 Task: Find connections with filter location Madruga with filter topic #digitalmarketingwith filter profile language German with filter current company Henkel with filter school R.M.K Engineering College with filter industry Printing Services with filter service category Virtual Assistance with filter keywords title Supervisor
Action: Mouse moved to (703, 96)
Screenshot: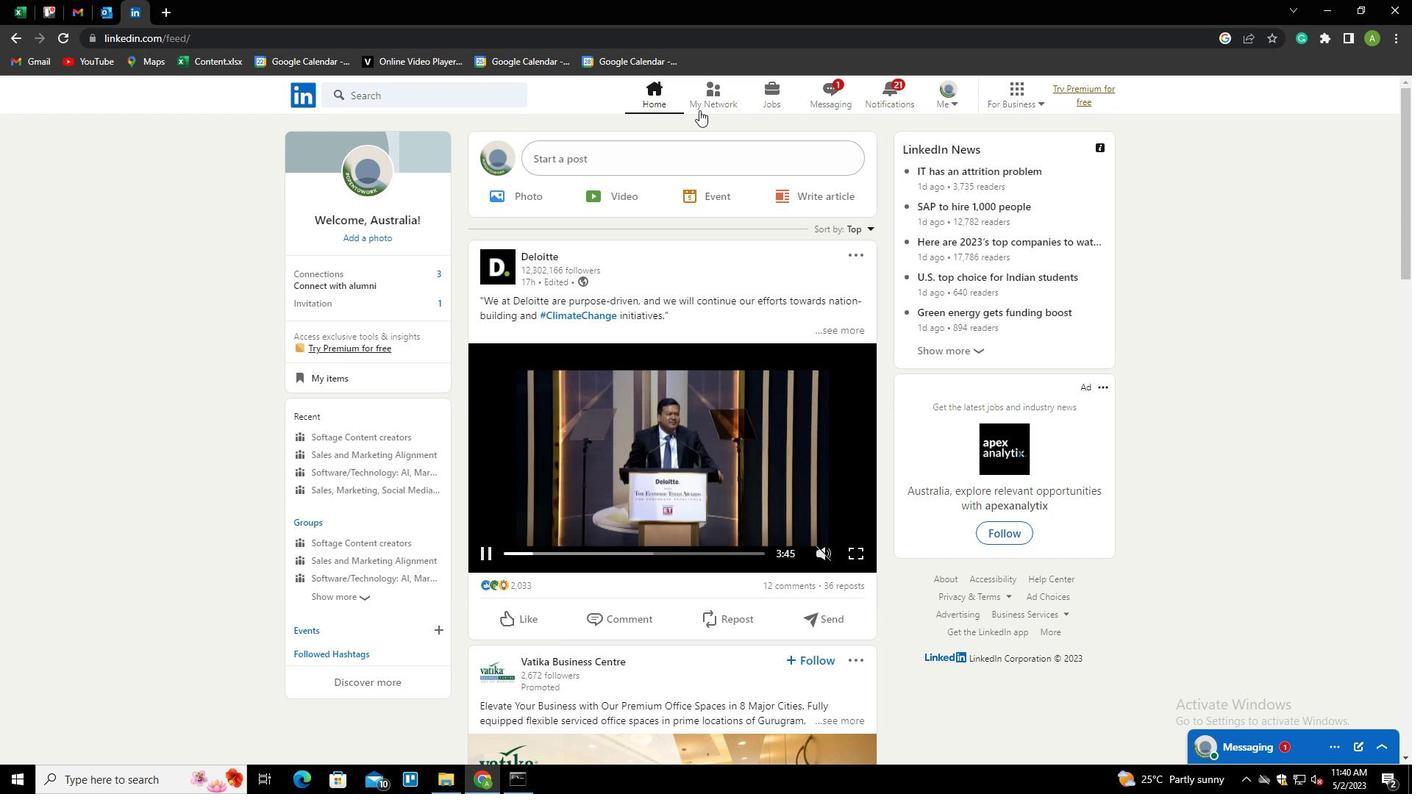 
Action: Mouse pressed left at (703, 96)
Screenshot: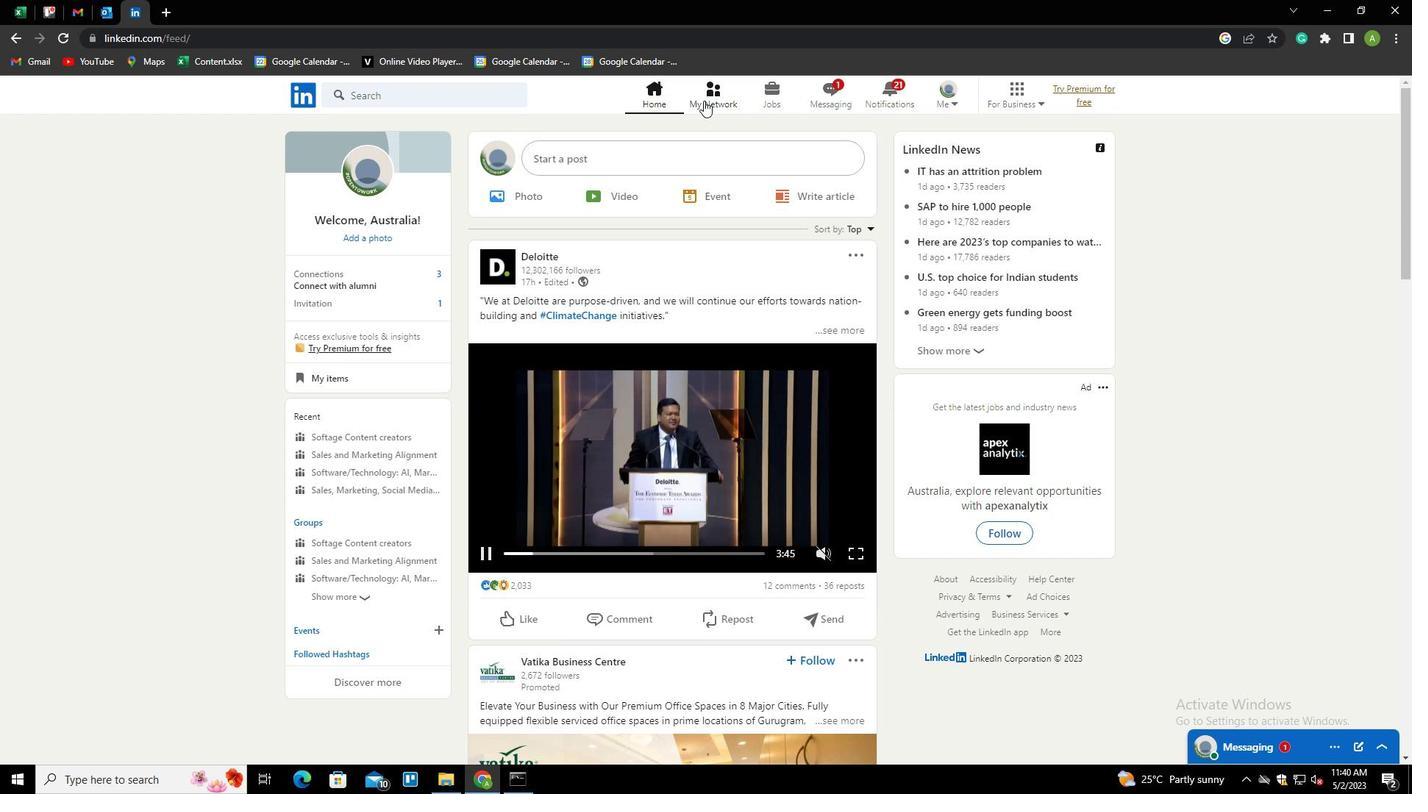 
Action: Mouse moved to (376, 175)
Screenshot: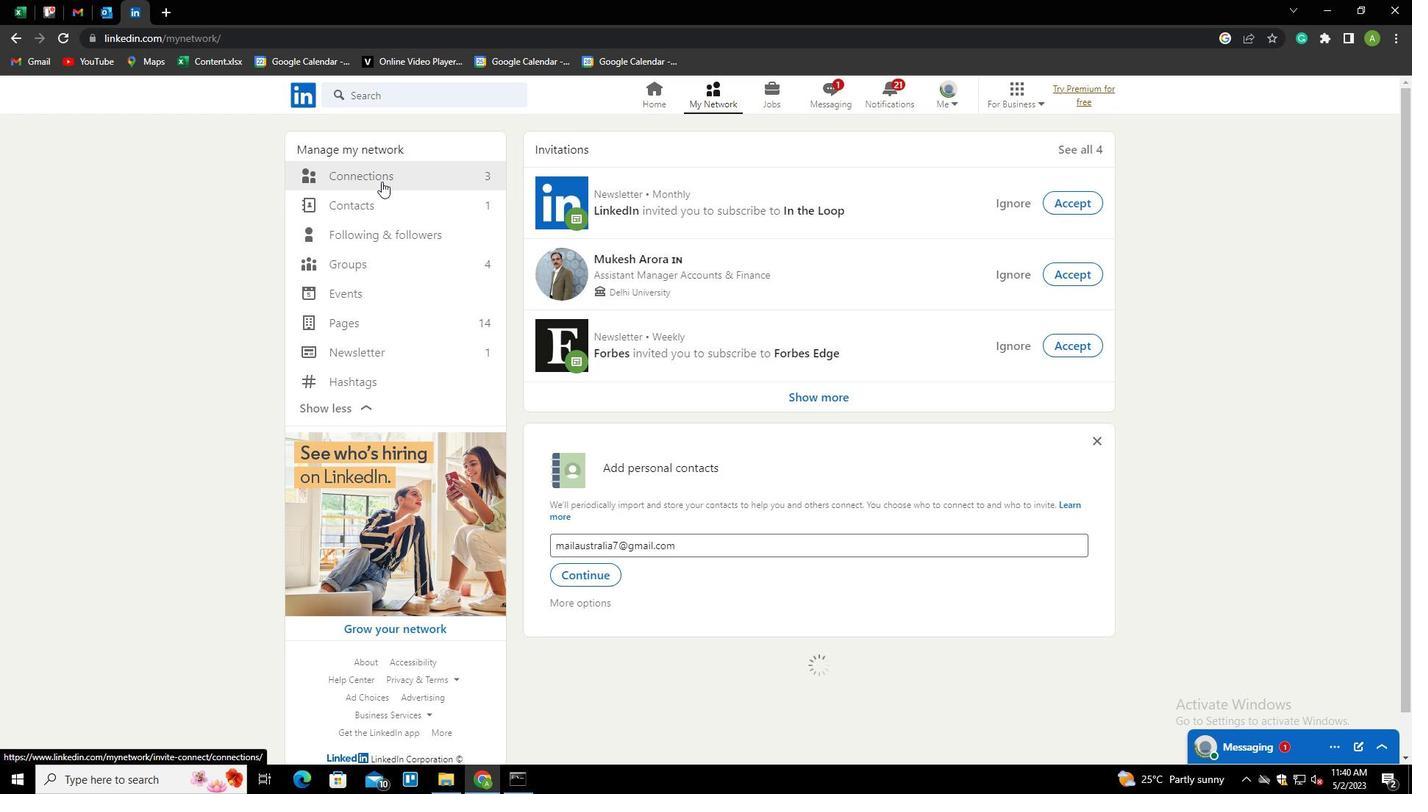 
Action: Mouse pressed left at (376, 175)
Screenshot: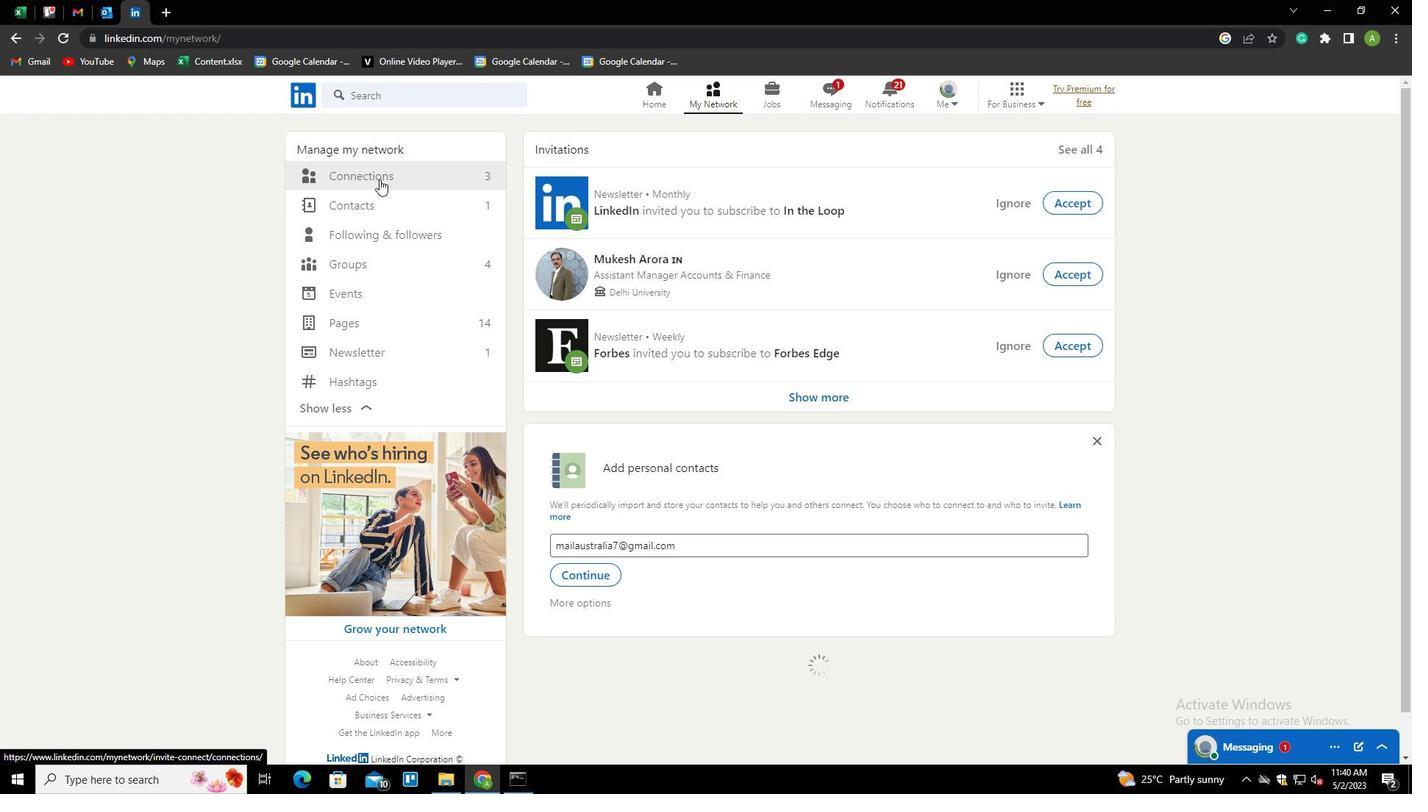 
Action: Mouse moved to (832, 179)
Screenshot: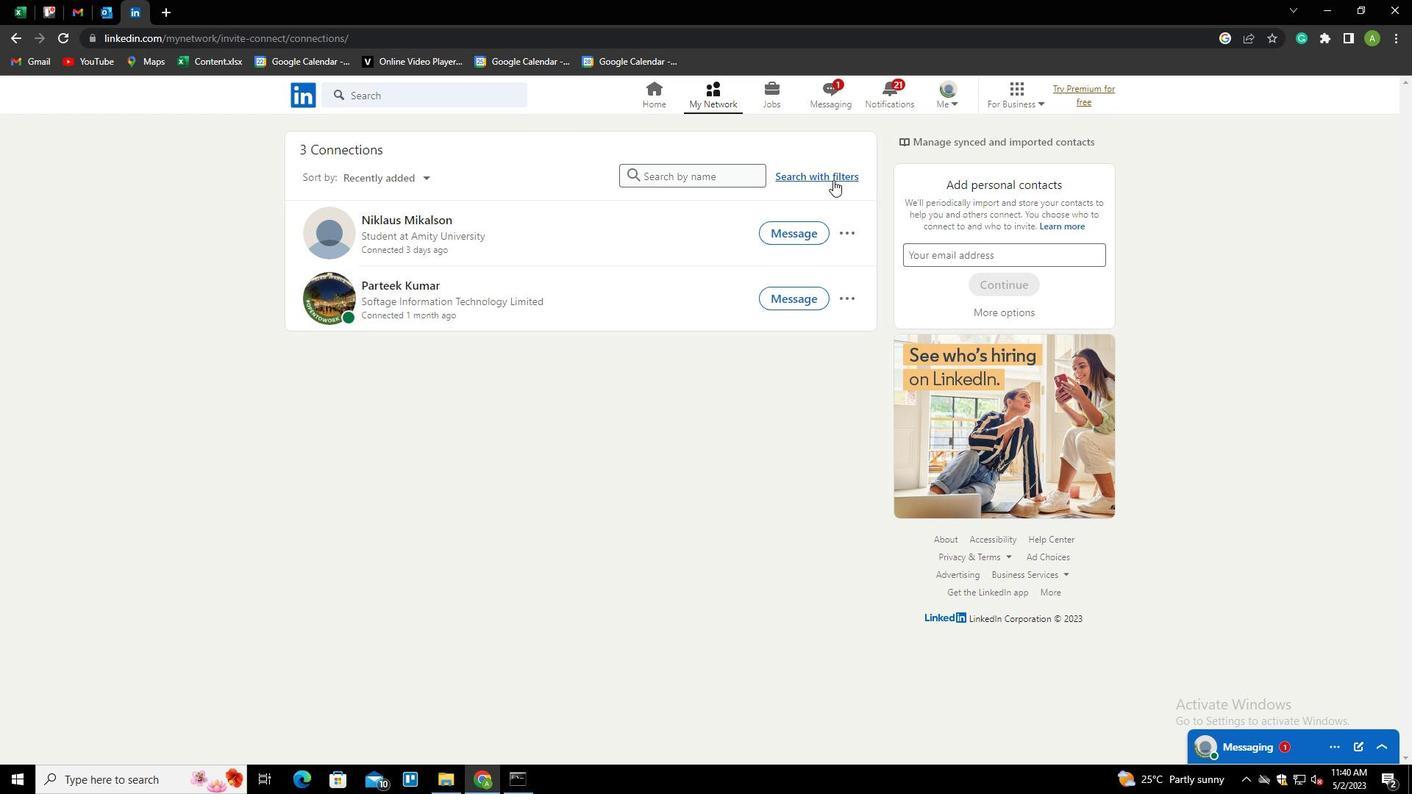 
Action: Mouse pressed left at (832, 179)
Screenshot: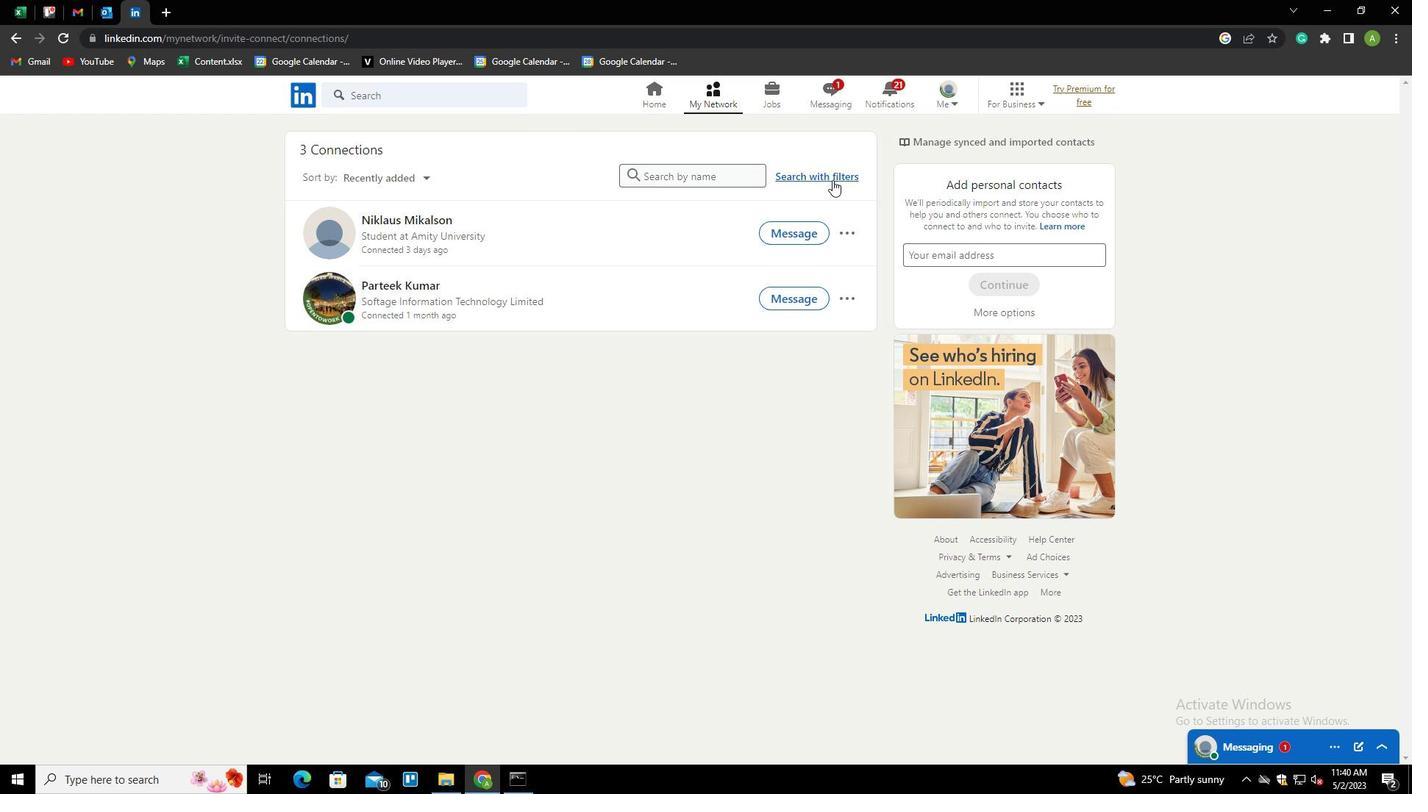 
Action: Mouse moved to (754, 137)
Screenshot: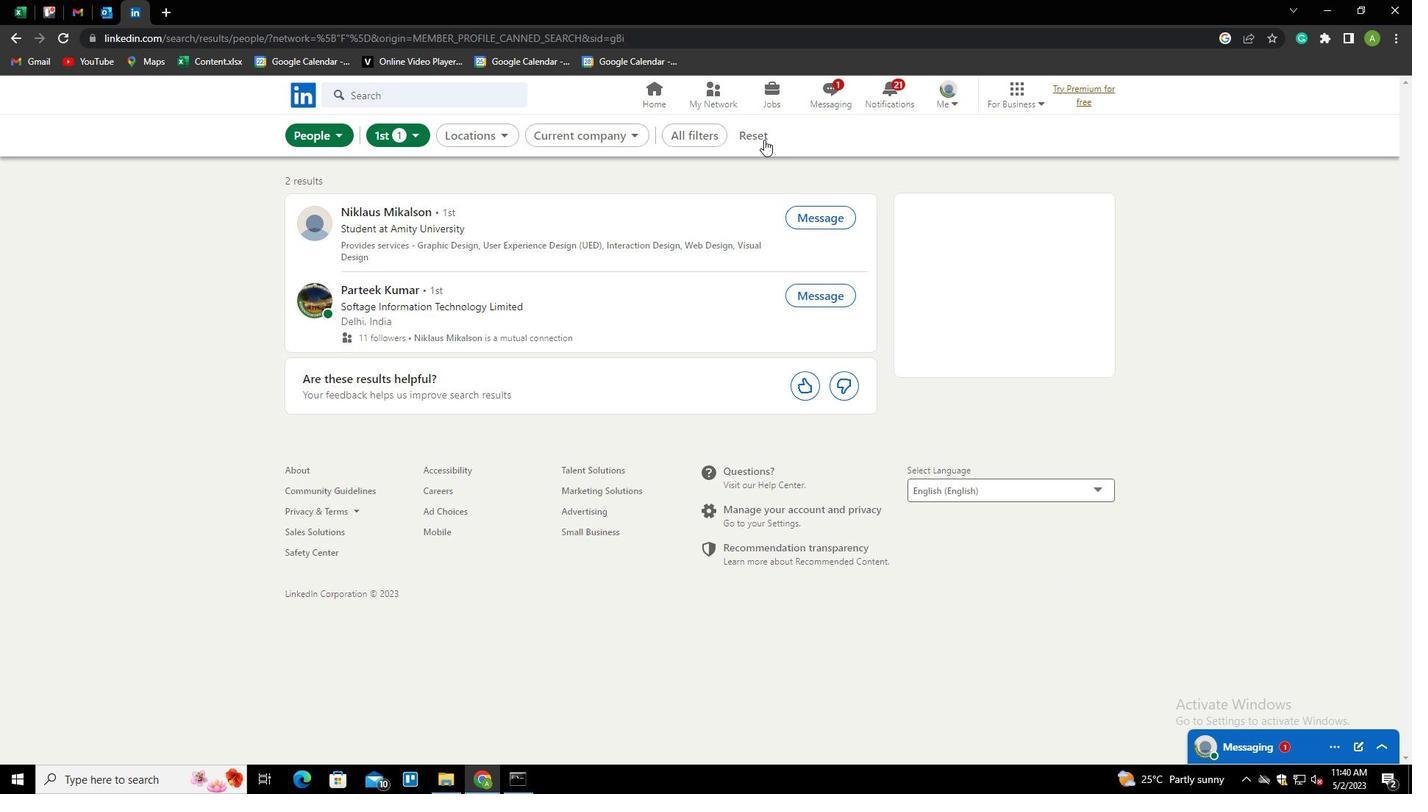 
Action: Mouse pressed left at (754, 137)
Screenshot: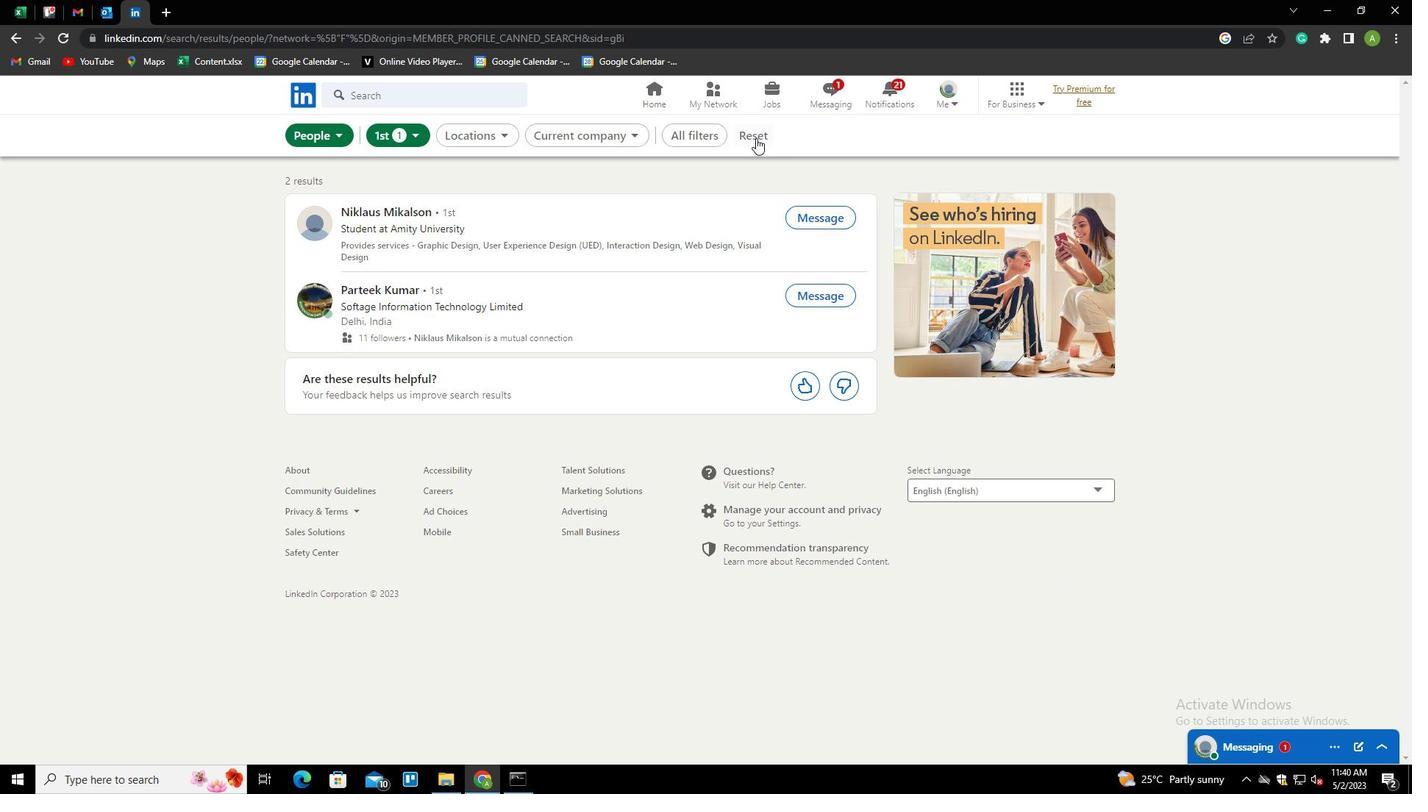 
Action: Mouse moved to (737, 136)
Screenshot: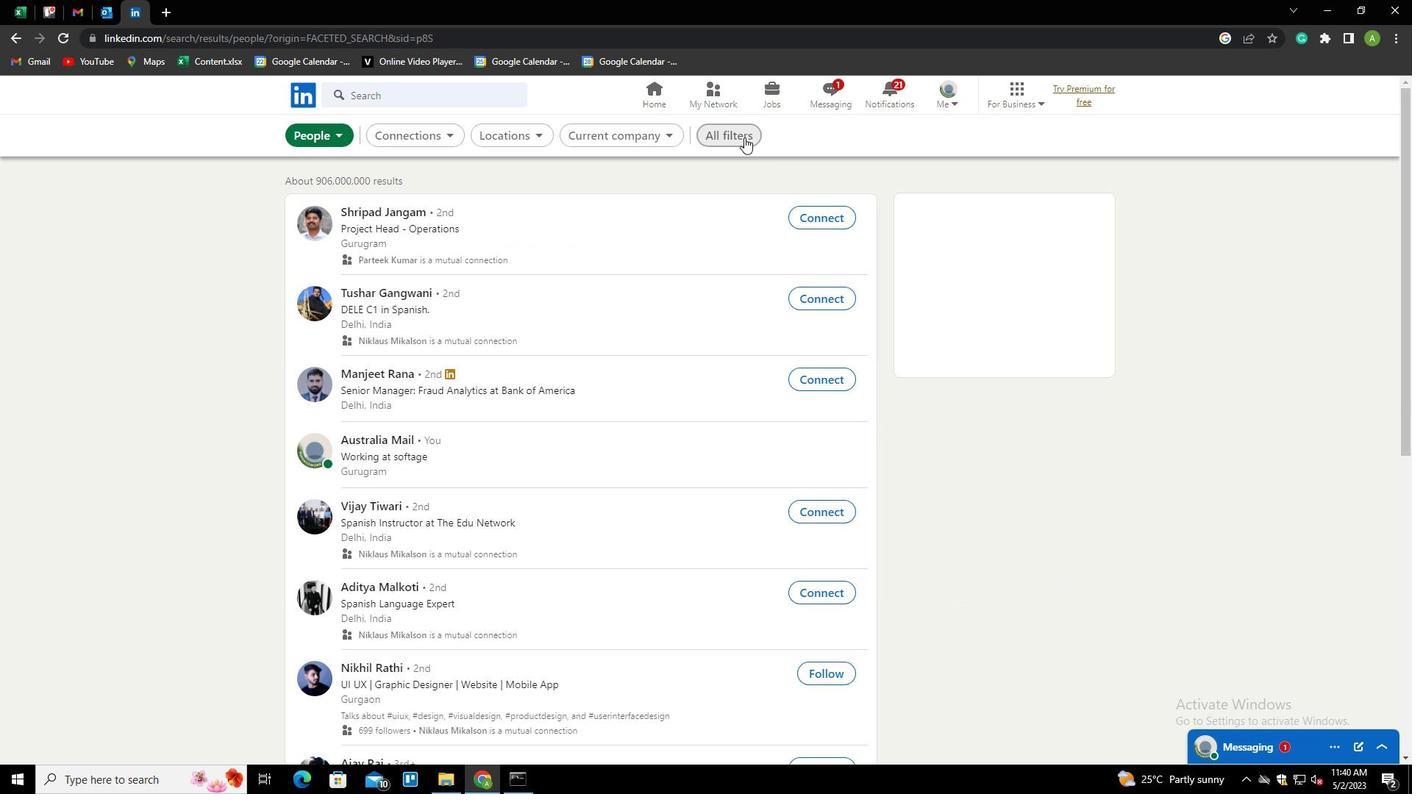 
Action: Mouse pressed left at (737, 136)
Screenshot: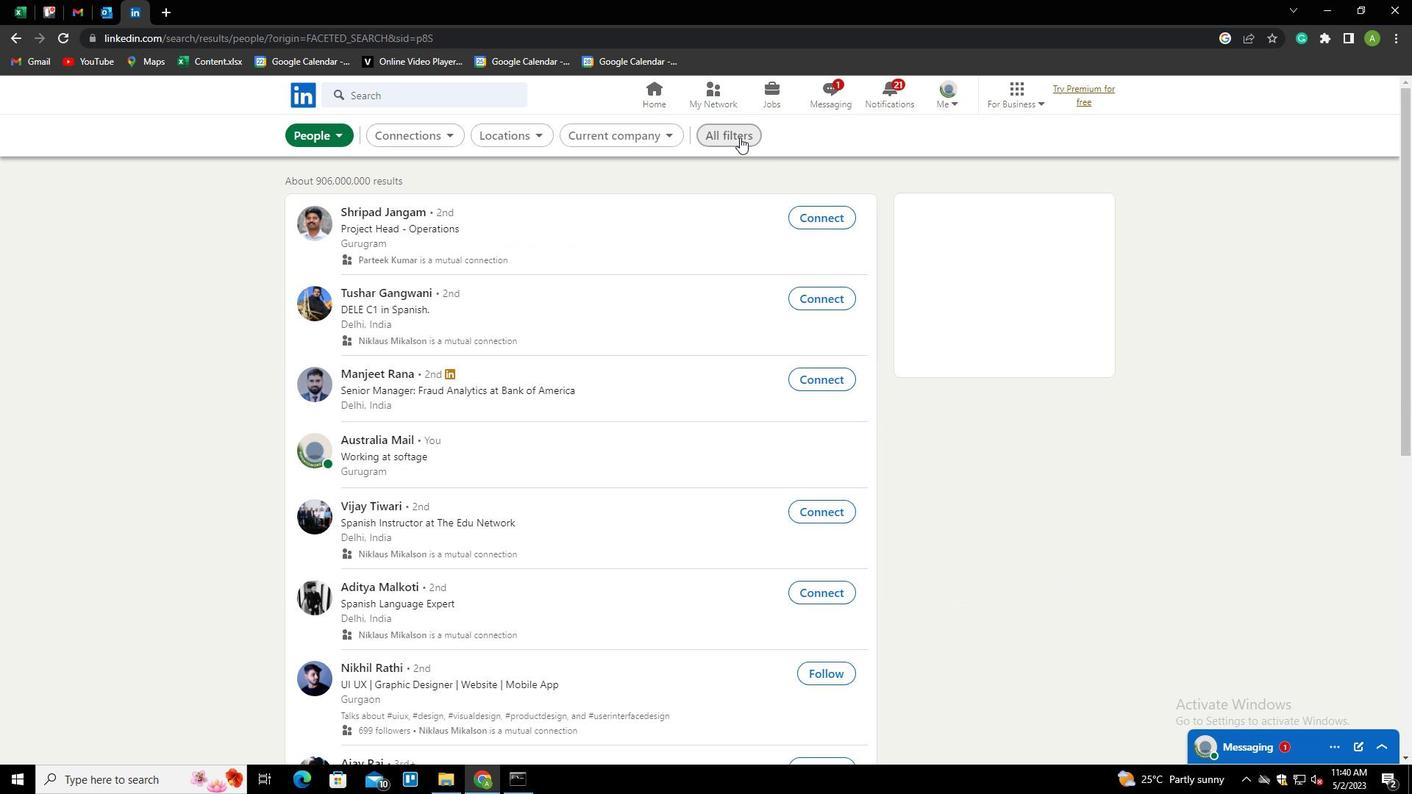
Action: Mouse moved to (1257, 429)
Screenshot: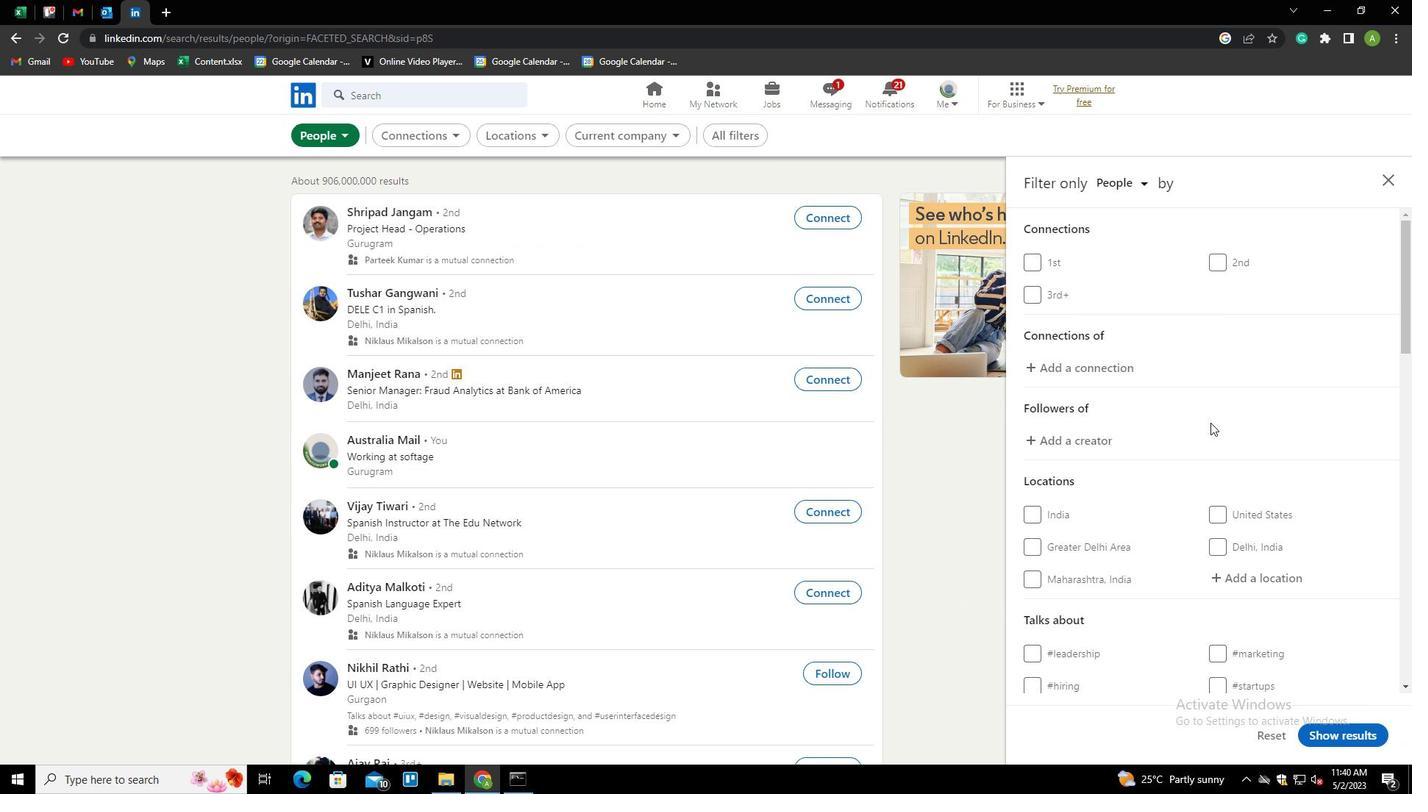 
Action: Mouse scrolled (1257, 428) with delta (0, 0)
Screenshot: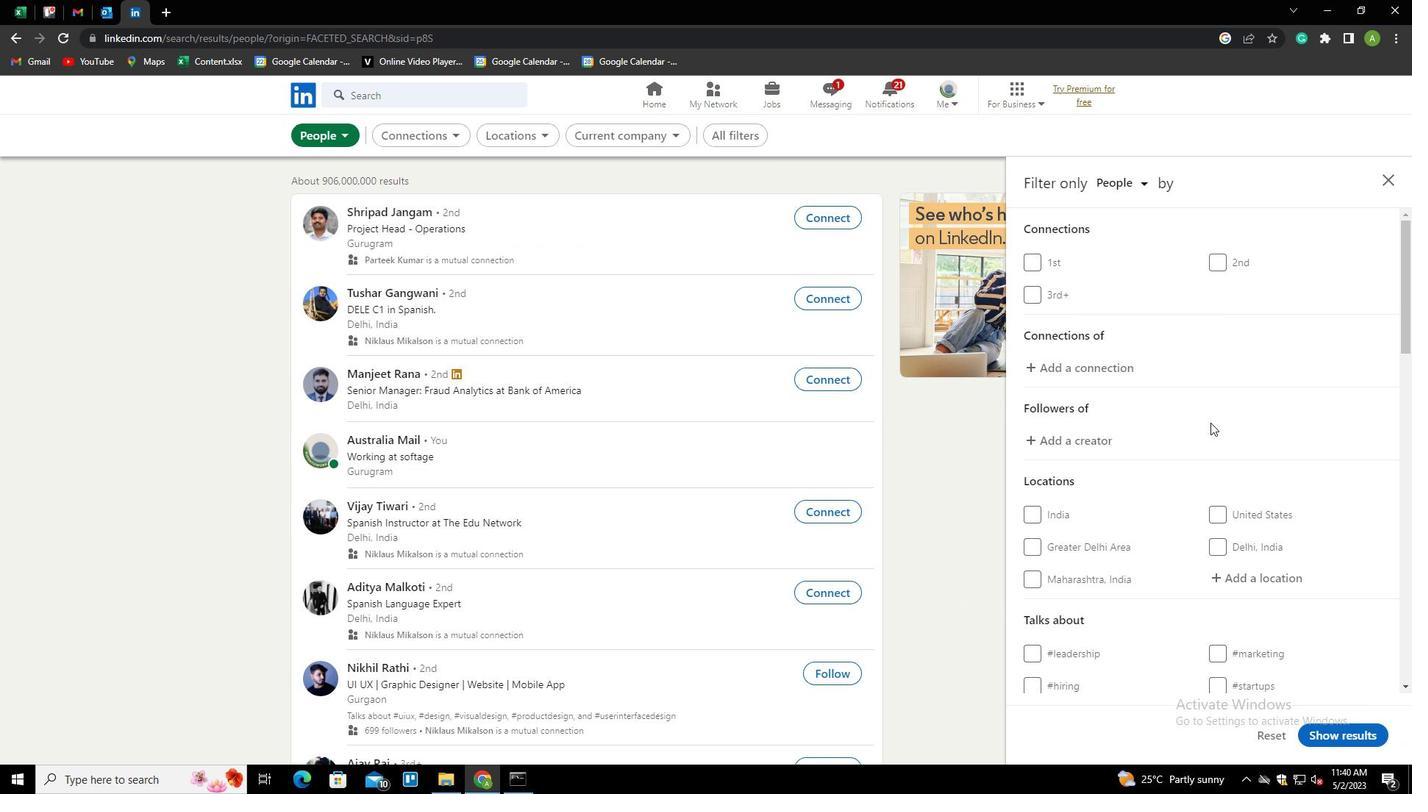 
Action: Mouse scrolled (1257, 428) with delta (0, 0)
Screenshot: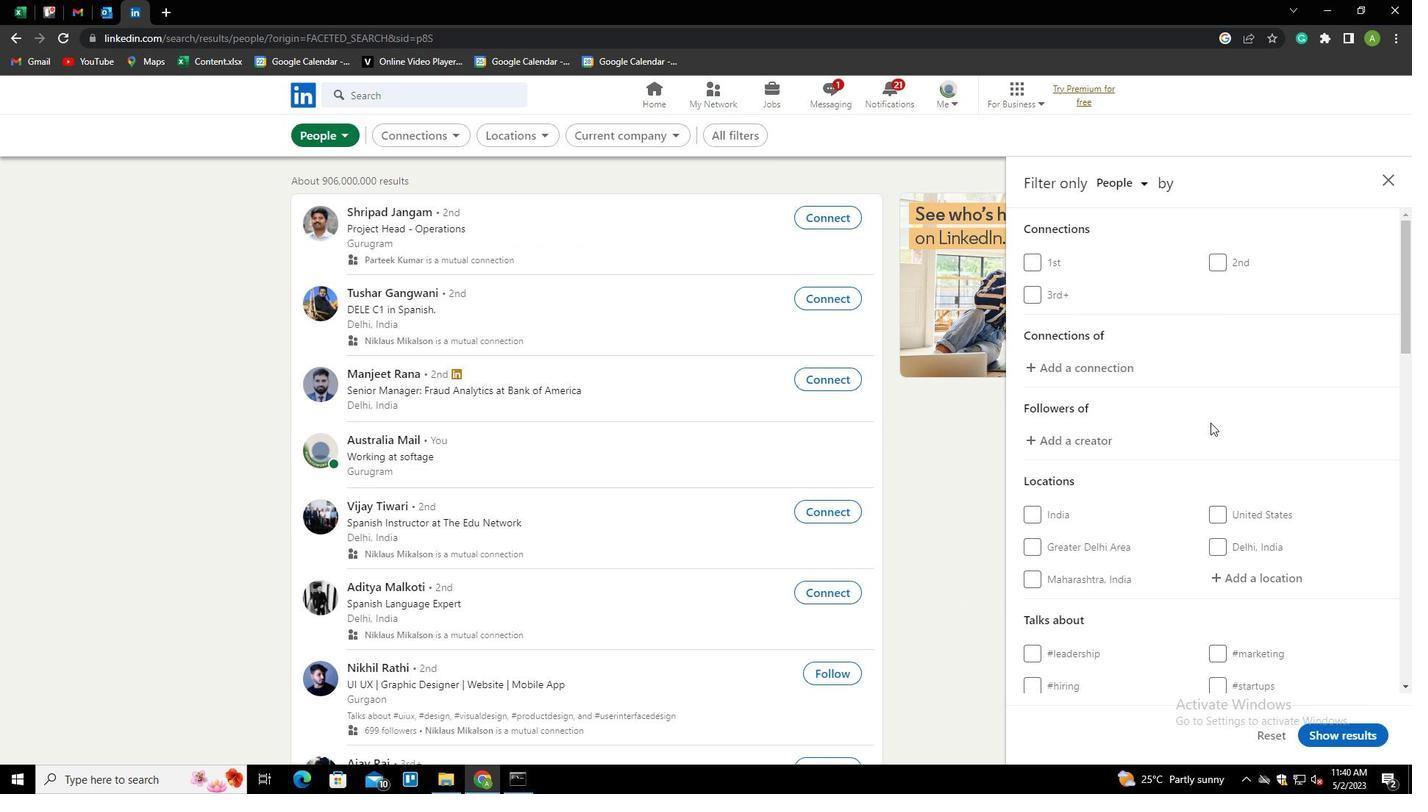 
Action: Mouse moved to (1250, 439)
Screenshot: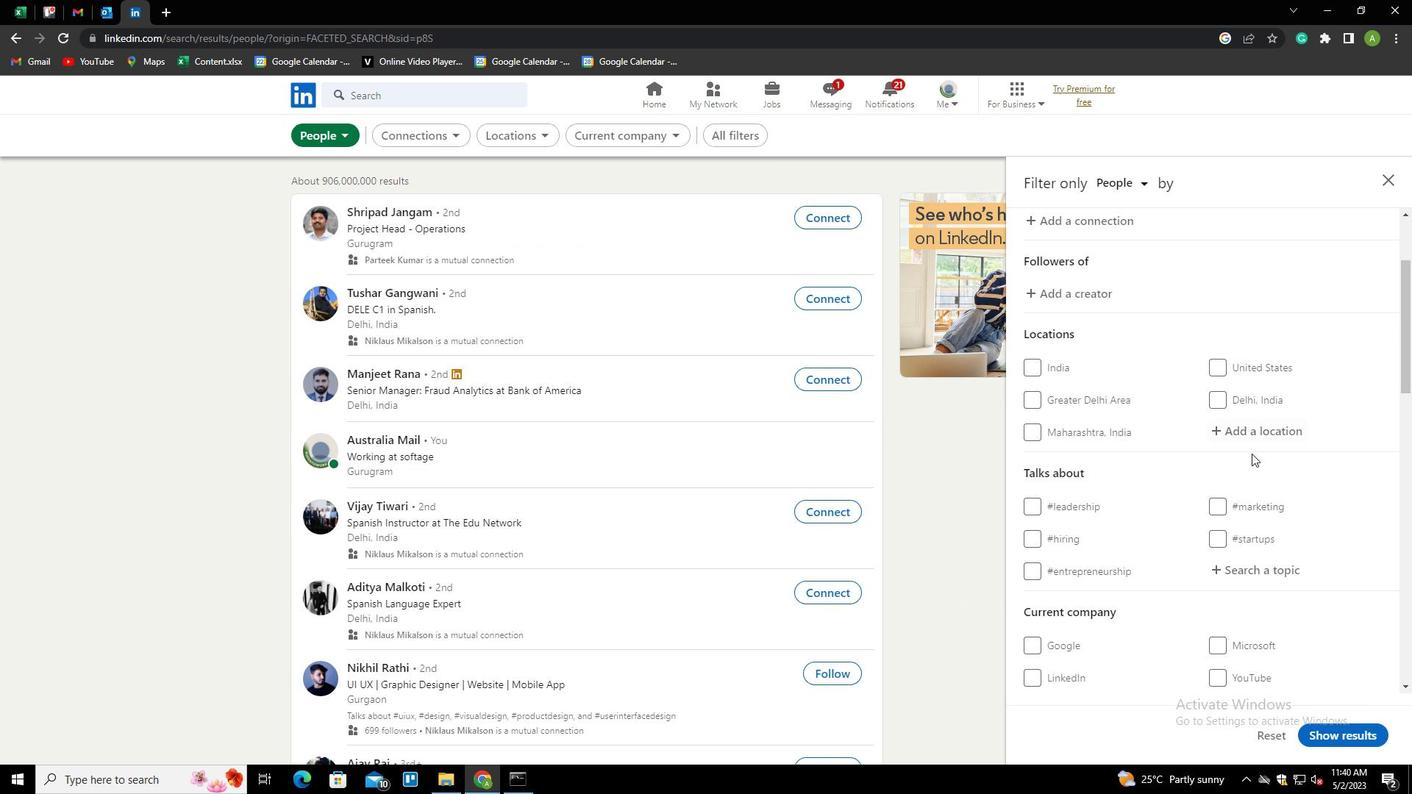 
Action: Mouse pressed left at (1250, 439)
Screenshot: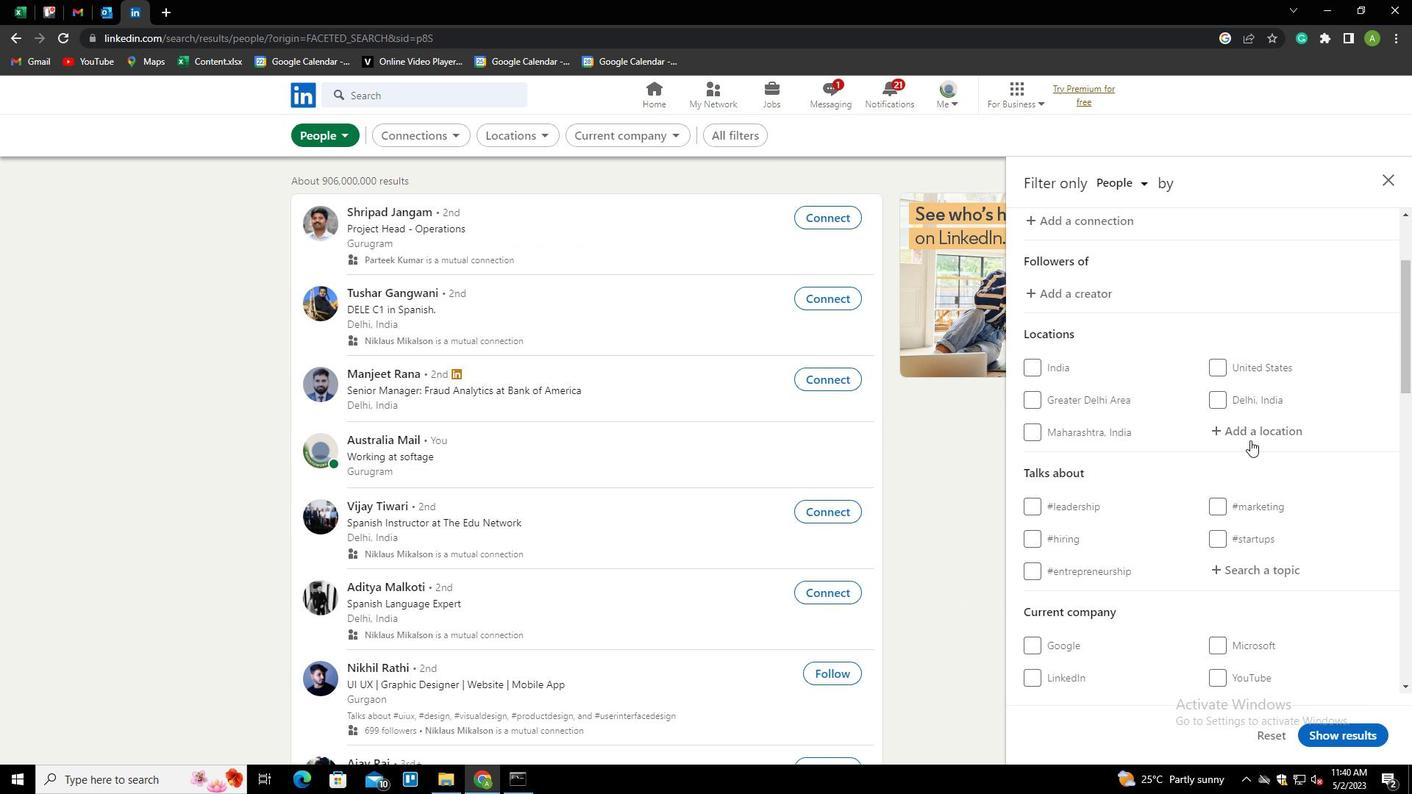 
Action: Key pressed <Key.shift>MAG<Key.backspace>DRUGA<Key.down><Key.enter>
Screenshot: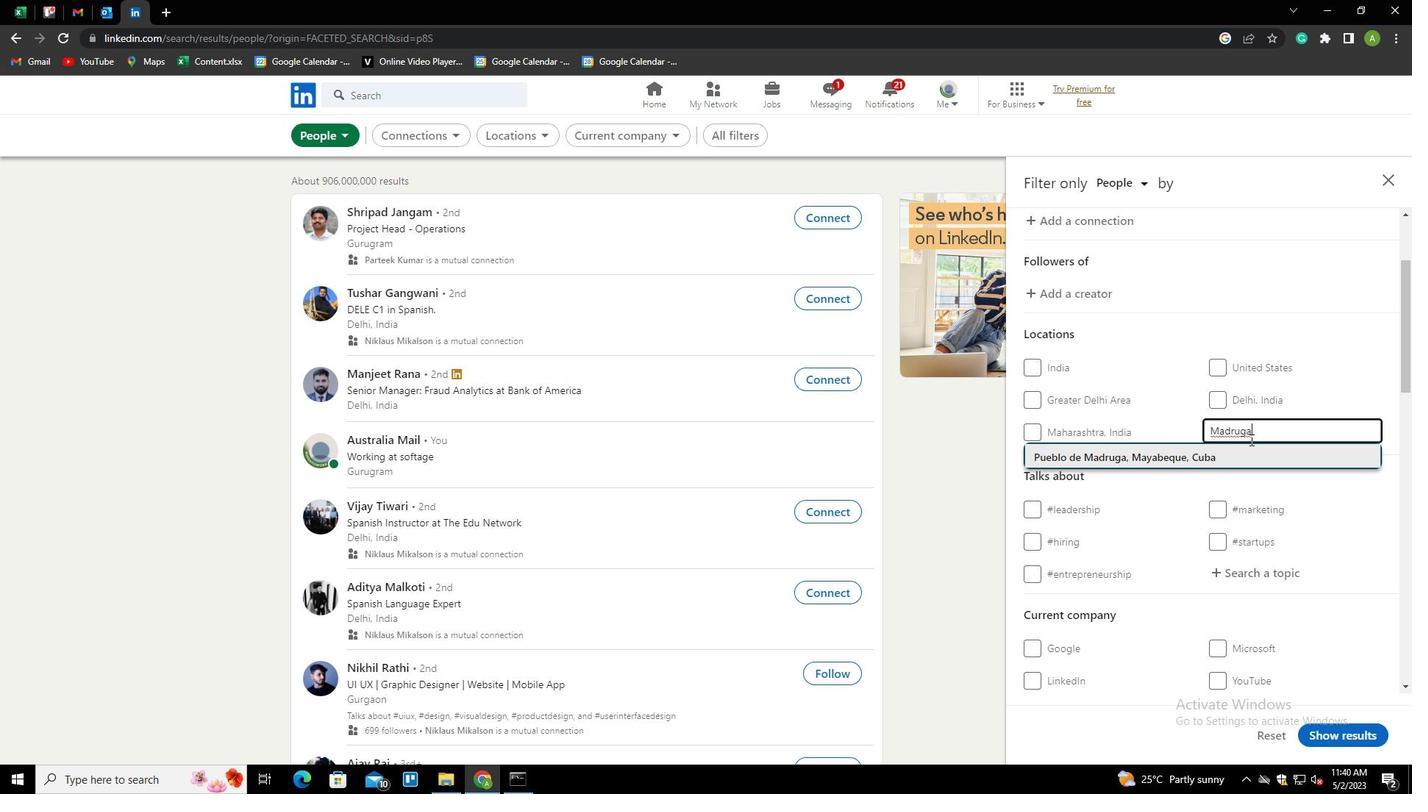 
Action: Mouse scrolled (1250, 439) with delta (0, 0)
Screenshot: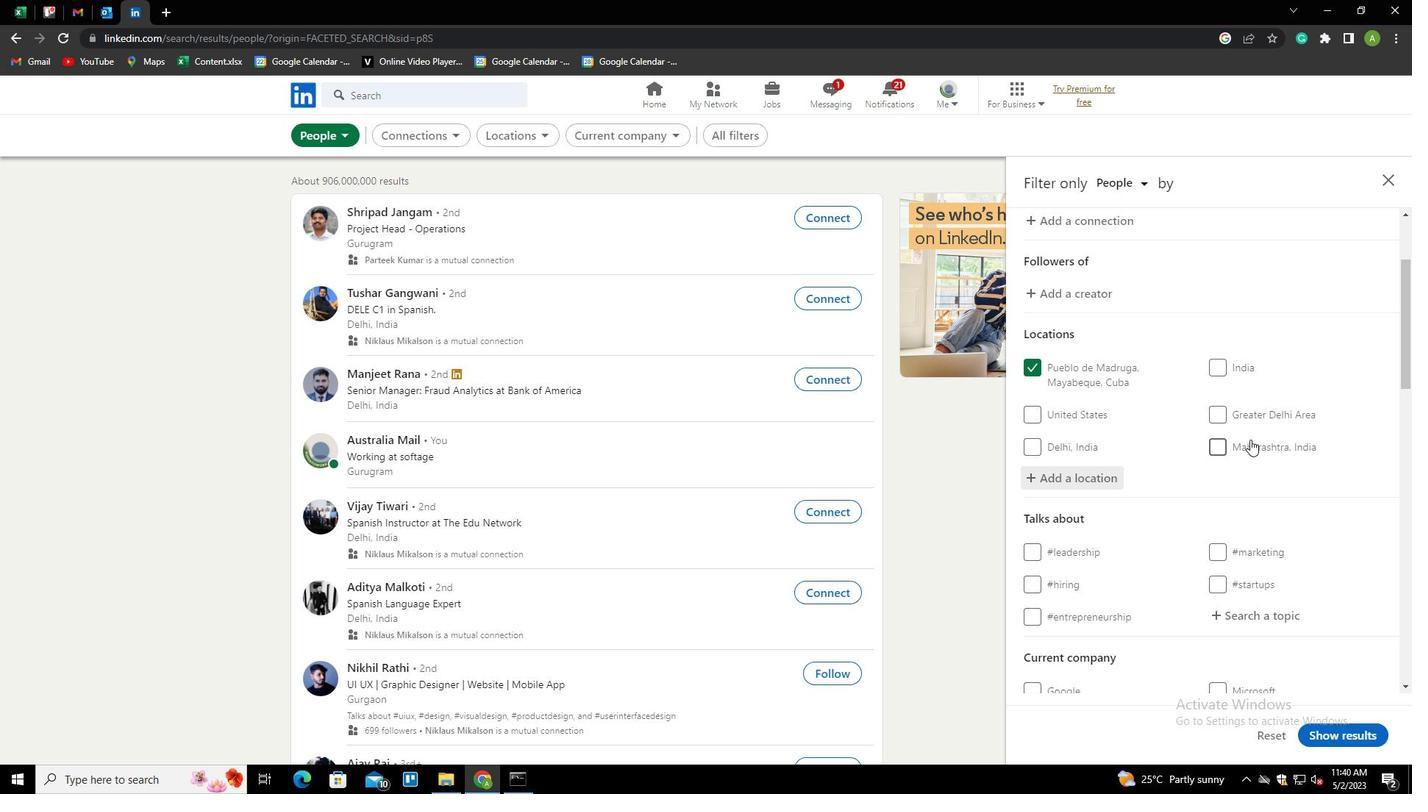 
Action: Mouse scrolled (1250, 439) with delta (0, 0)
Screenshot: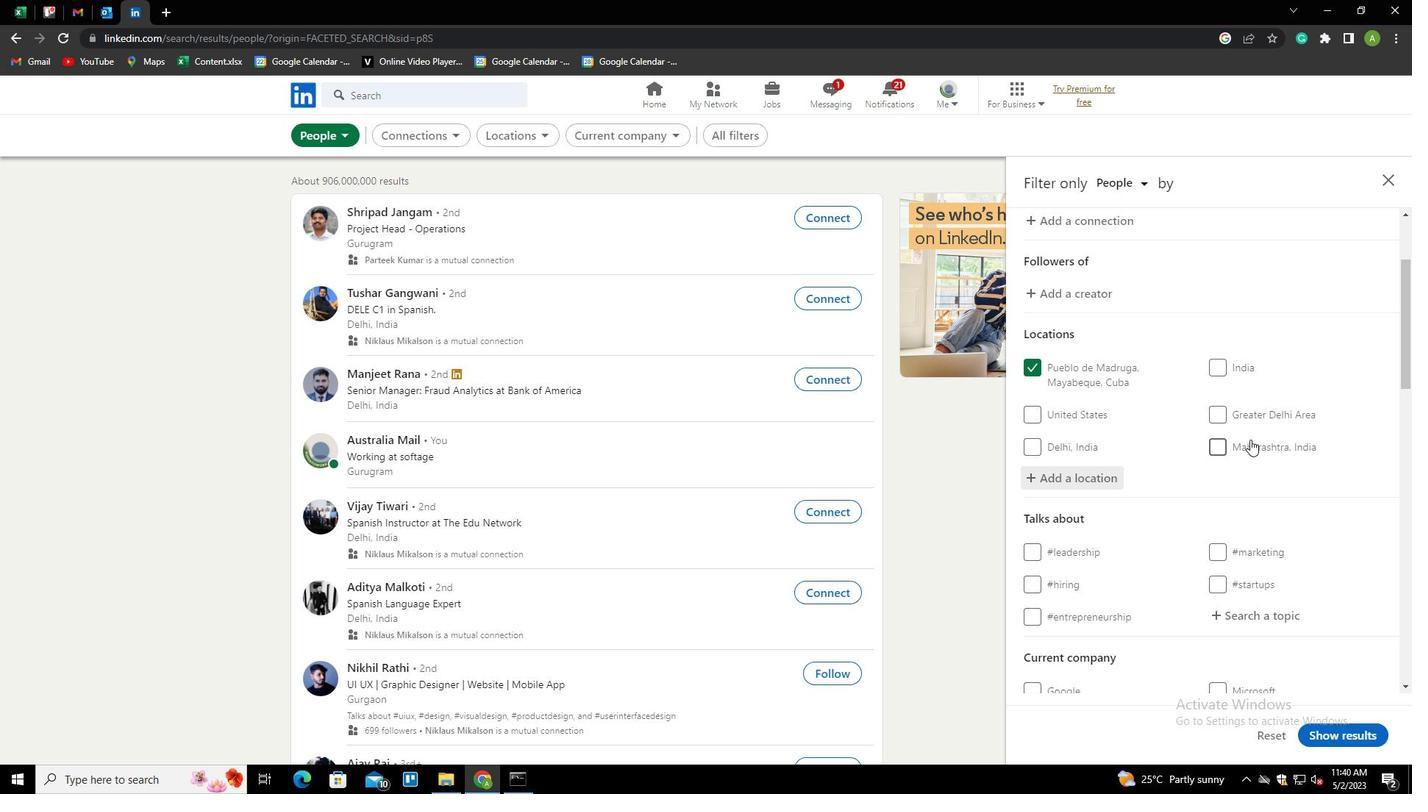 
Action: Mouse scrolled (1250, 439) with delta (0, 0)
Screenshot: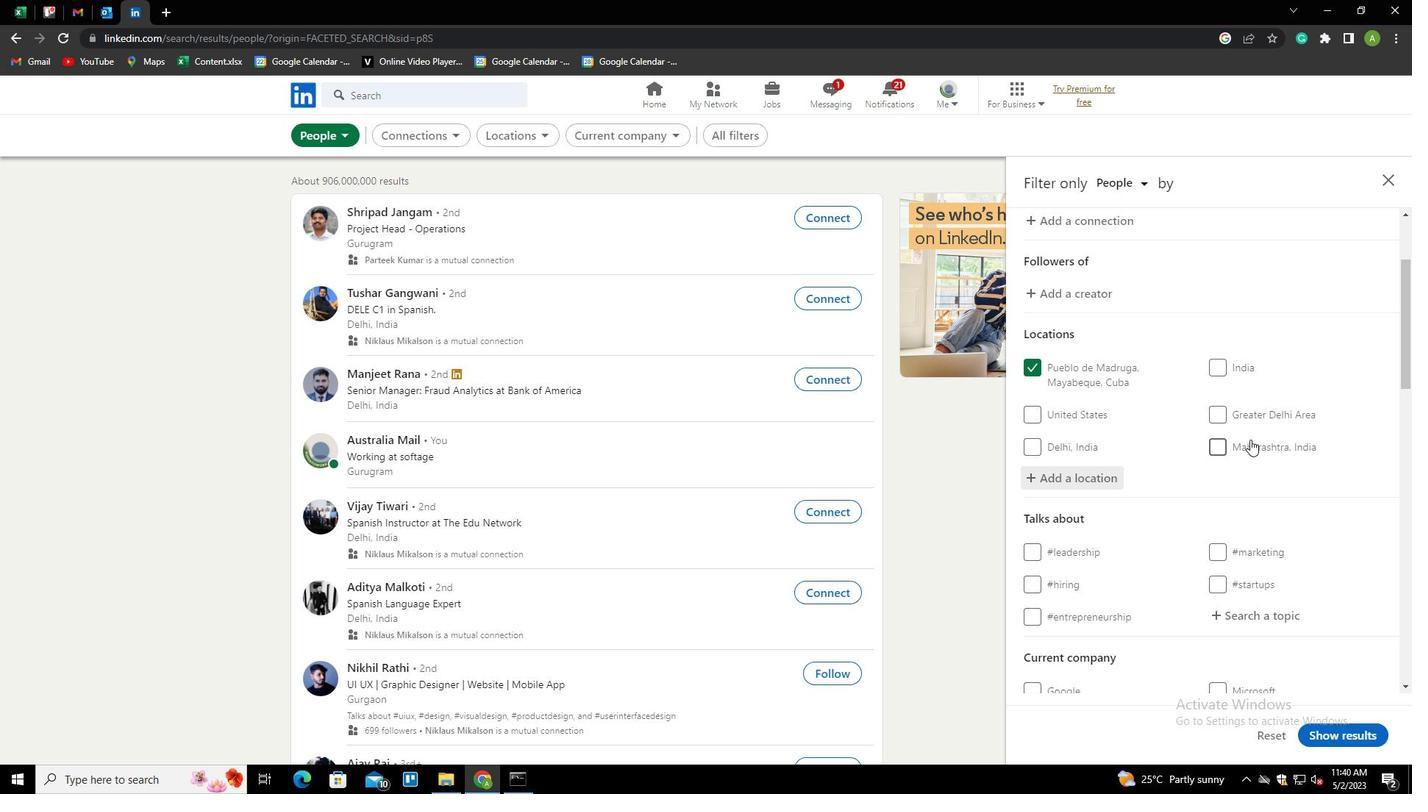 
Action: Mouse moved to (1242, 403)
Screenshot: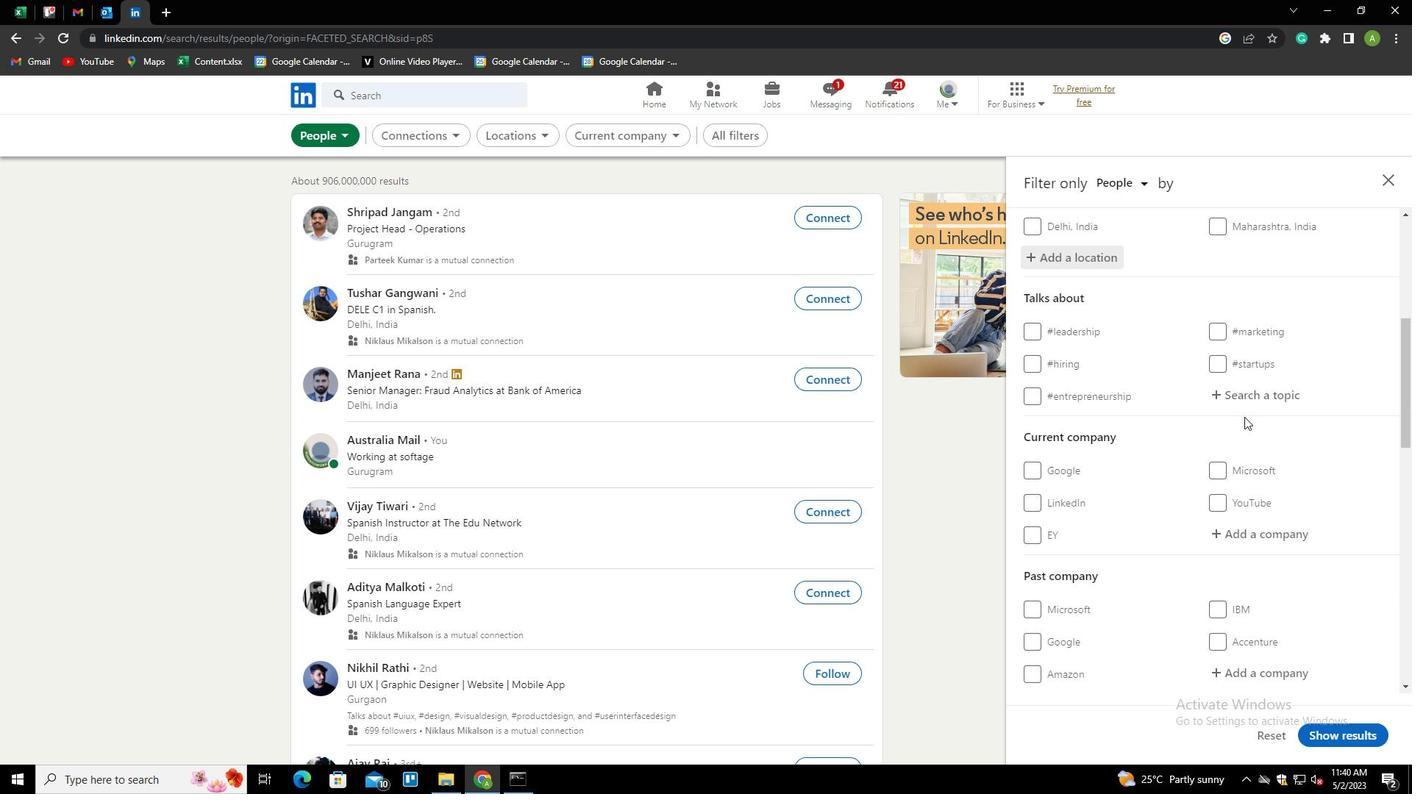 
Action: Mouse pressed left at (1242, 403)
Screenshot: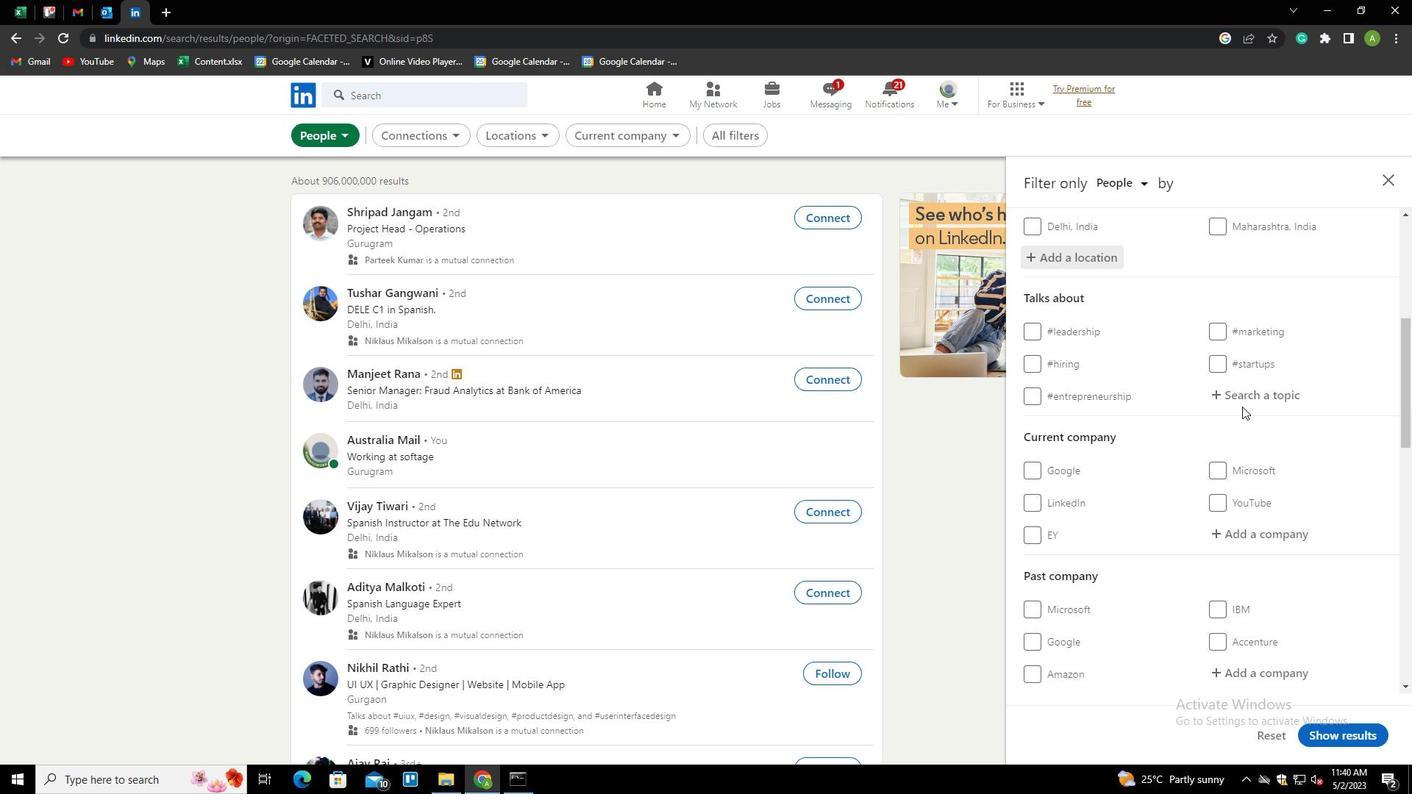 
Action: Key pressed DE<Key.backspace>IGITALMA<Key.down><Key.enter>
Screenshot: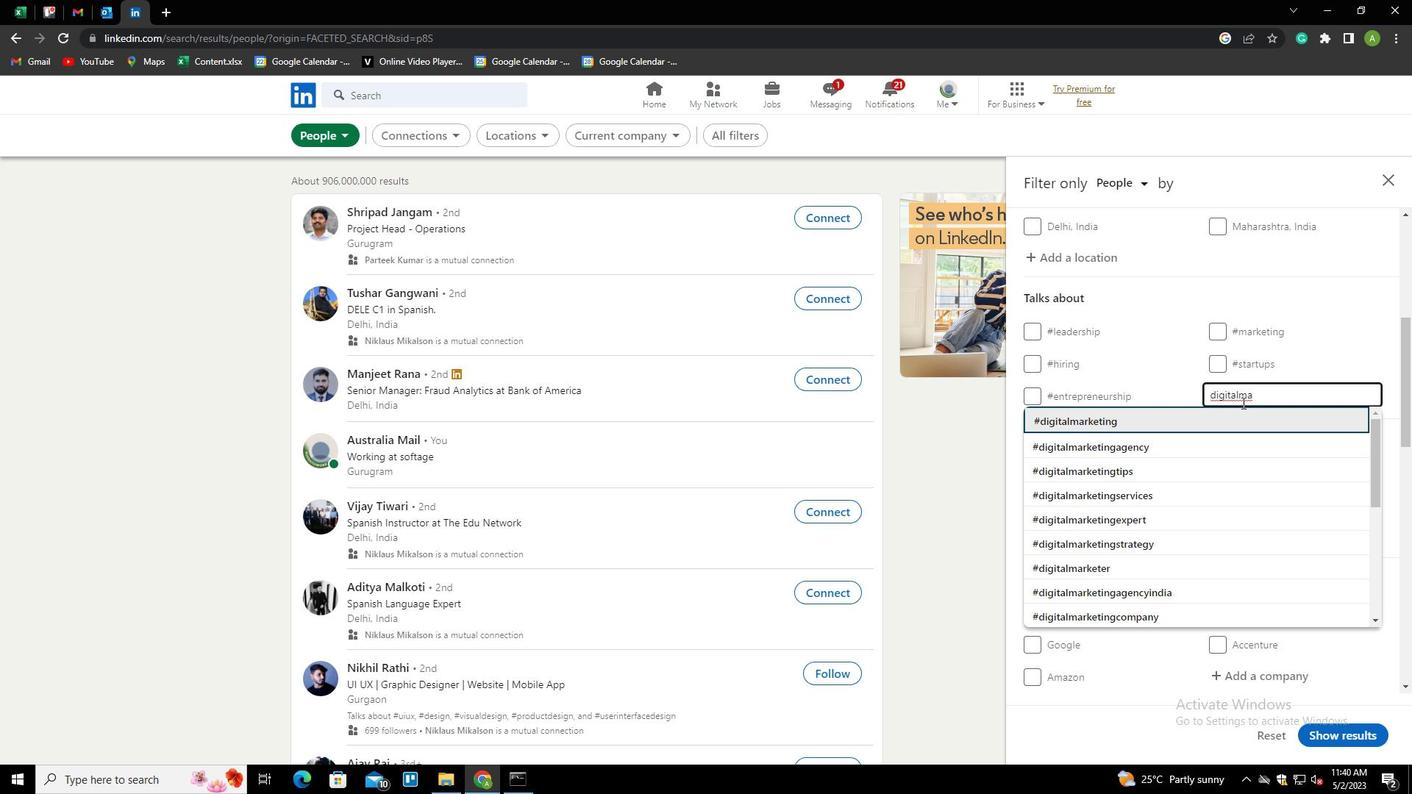 
Action: Mouse scrolled (1242, 402) with delta (0, 0)
Screenshot: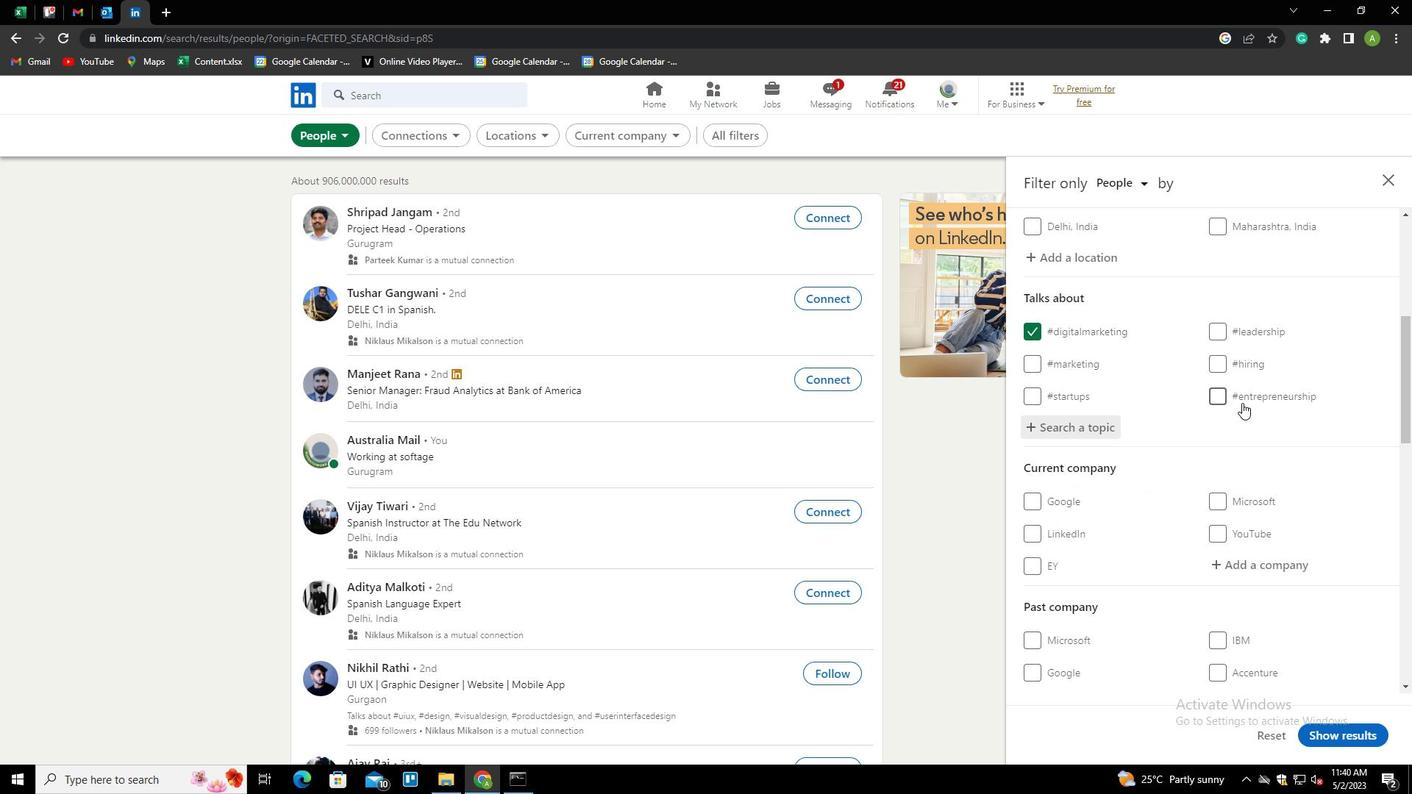 
Action: Mouse scrolled (1242, 402) with delta (0, 0)
Screenshot: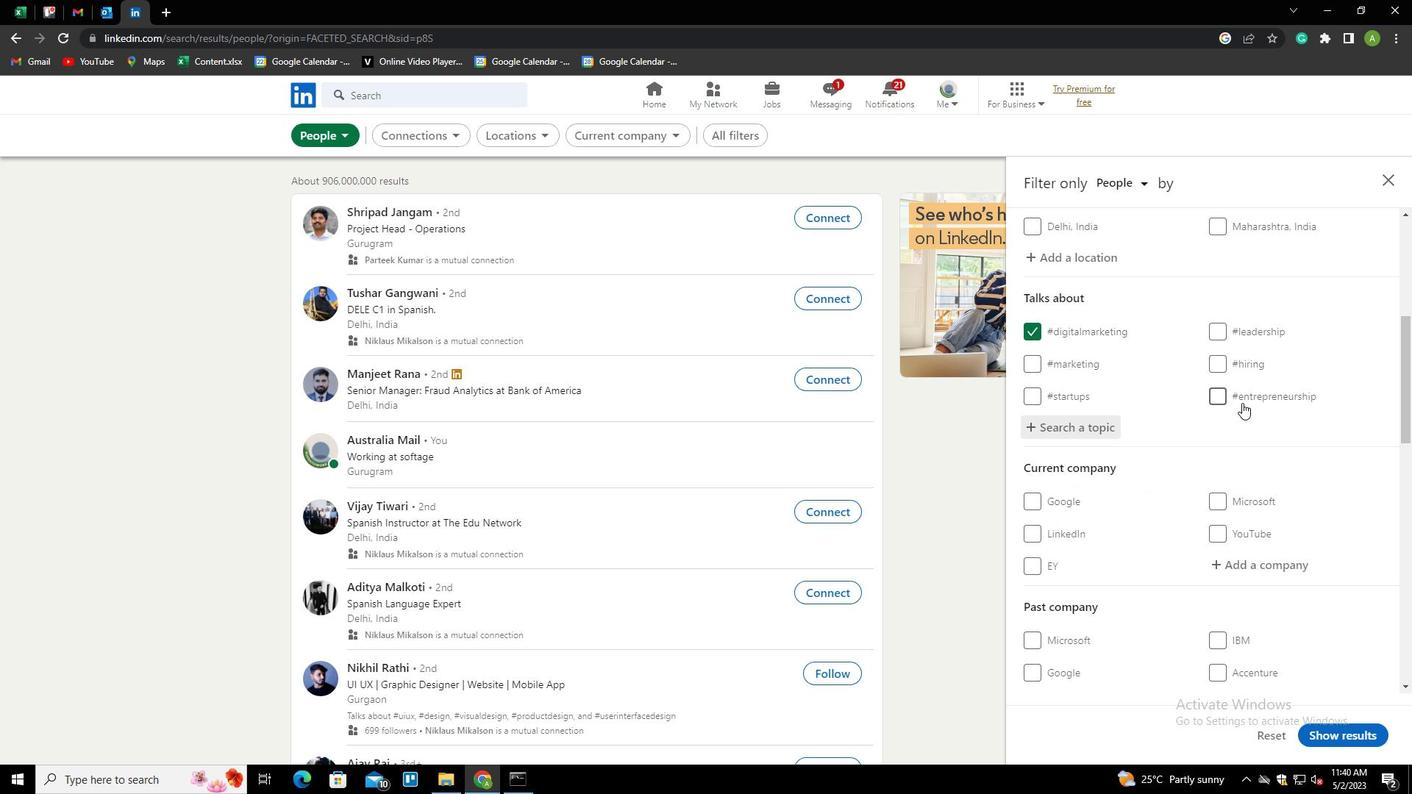 
Action: Mouse scrolled (1242, 402) with delta (0, 0)
Screenshot: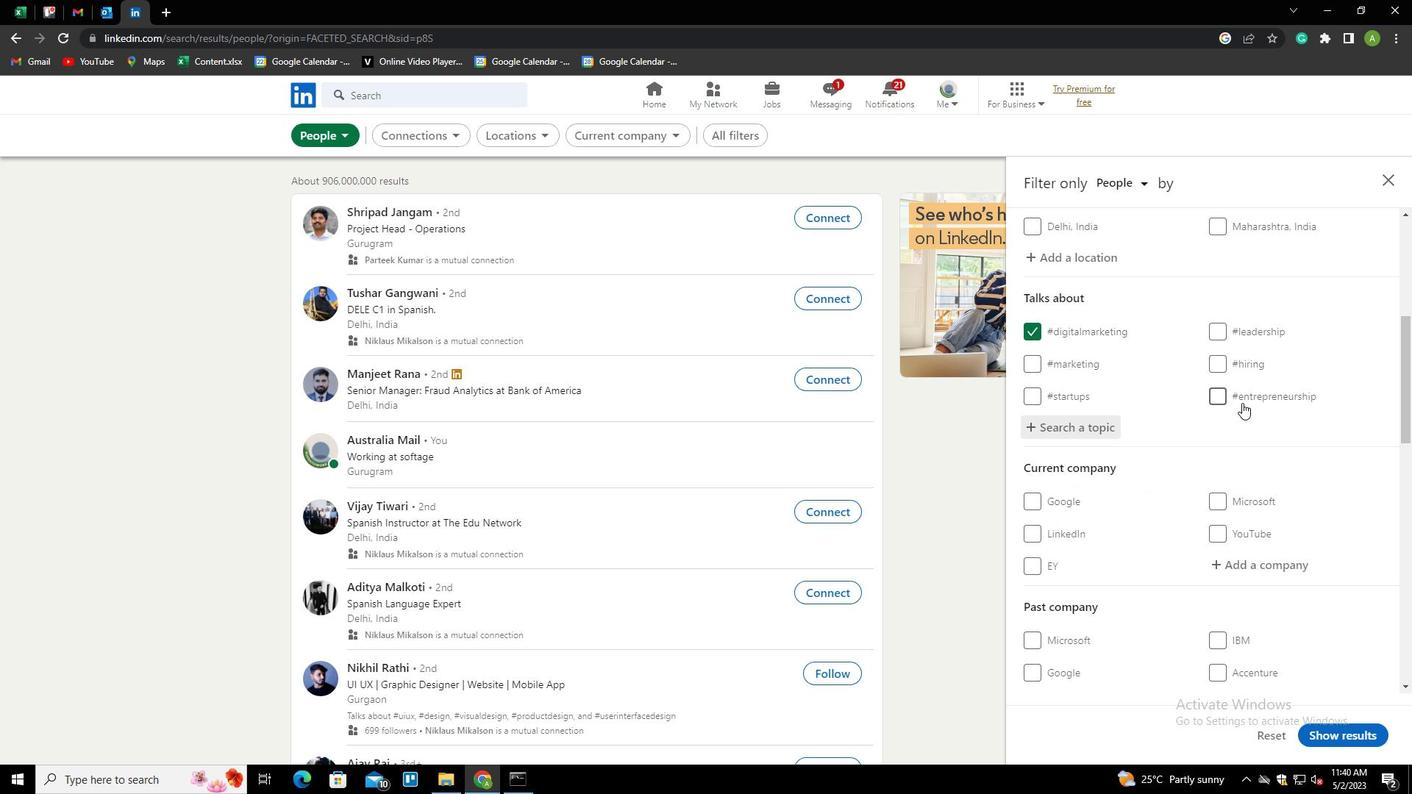 
Action: Mouse scrolled (1242, 402) with delta (0, 0)
Screenshot: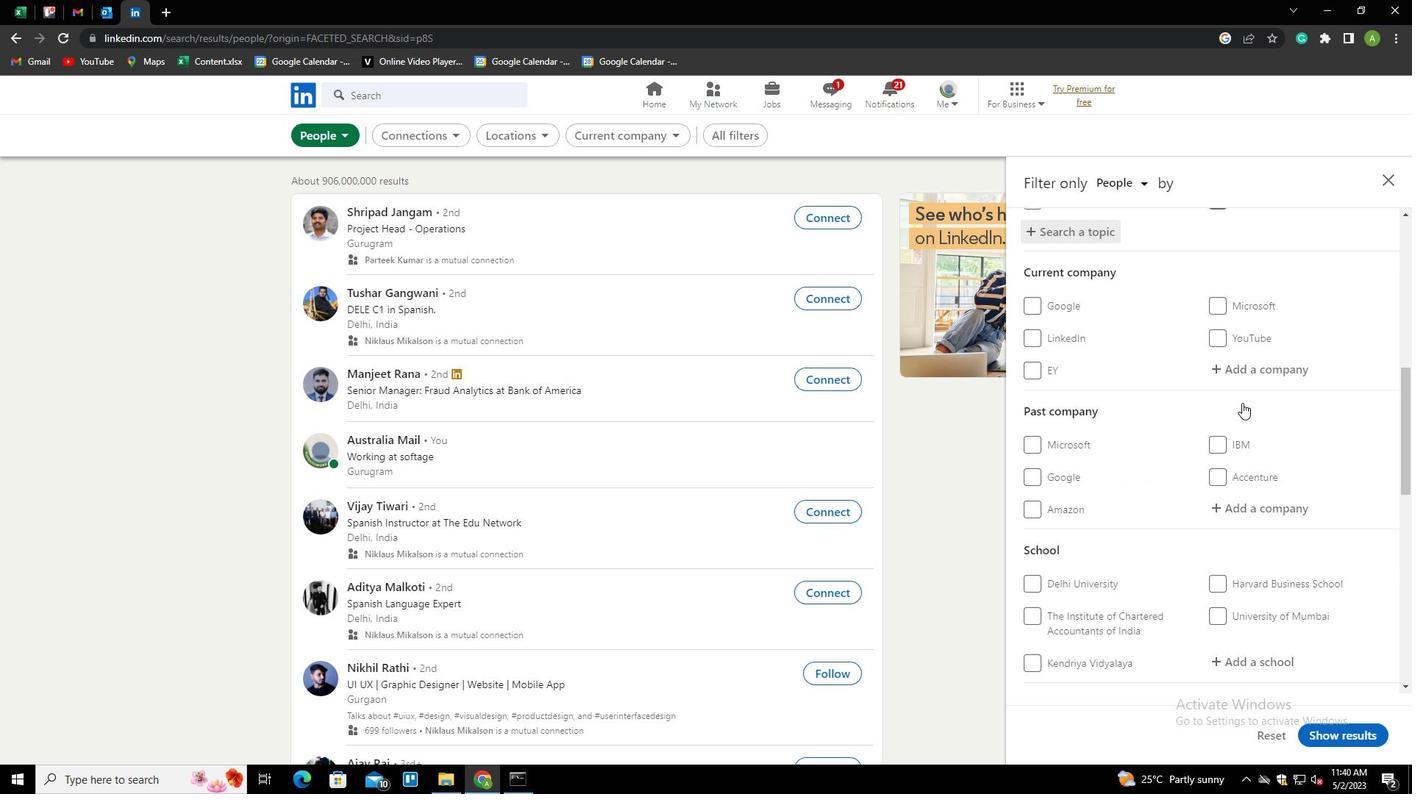 
Action: Mouse scrolled (1242, 402) with delta (0, 0)
Screenshot: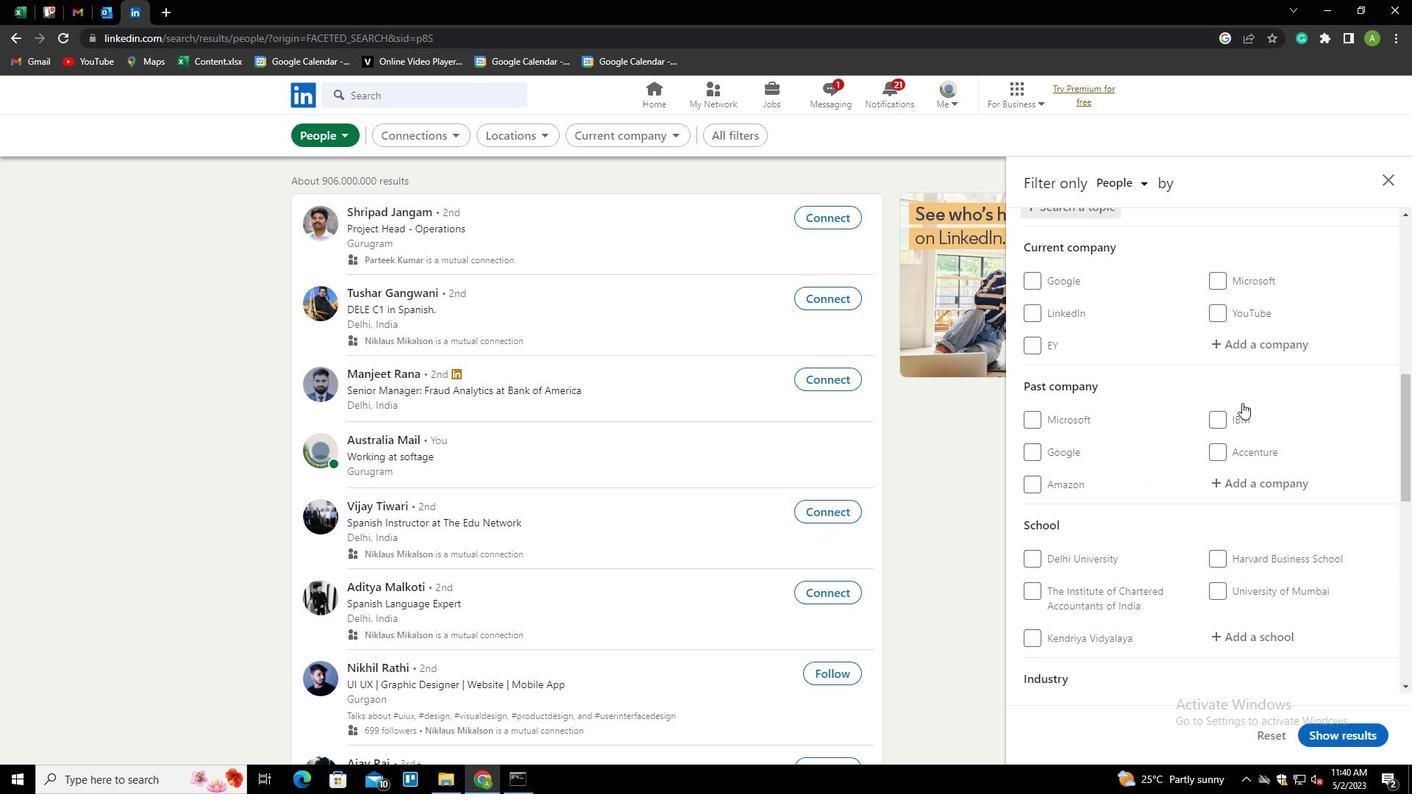 
Action: Mouse scrolled (1242, 402) with delta (0, 0)
Screenshot: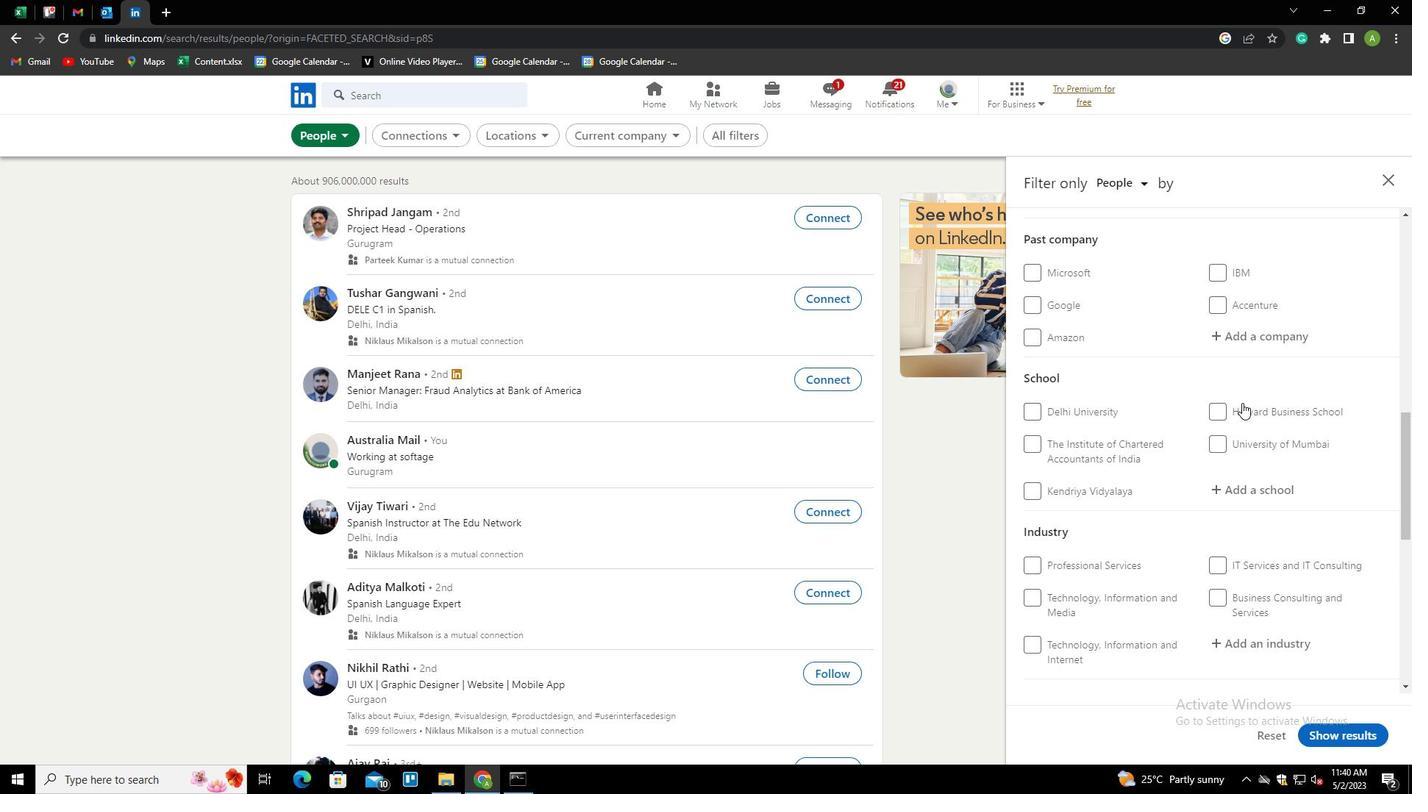 
Action: Mouse scrolled (1242, 402) with delta (0, 0)
Screenshot: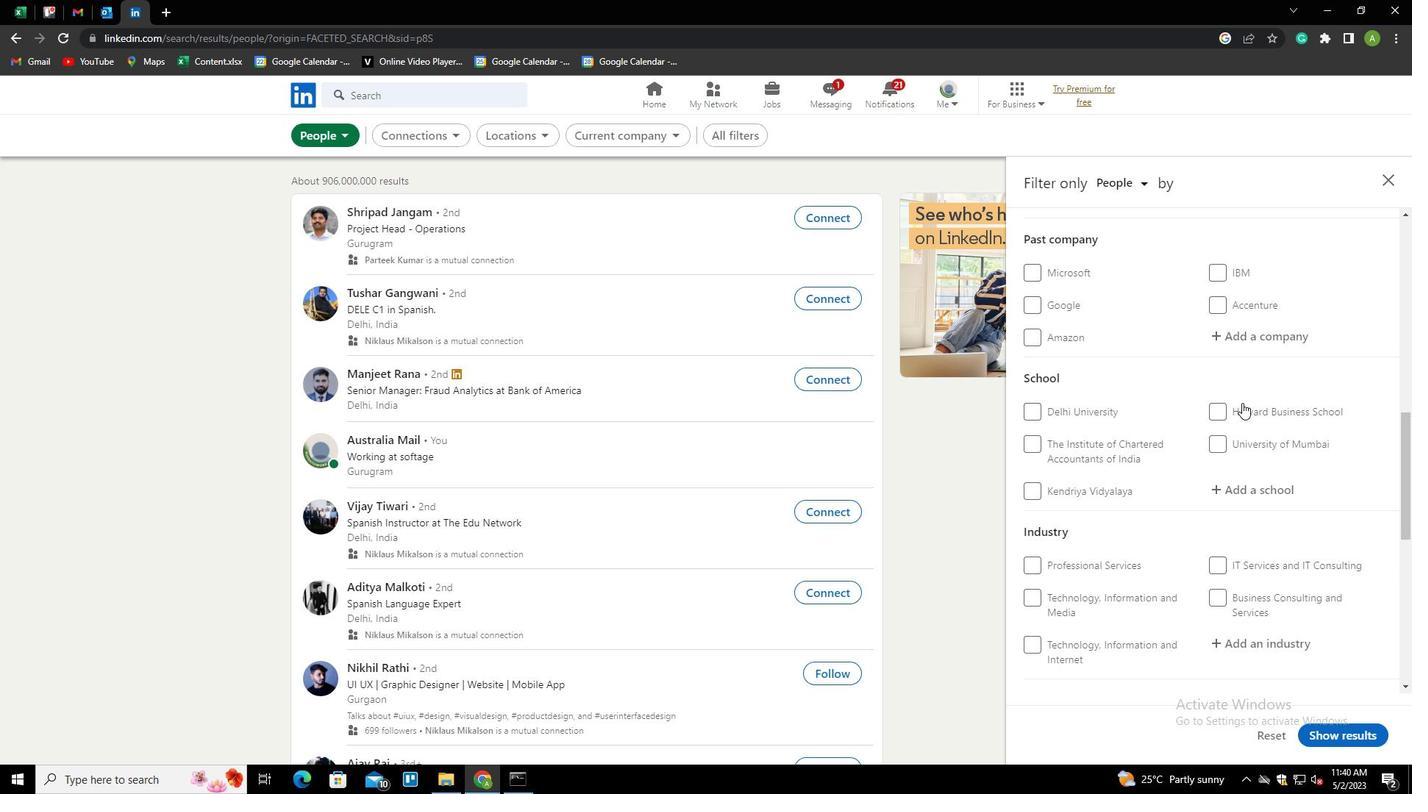 
Action: Mouse scrolled (1242, 402) with delta (0, 0)
Screenshot: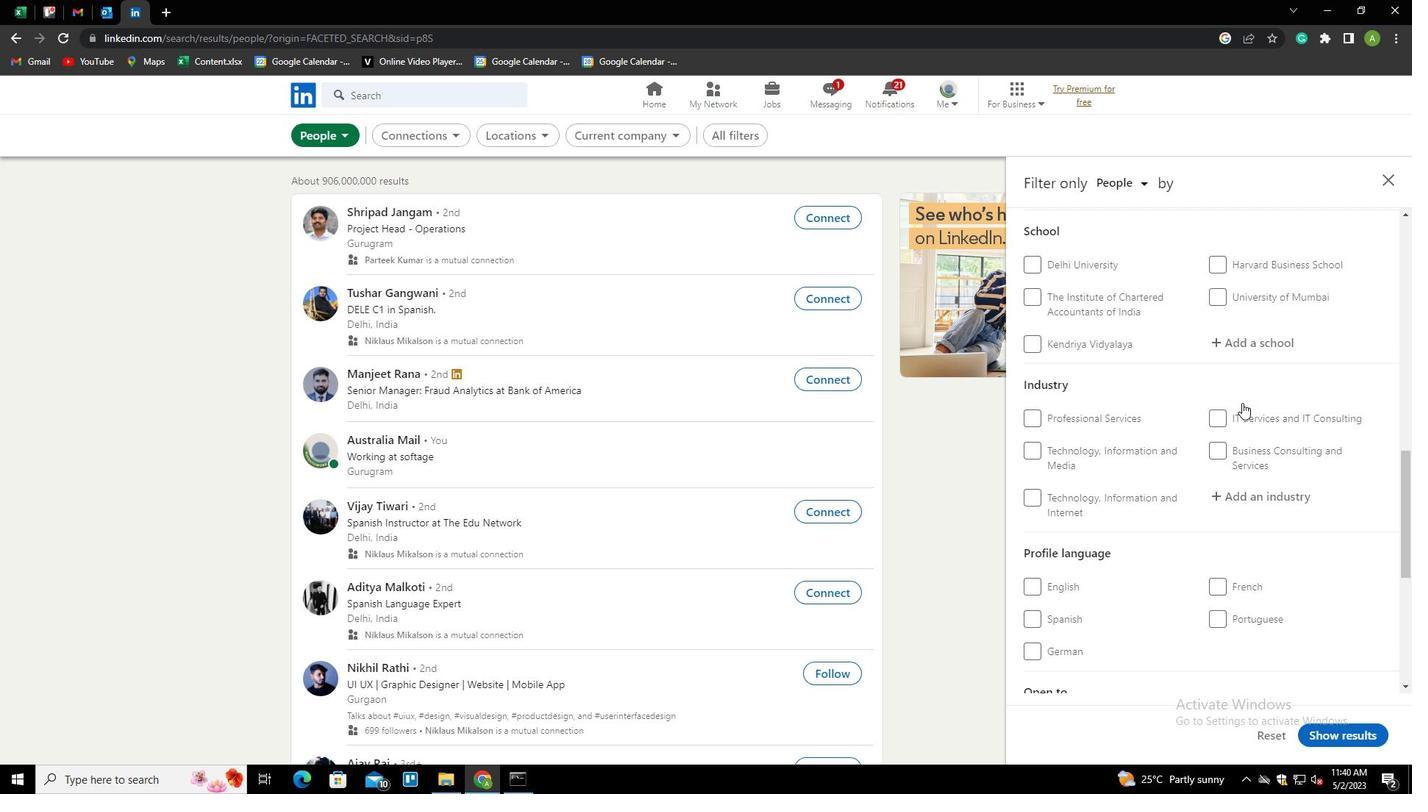 
Action: Mouse scrolled (1242, 402) with delta (0, 0)
Screenshot: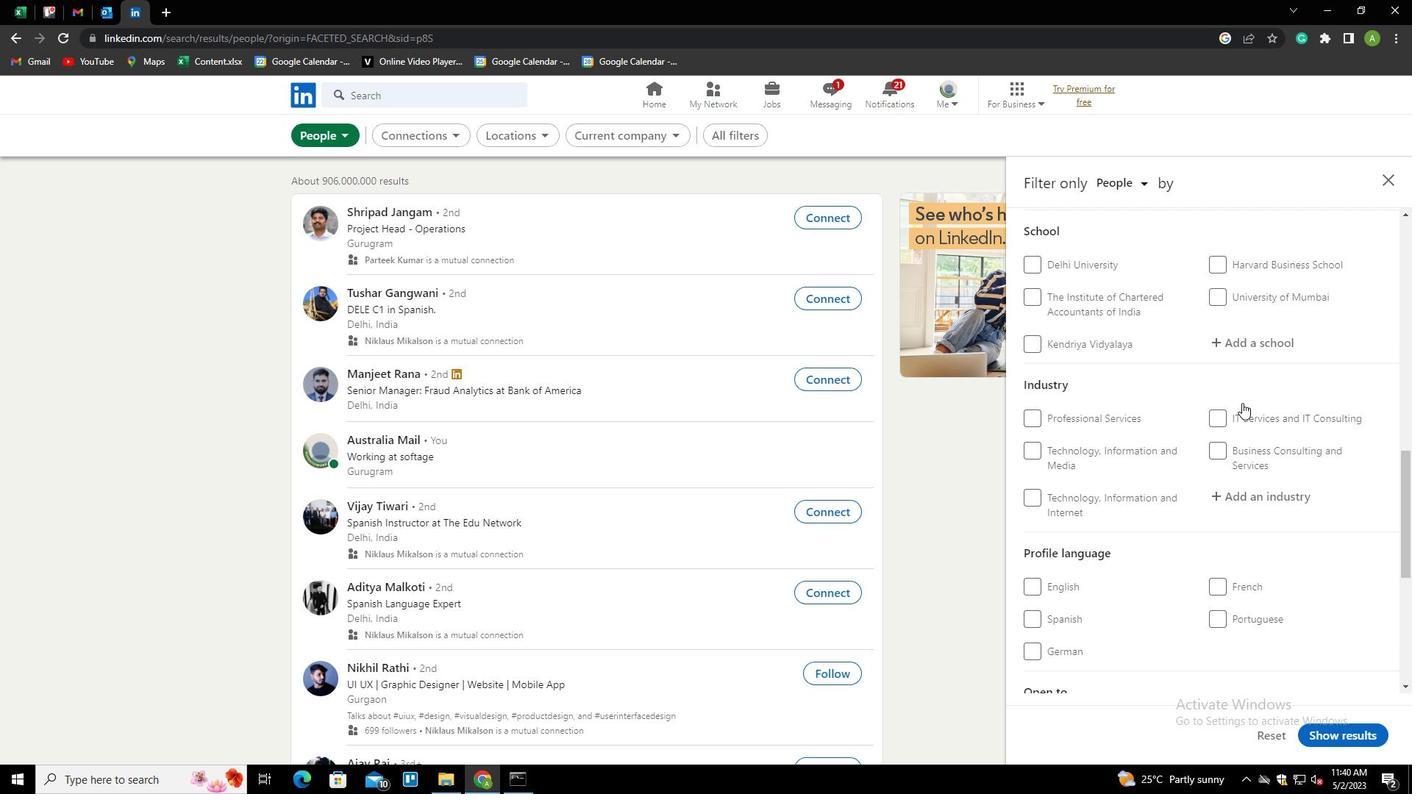 
Action: Mouse moved to (1062, 505)
Screenshot: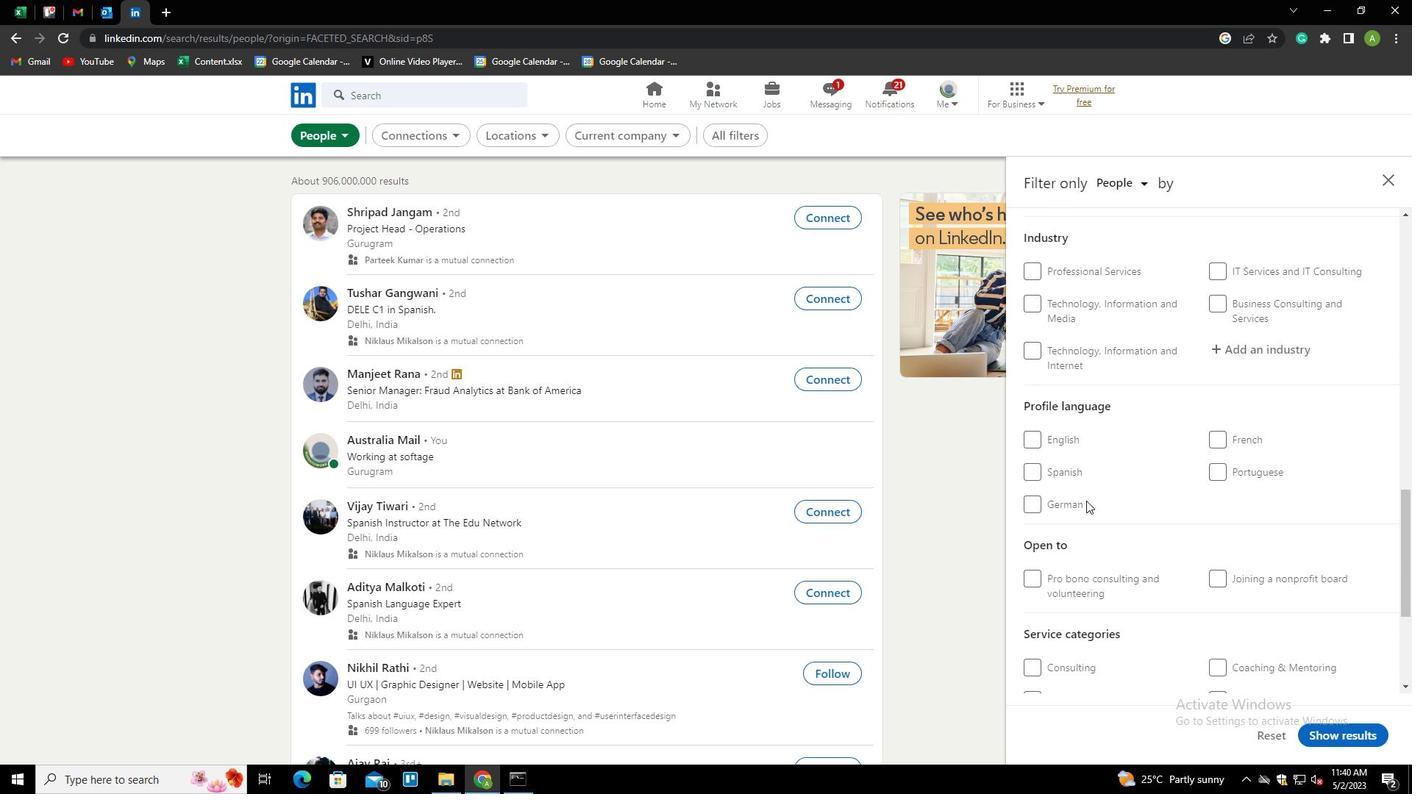 
Action: Mouse pressed left at (1062, 505)
Screenshot: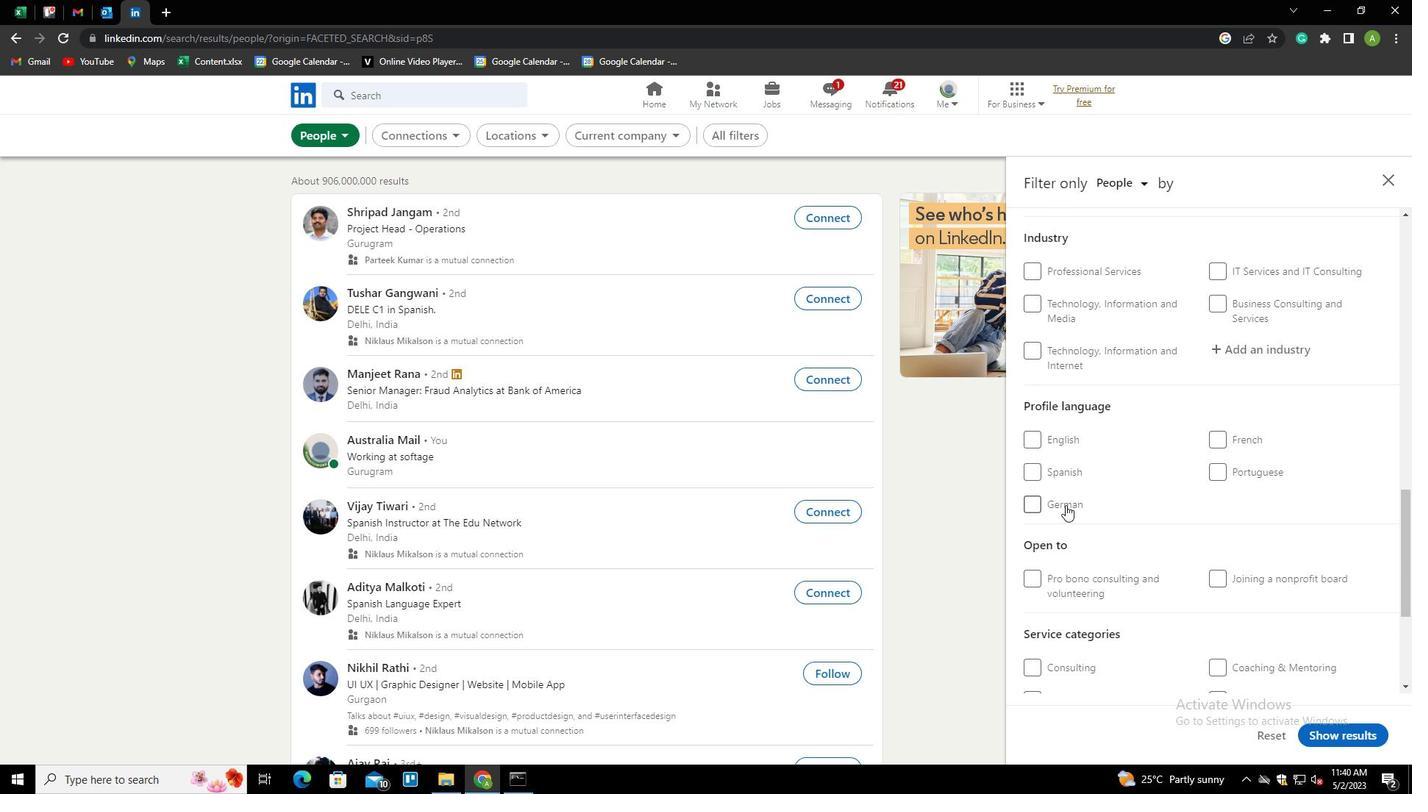 
Action: Mouse moved to (1237, 476)
Screenshot: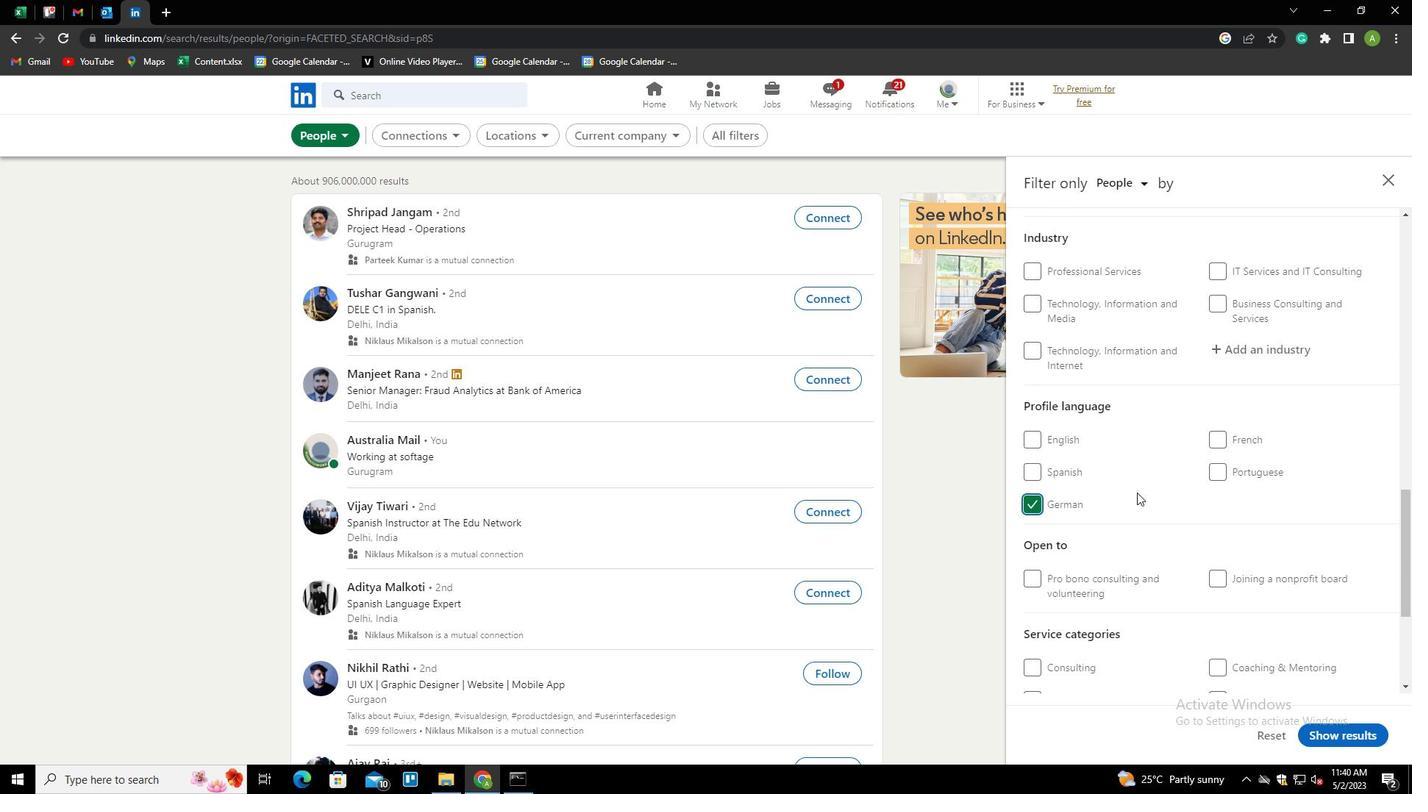 
Action: Mouse scrolled (1237, 477) with delta (0, 0)
Screenshot: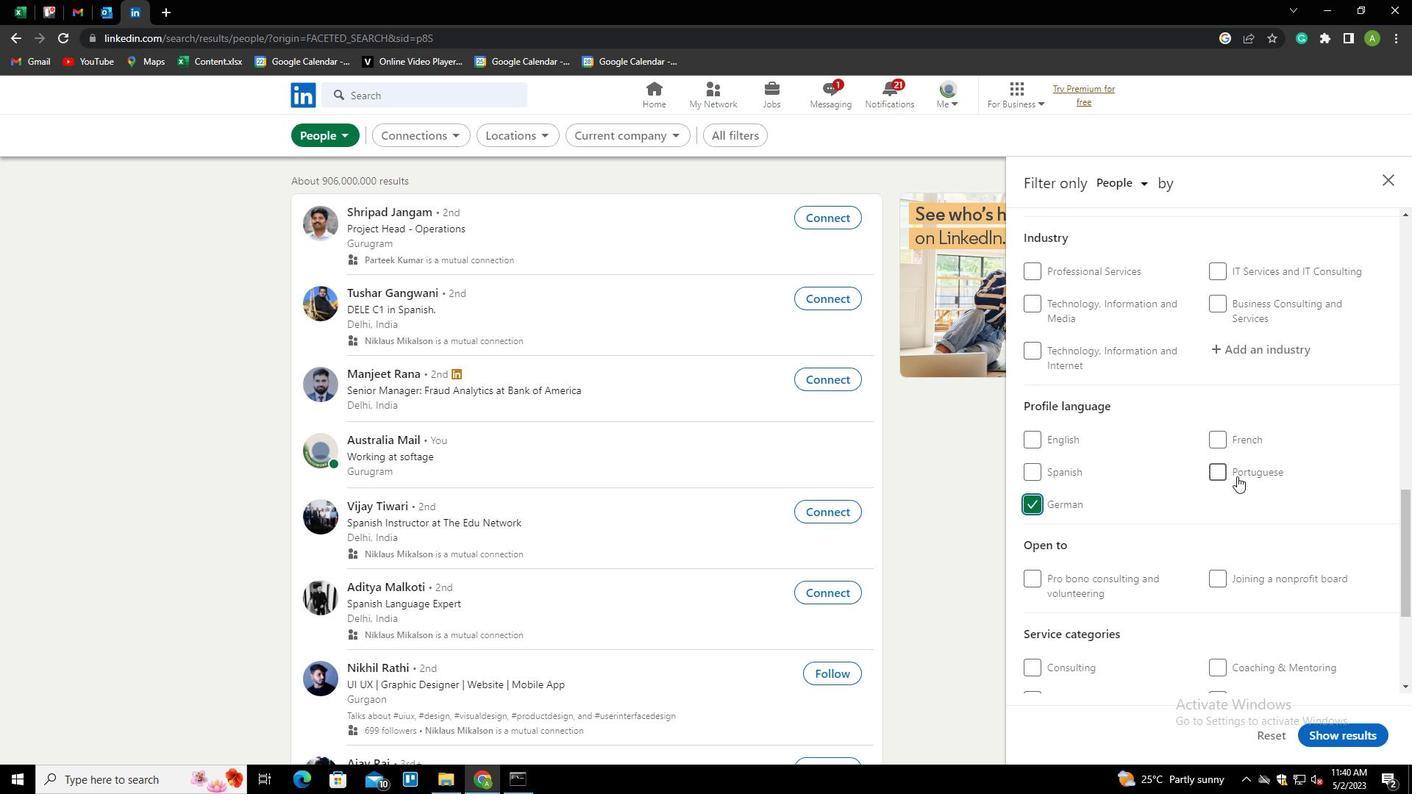 
Action: Mouse scrolled (1237, 477) with delta (0, 0)
Screenshot: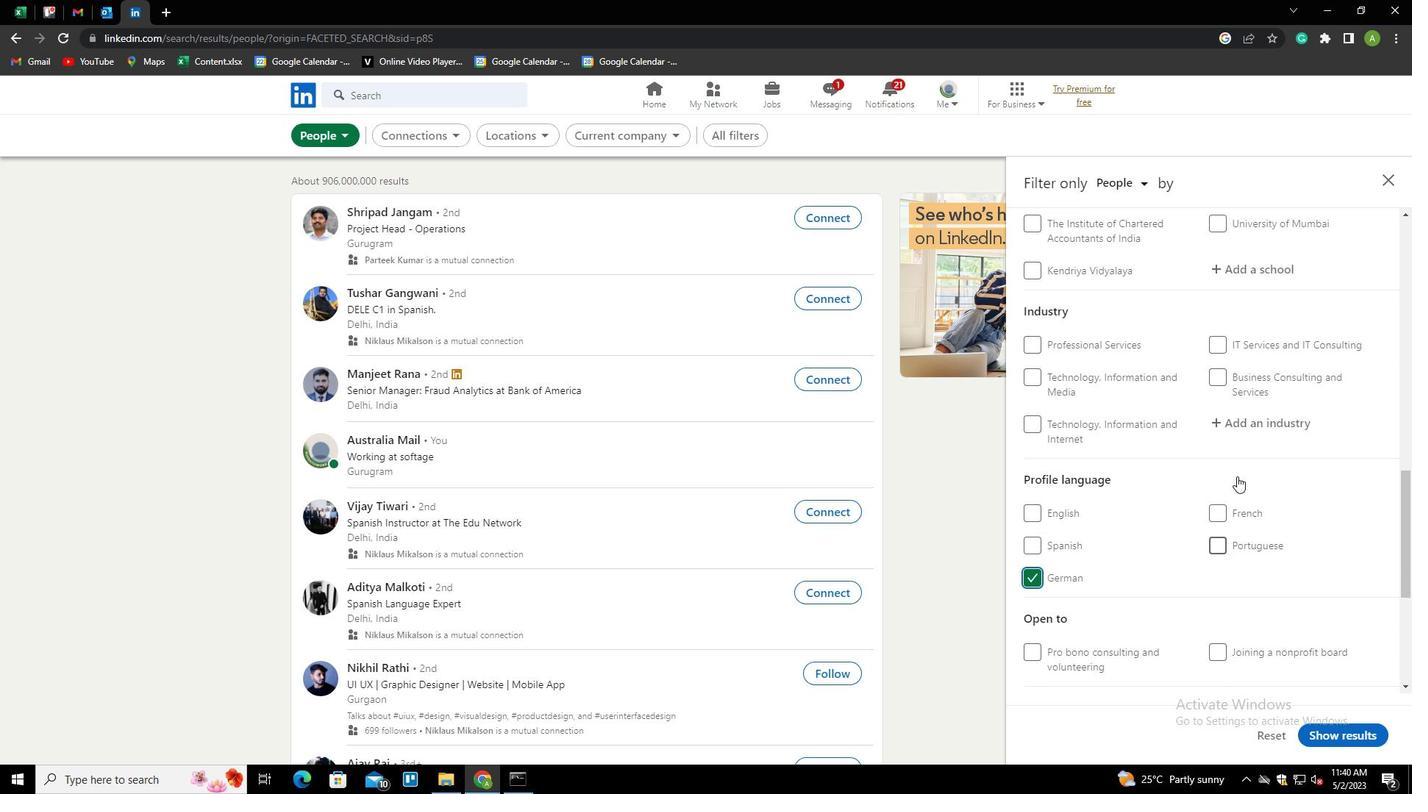 
Action: Mouse scrolled (1237, 477) with delta (0, 0)
Screenshot: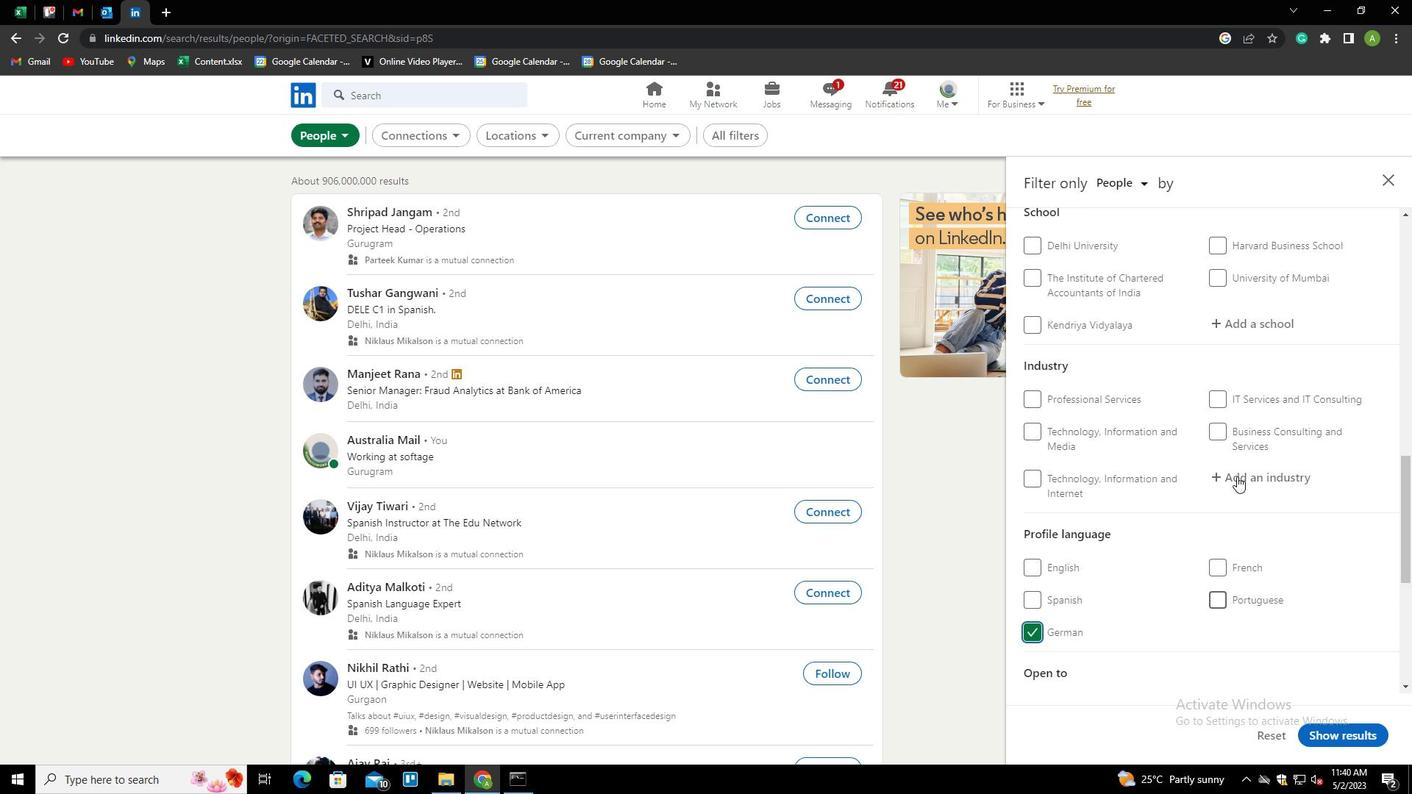 
Action: Mouse scrolled (1237, 477) with delta (0, 0)
Screenshot: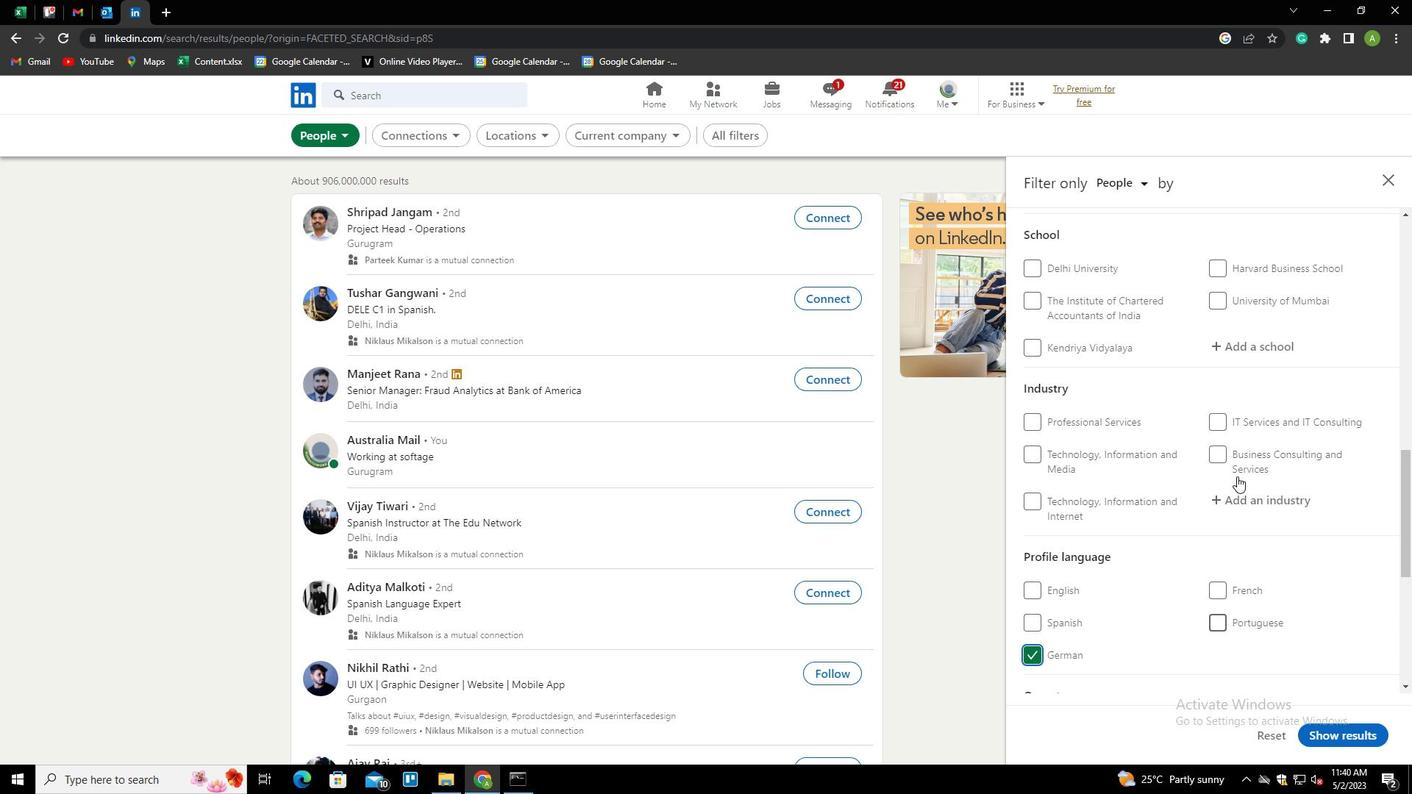 
Action: Mouse scrolled (1237, 477) with delta (0, 0)
Screenshot: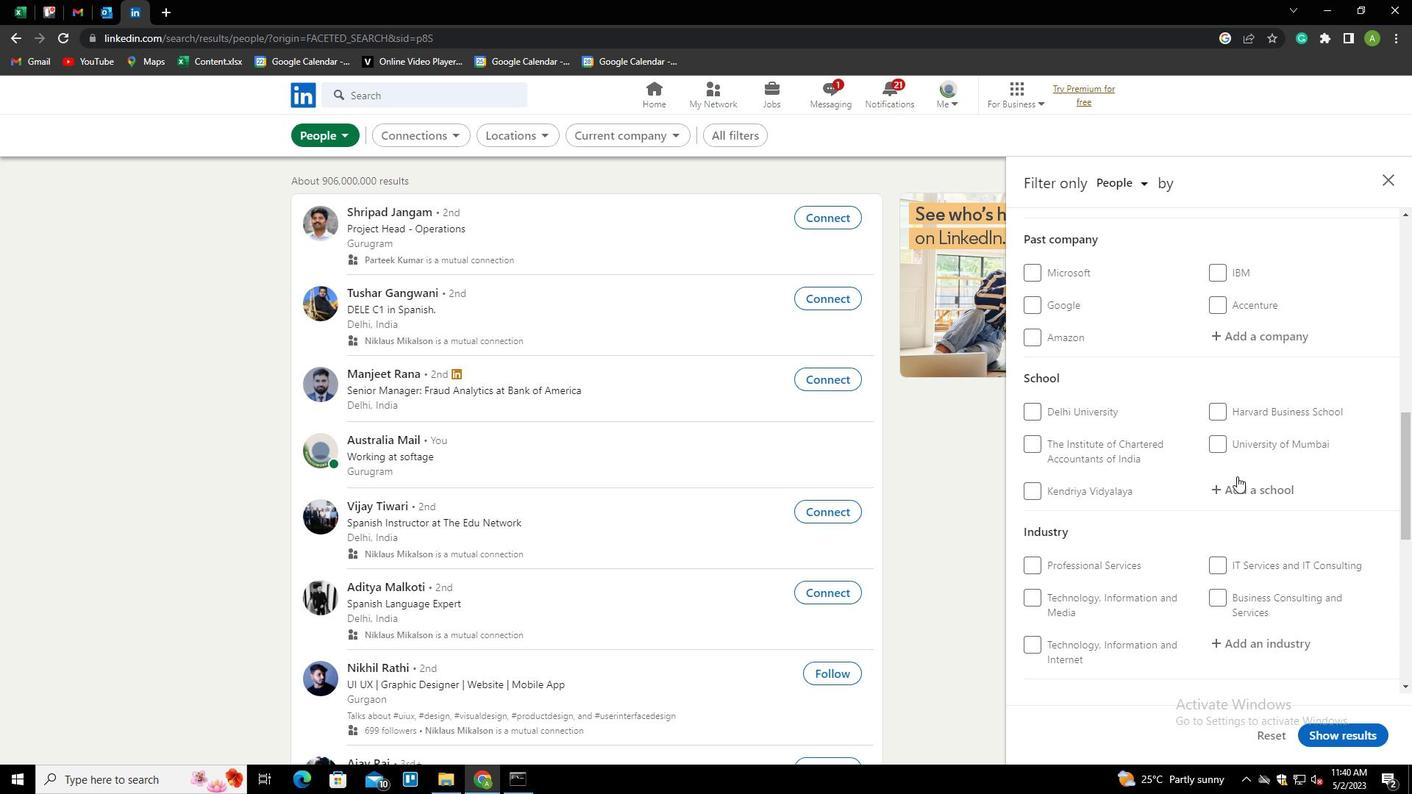 
Action: Mouse scrolled (1237, 477) with delta (0, 0)
Screenshot: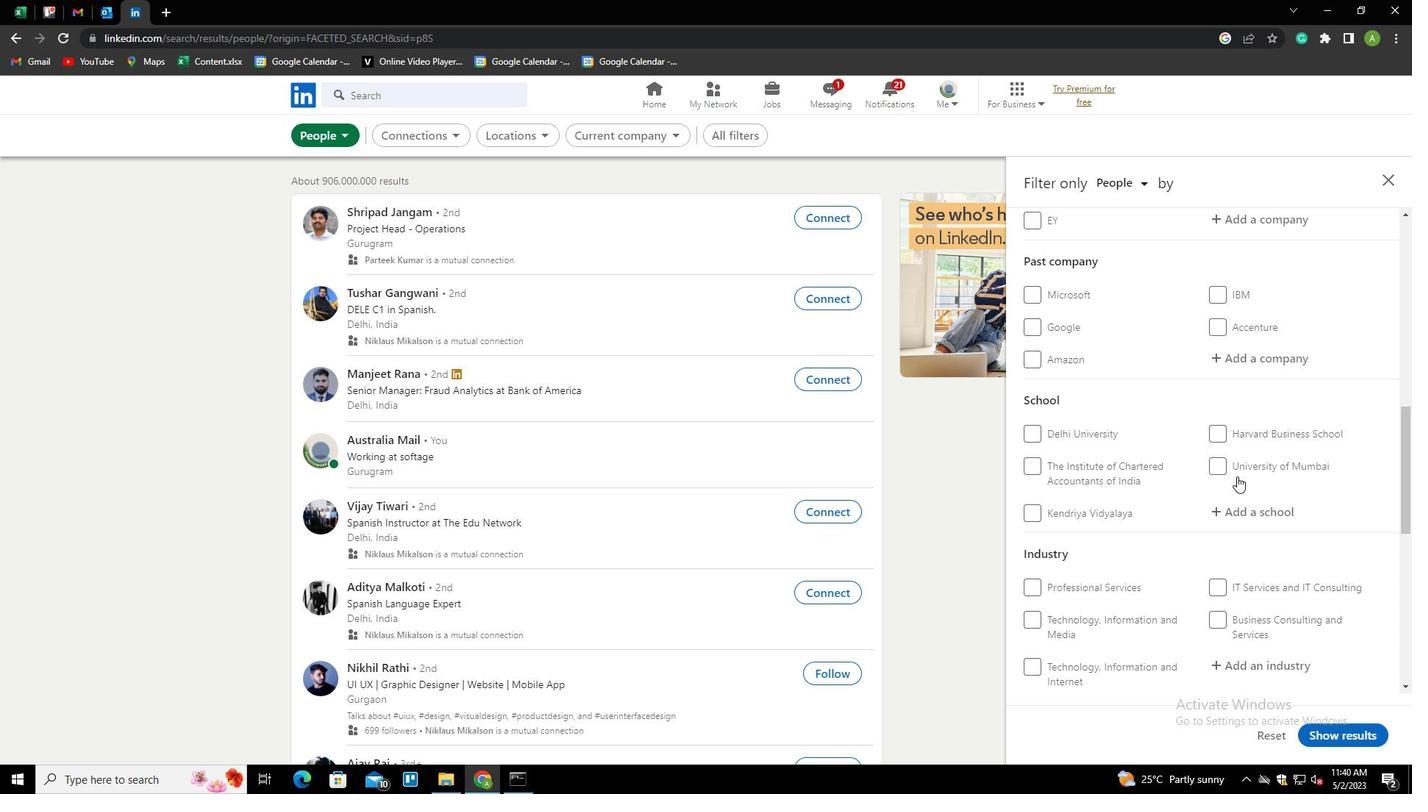 
Action: Mouse scrolled (1237, 477) with delta (0, 0)
Screenshot: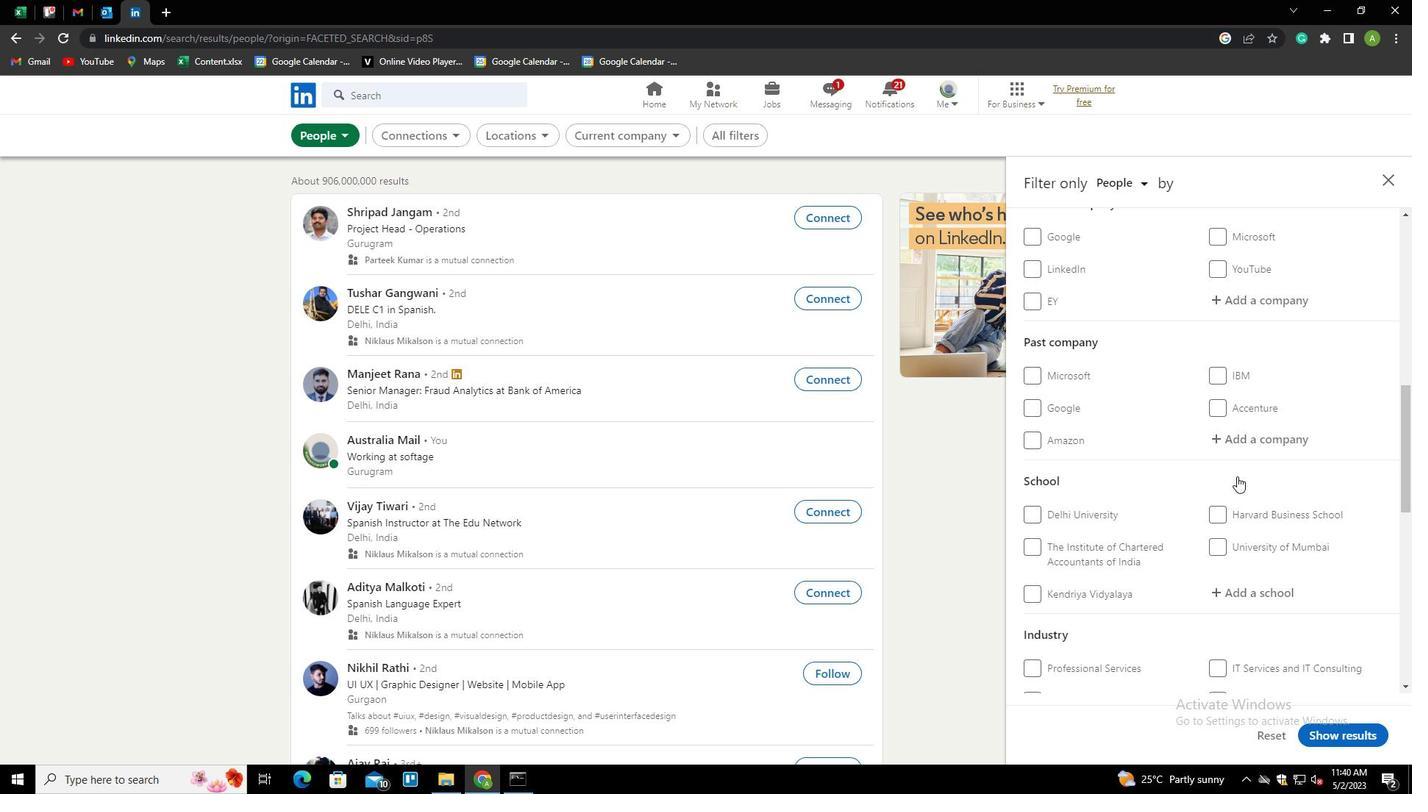 
Action: Mouse moved to (1245, 417)
Screenshot: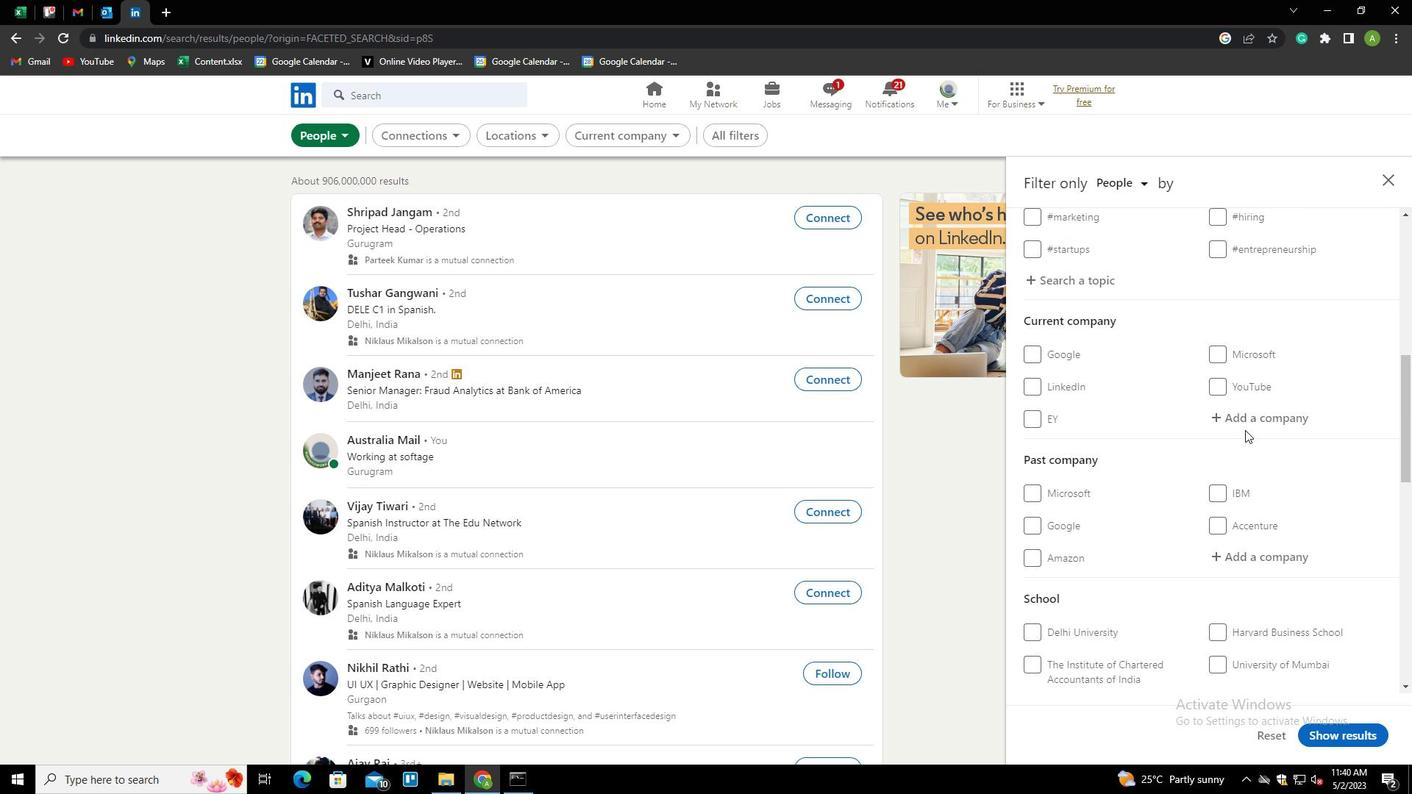 
Action: Mouse pressed left at (1245, 417)
Screenshot: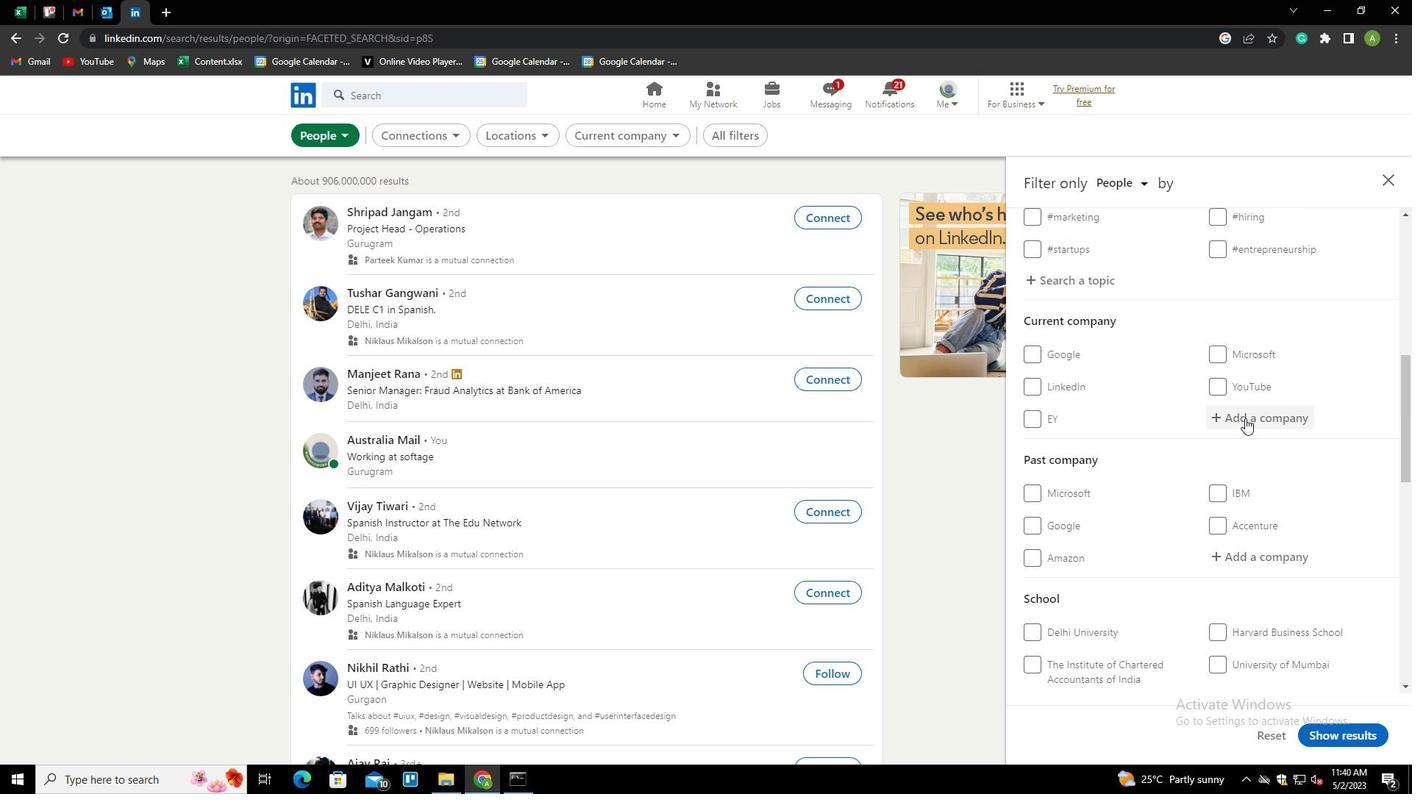 
Action: Key pressed <Key.shift><Key.shift><Key.shift><Key.shift><Key.shift><Key.shift><Key.shift>HENKEL<Key.down><Key.enter>
Screenshot: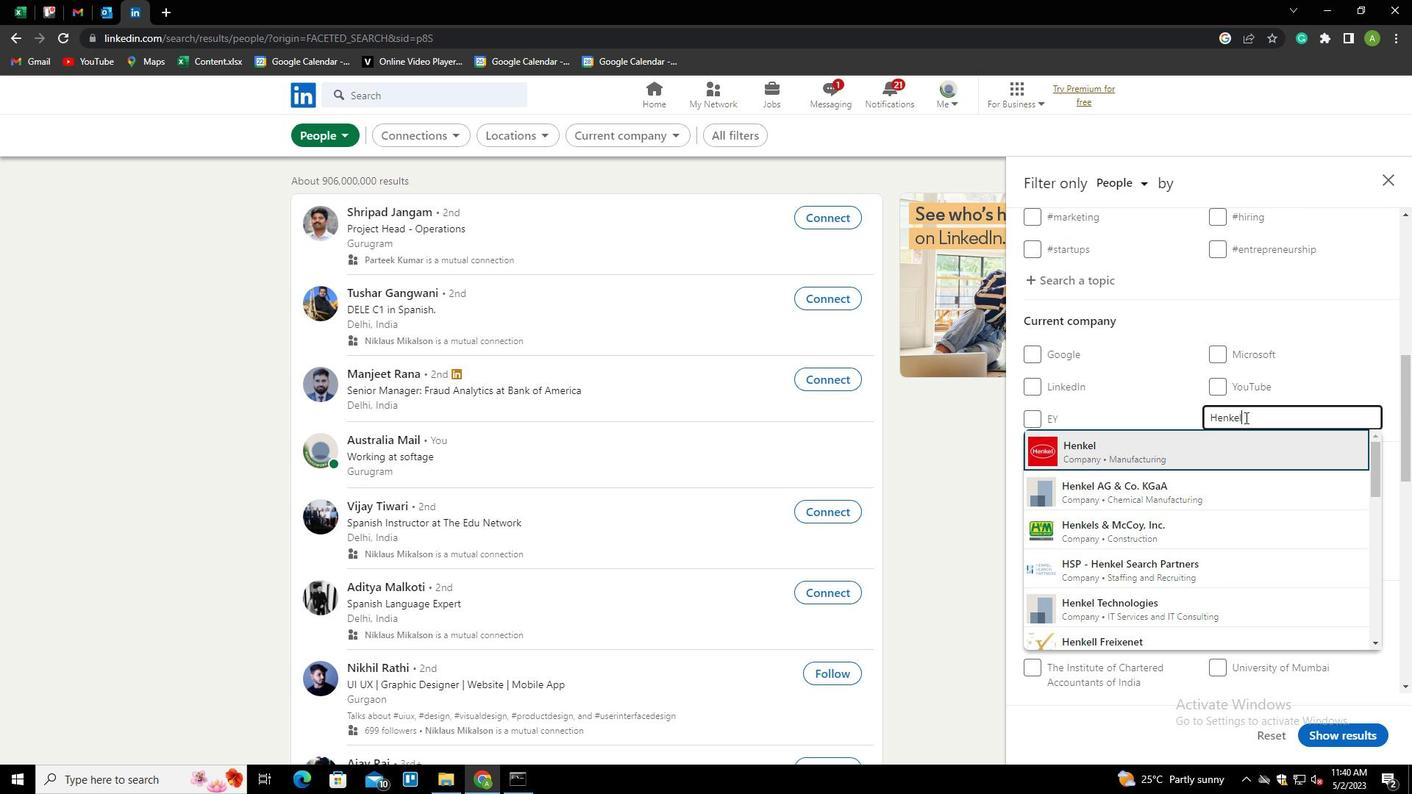 
Action: Mouse scrolled (1245, 417) with delta (0, 0)
Screenshot: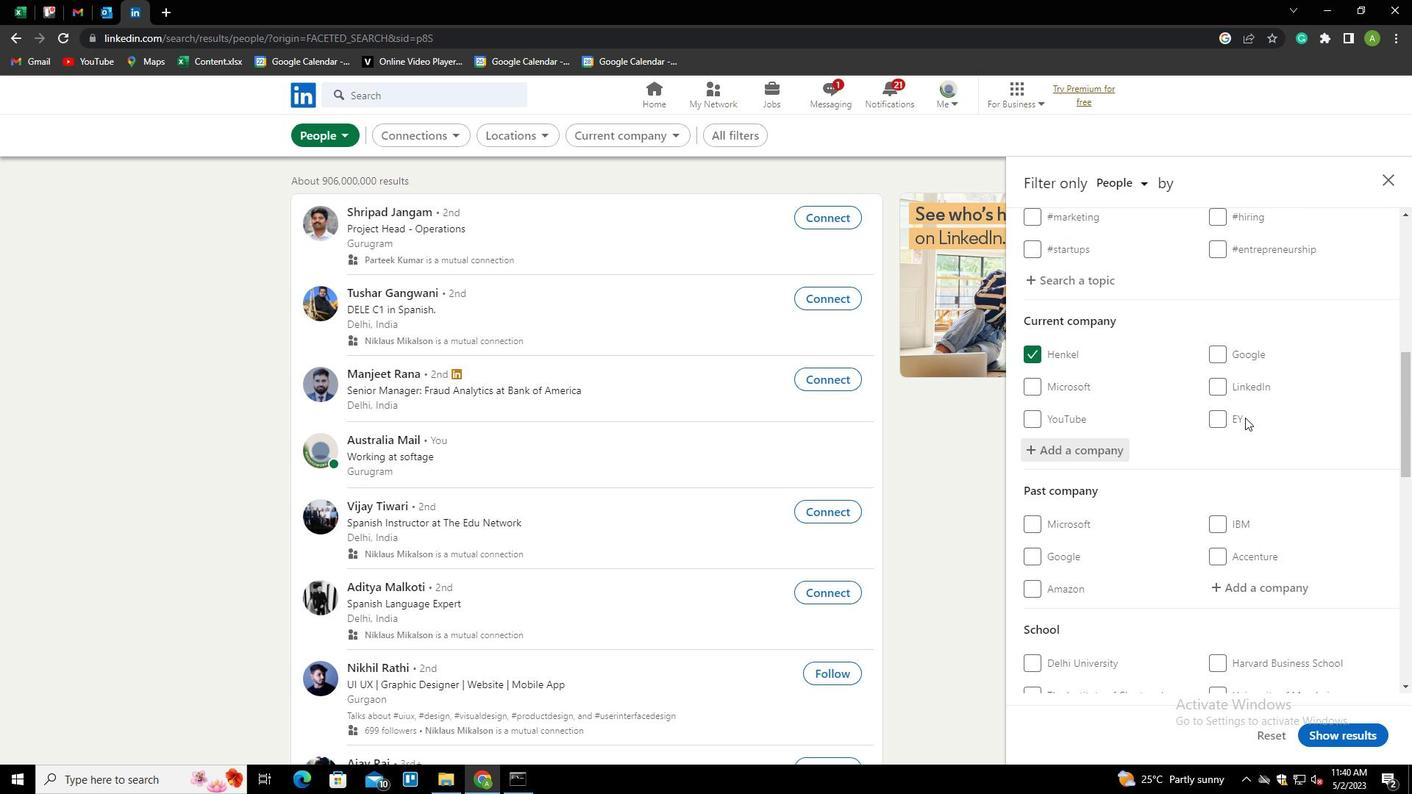
Action: Mouse scrolled (1245, 417) with delta (0, 0)
Screenshot: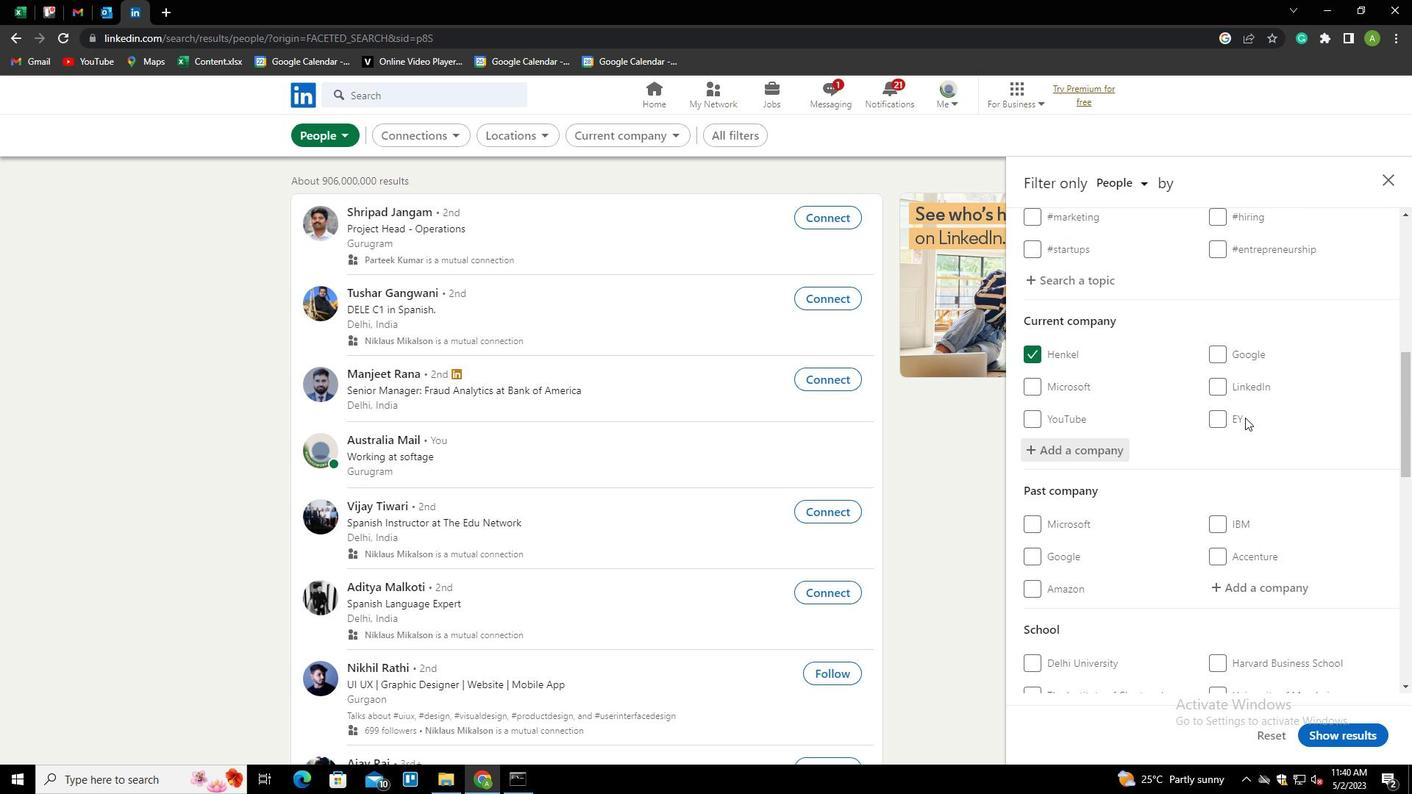 
Action: Mouse scrolled (1245, 417) with delta (0, 0)
Screenshot: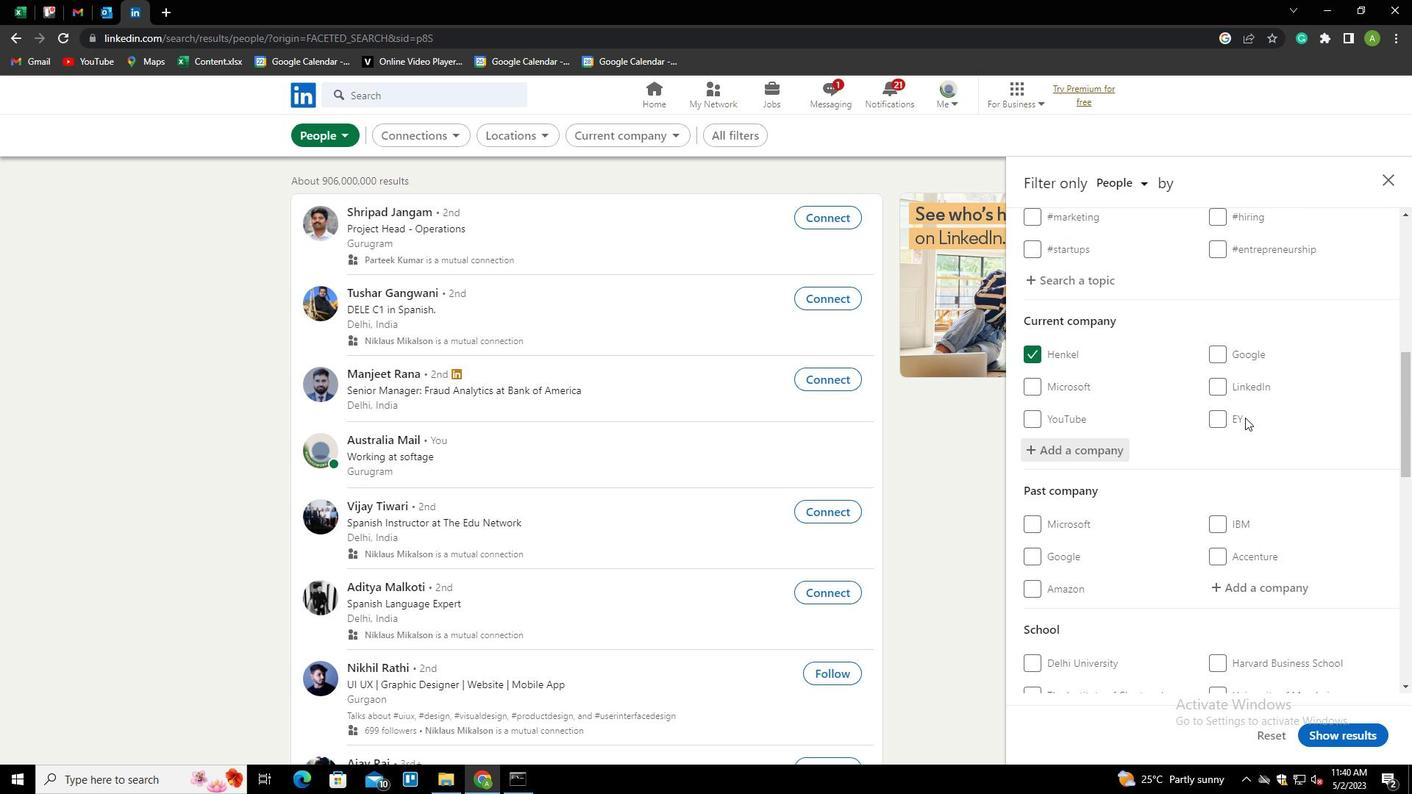 
Action: Mouse scrolled (1245, 417) with delta (0, 0)
Screenshot: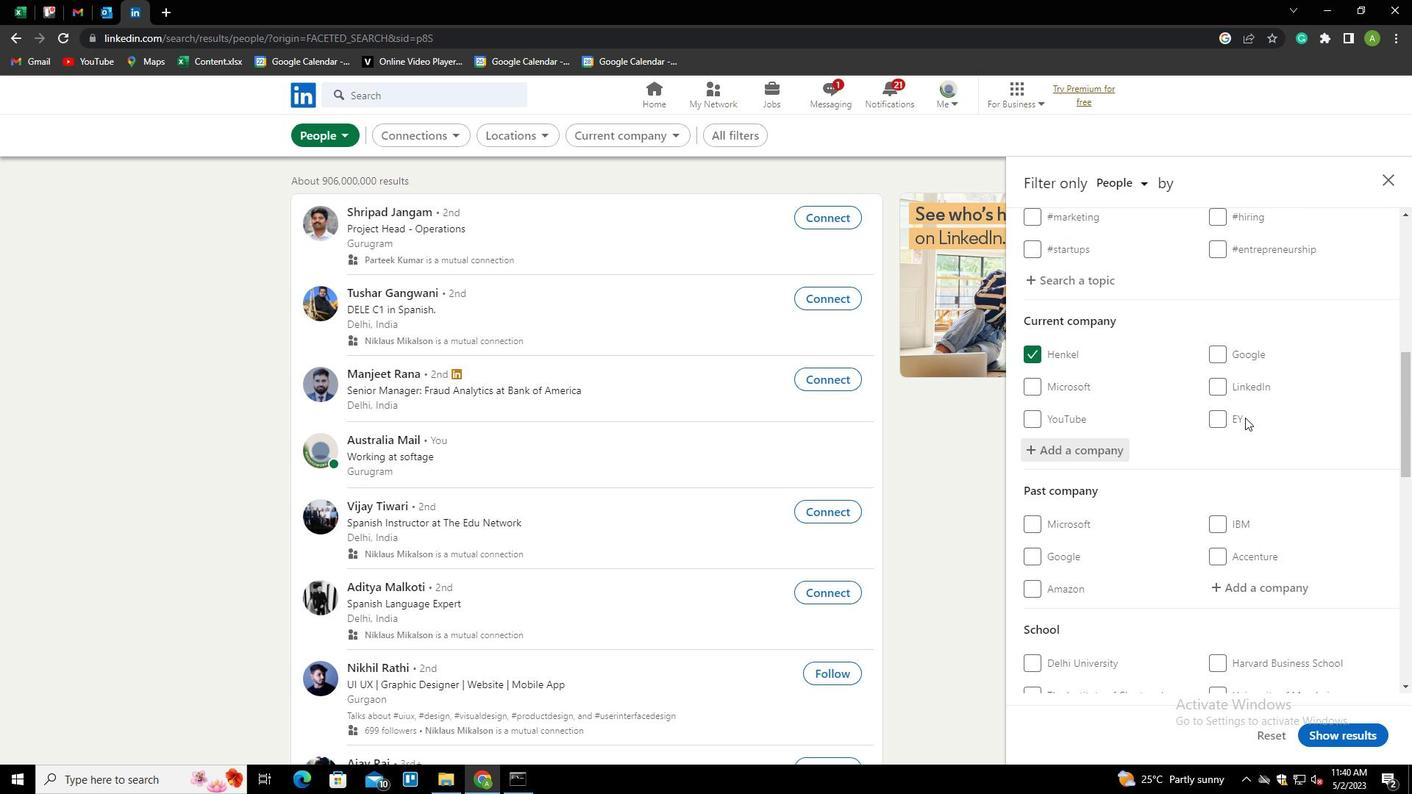 
Action: Mouse scrolled (1245, 417) with delta (0, 0)
Screenshot: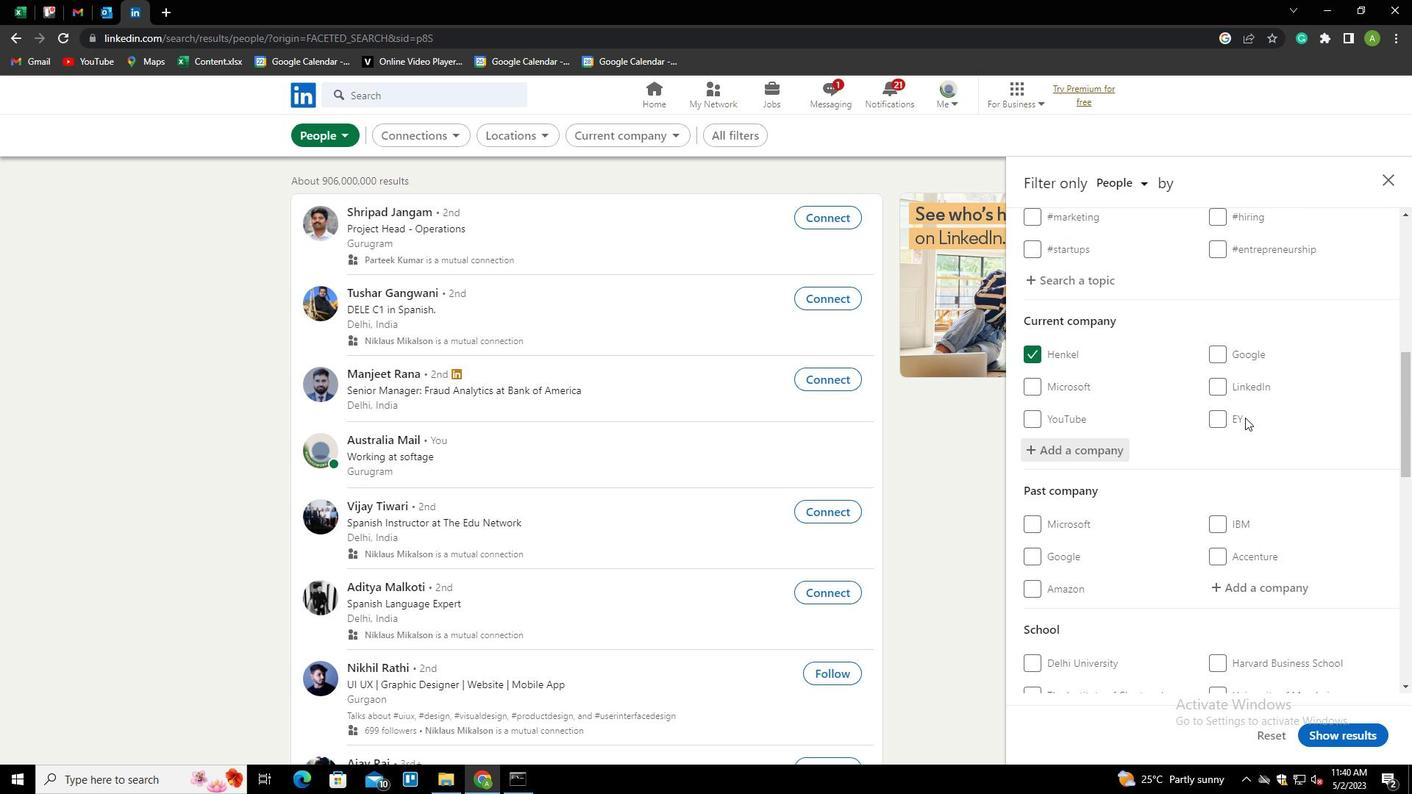 
Action: Mouse moved to (1237, 371)
Screenshot: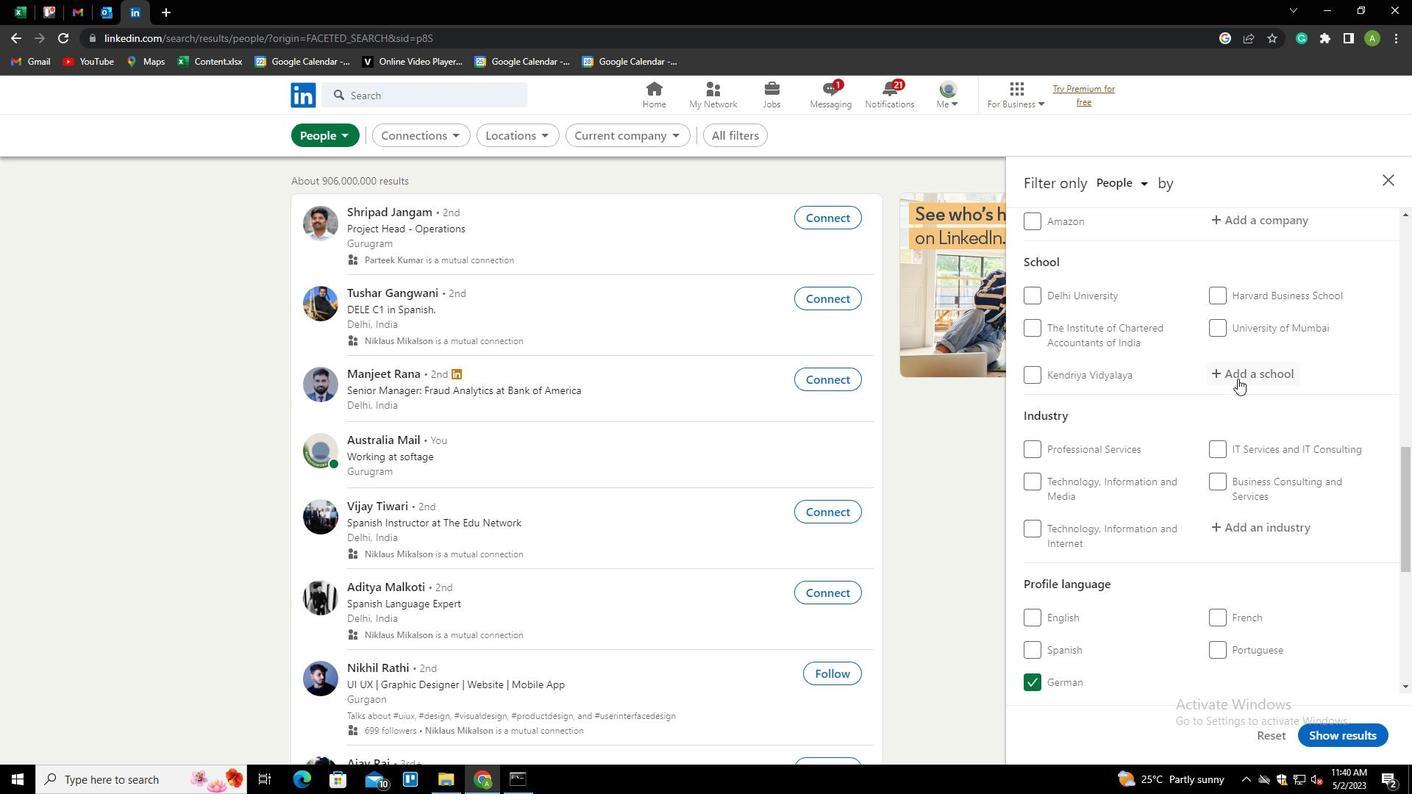 
Action: Mouse pressed left at (1237, 371)
Screenshot: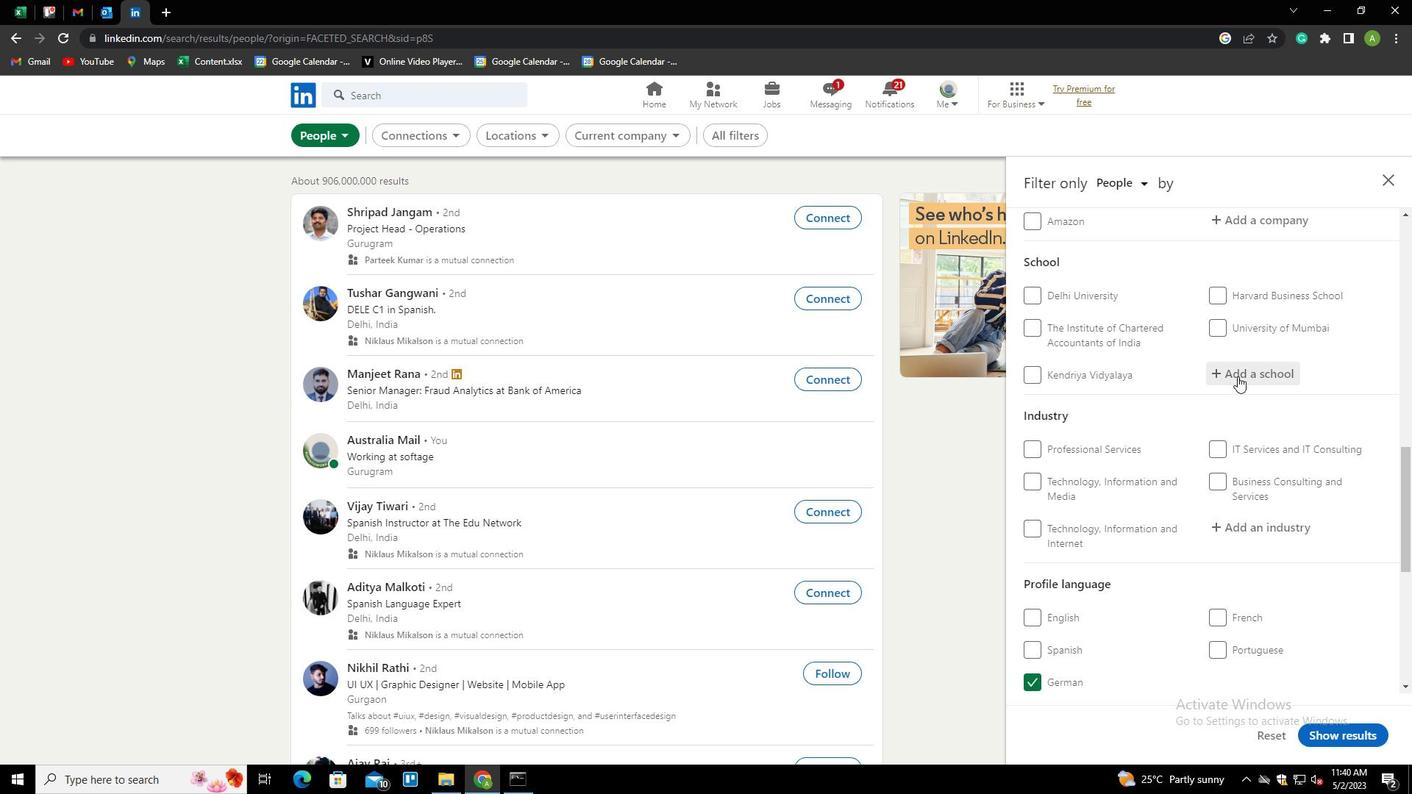 
Action: Key pressed <Key.shift>R.<Key.shift>J<Key.backspace>
Screenshot: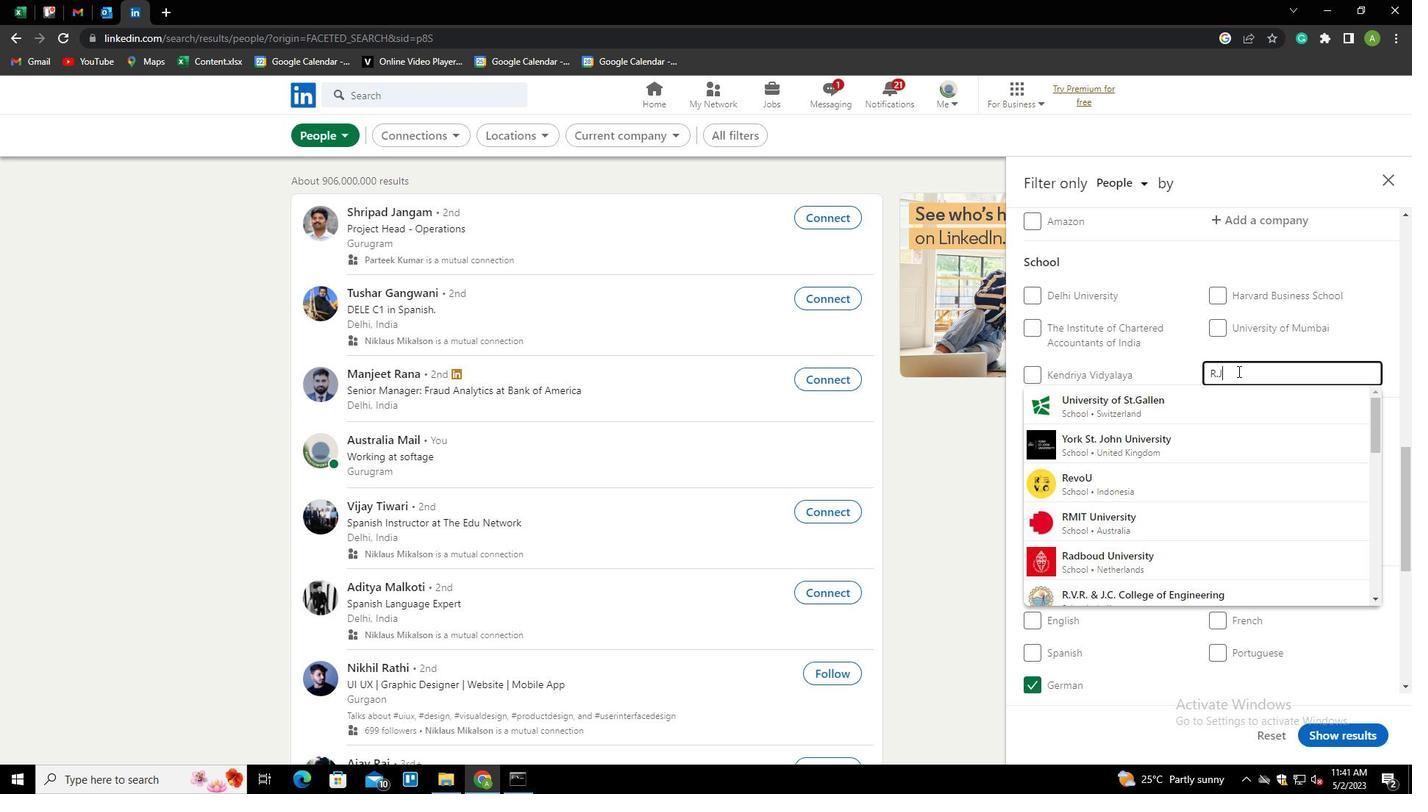 
Action: Mouse moved to (1237, 370)
Screenshot: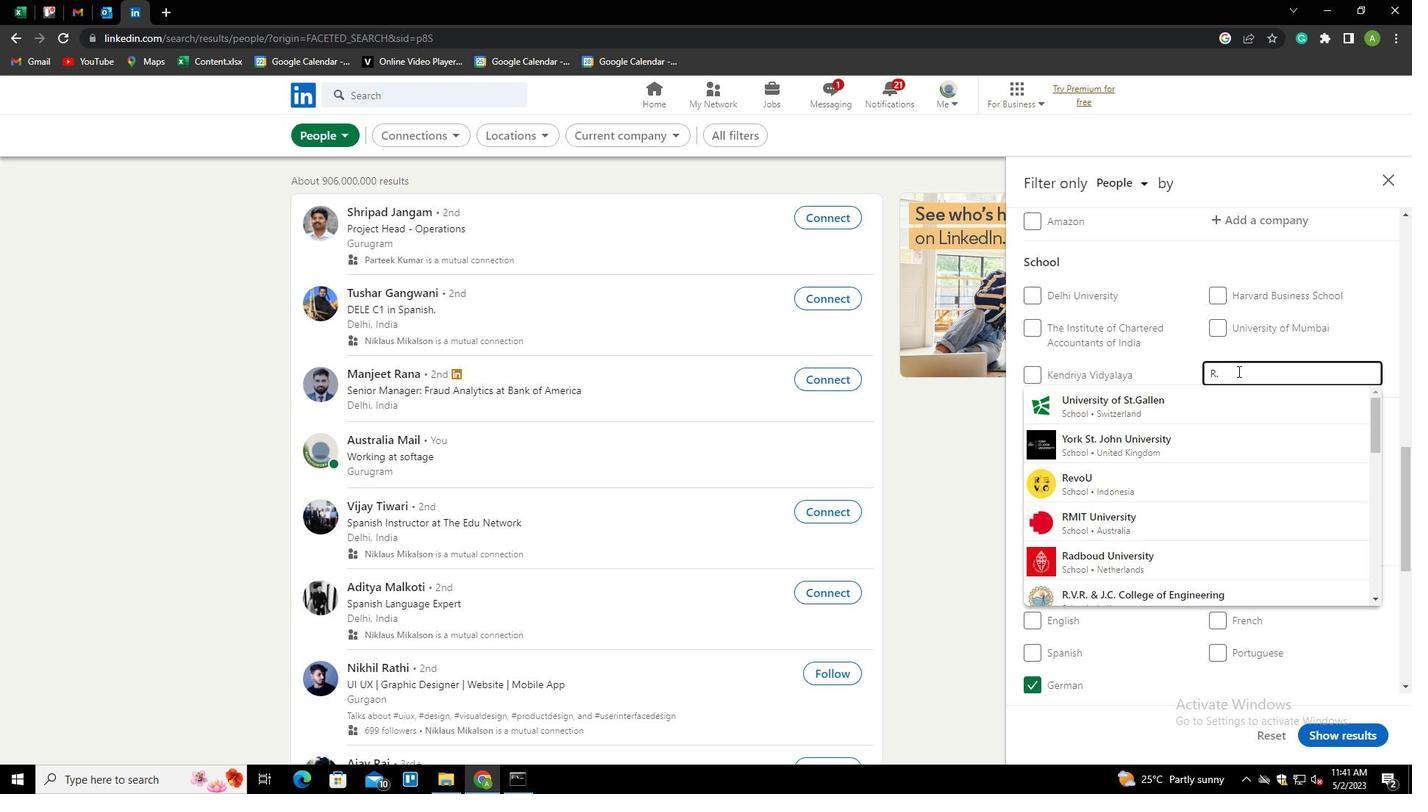 
Action: Key pressed <Key.shift><Key.shift><Key.shift><Key.shift><Key.shift><Key.shift><Key.shift><Key.shift>M.<Key.shift>K<Key.down><Key.enter>
Screenshot: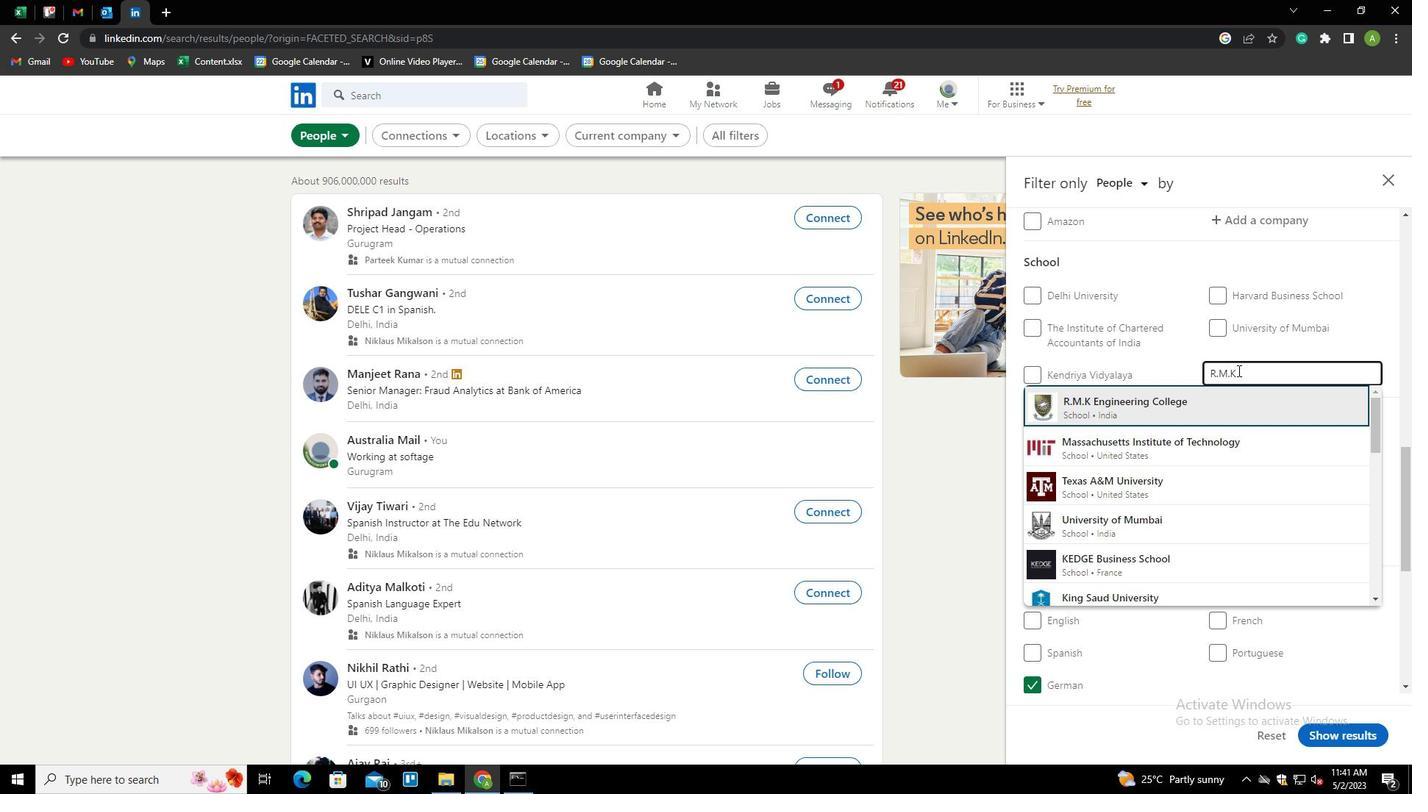 
Action: Mouse scrolled (1237, 369) with delta (0, 0)
Screenshot: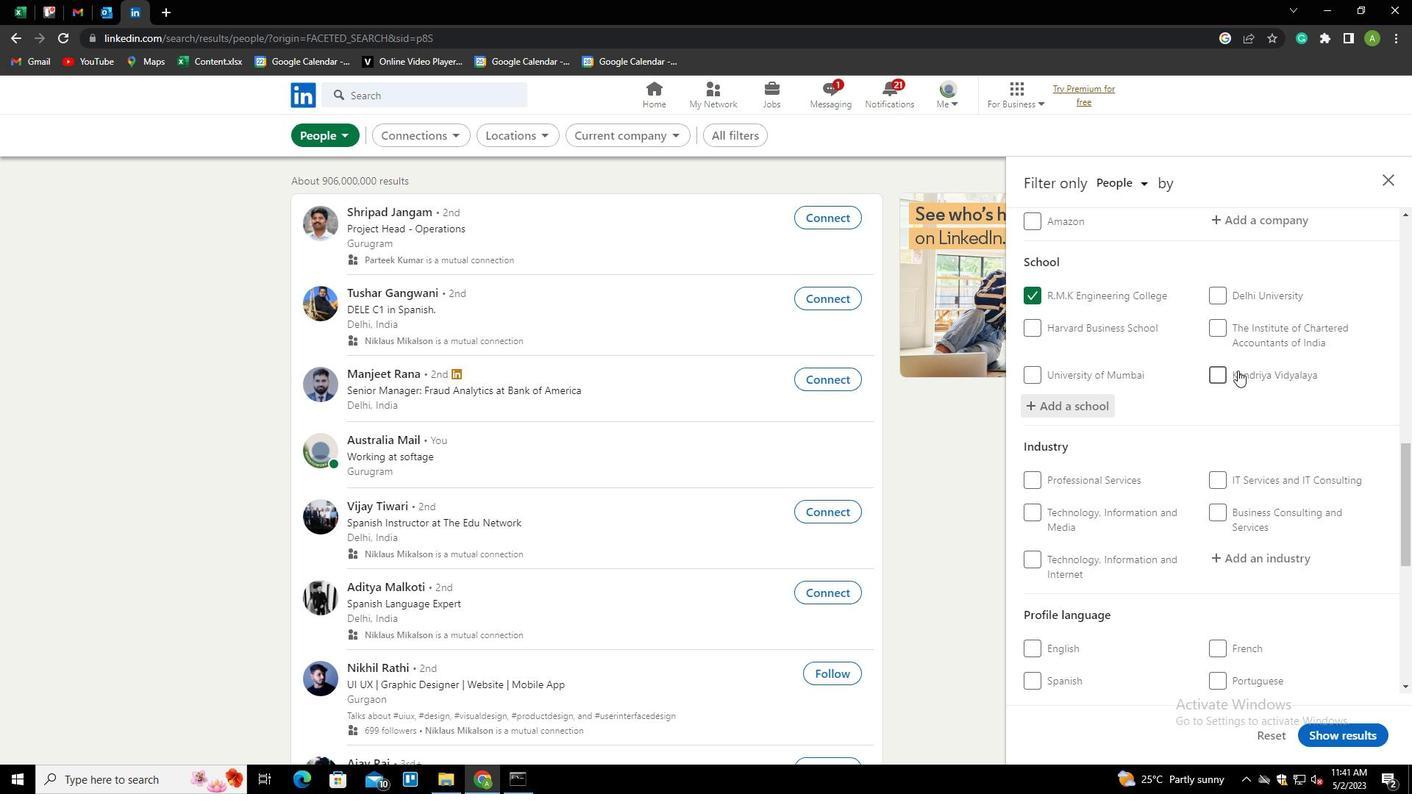 
Action: Mouse scrolled (1237, 369) with delta (0, 0)
Screenshot: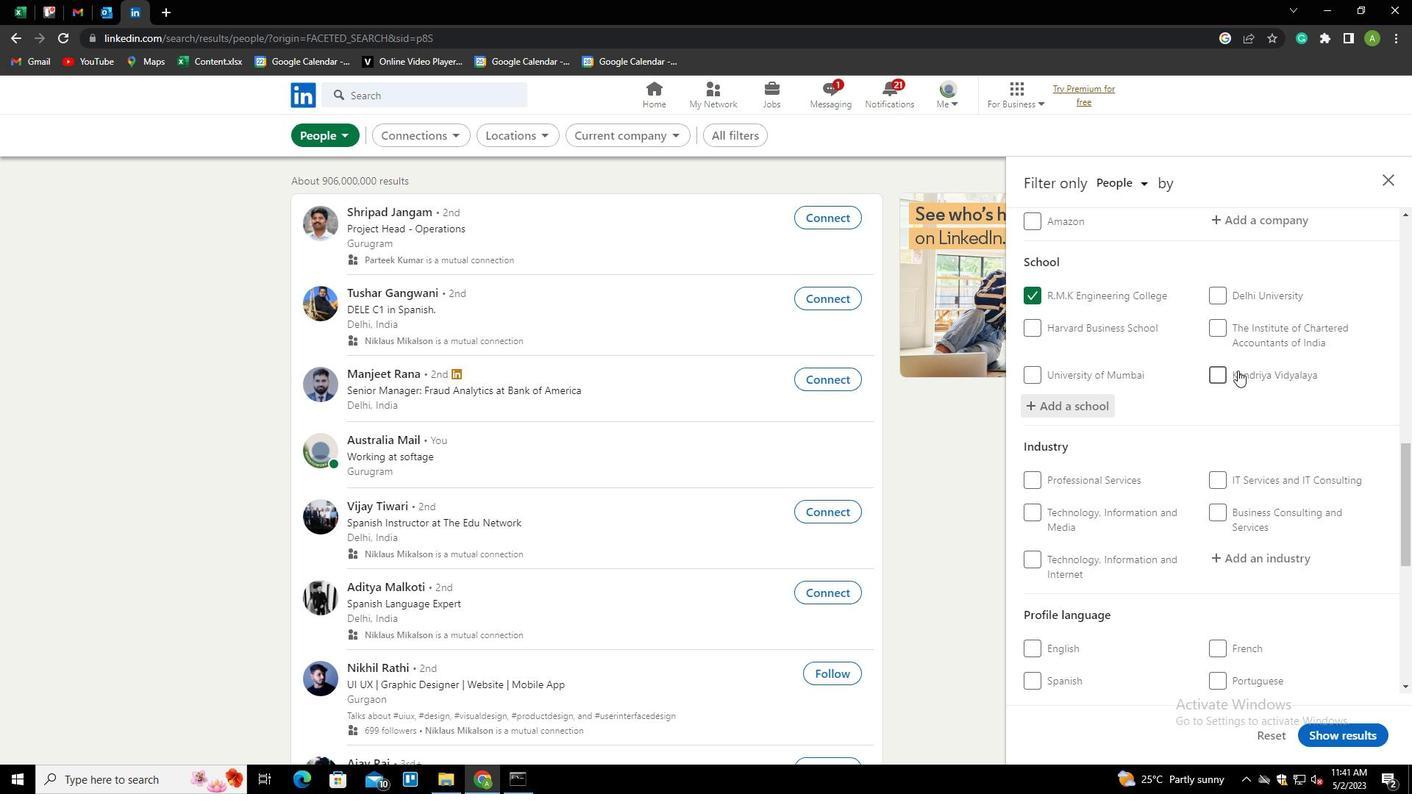 
Action: Mouse moved to (1251, 406)
Screenshot: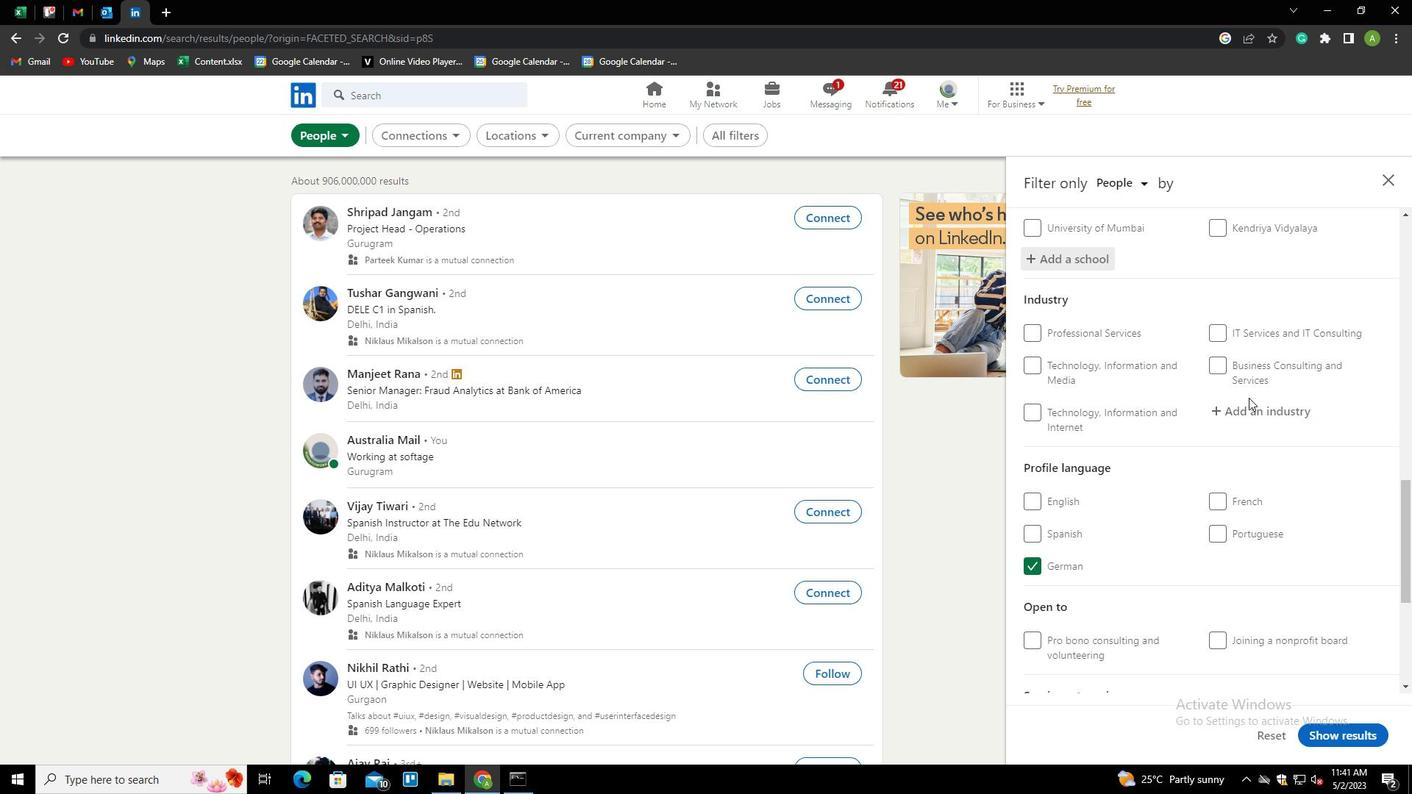 
Action: Mouse pressed left at (1251, 406)
Screenshot: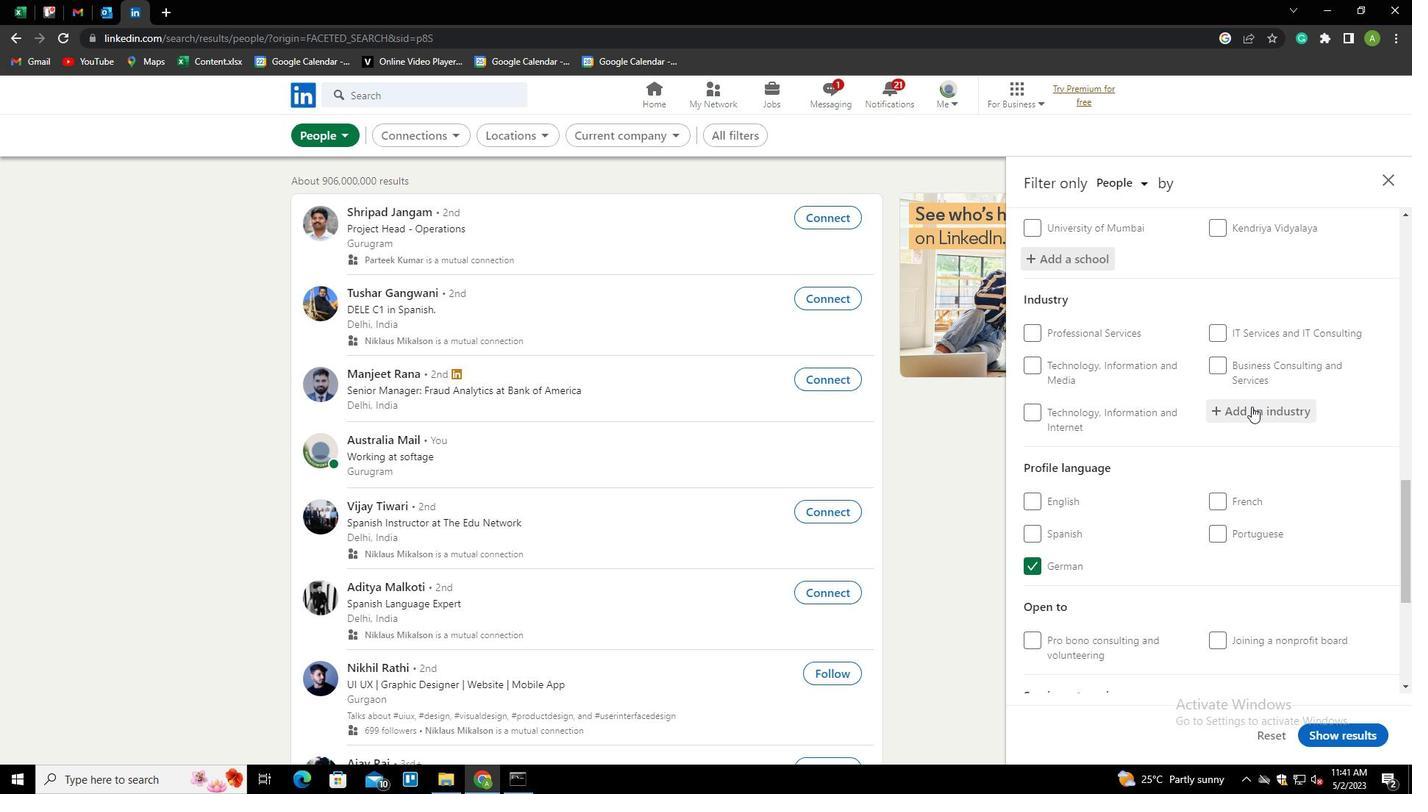 
Action: Key pressed <Key.shift>PRINTING<Key.down><Key.enter>
Screenshot: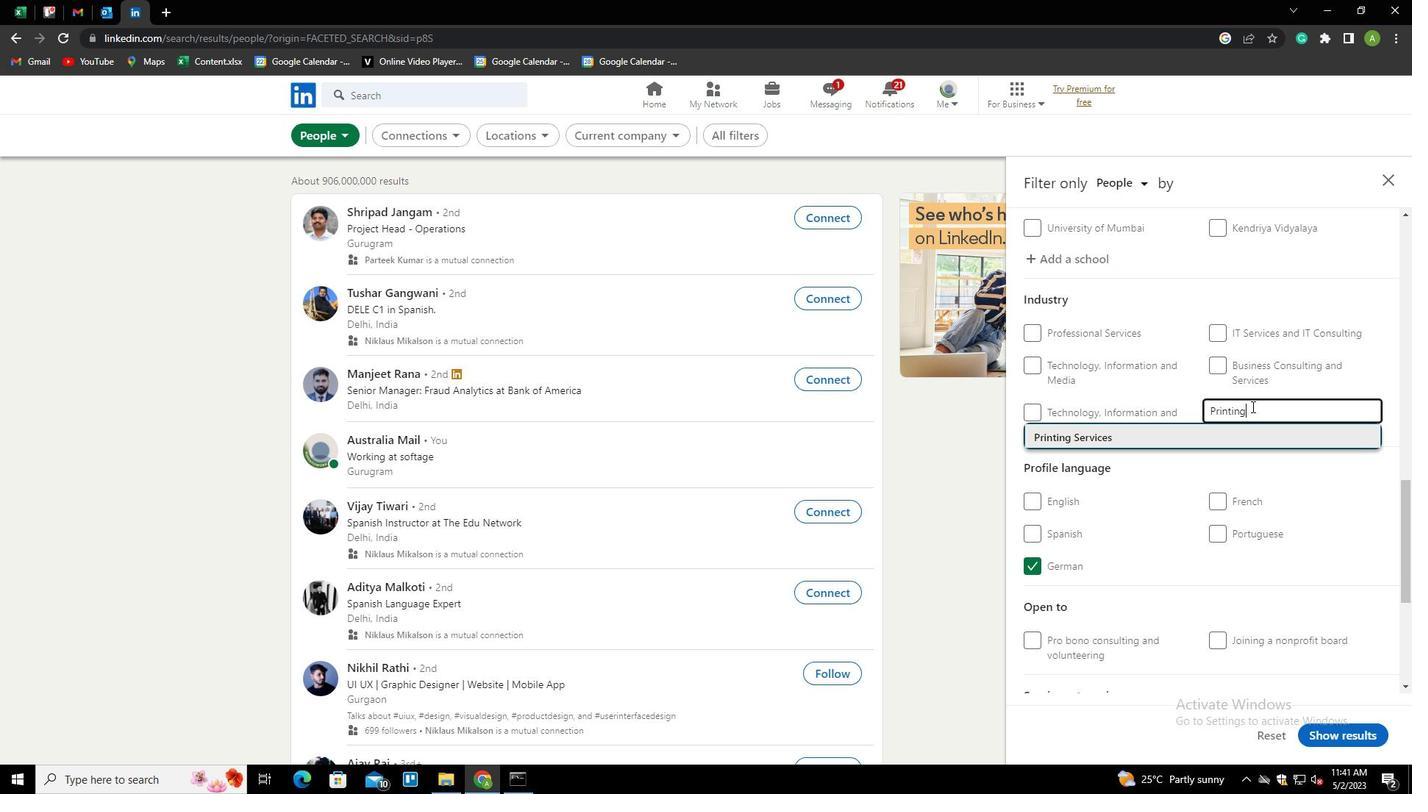 
Action: Mouse scrolled (1251, 406) with delta (0, 0)
Screenshot: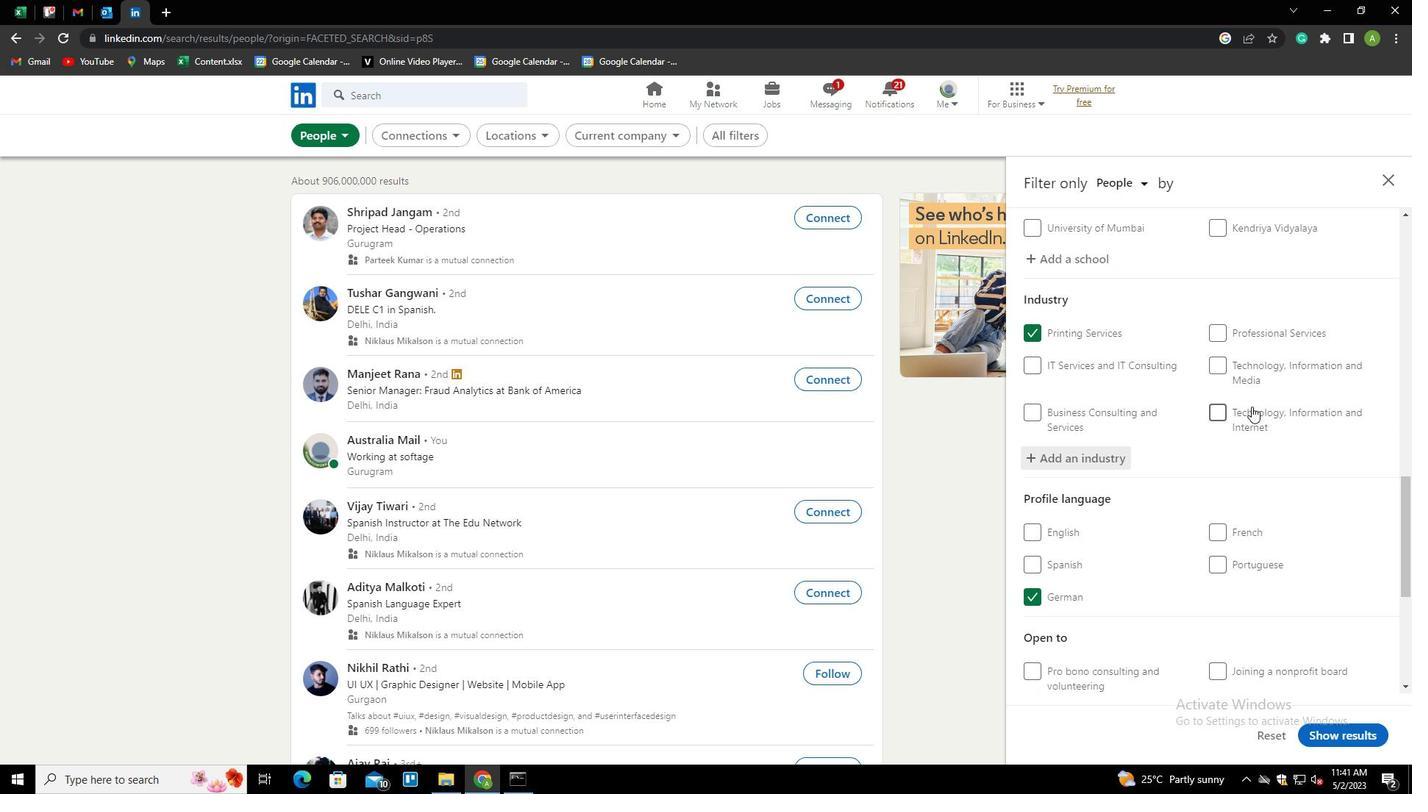 
Action: Mouse scrolled (1251, 406) with delta (0, 0)
Screenshot: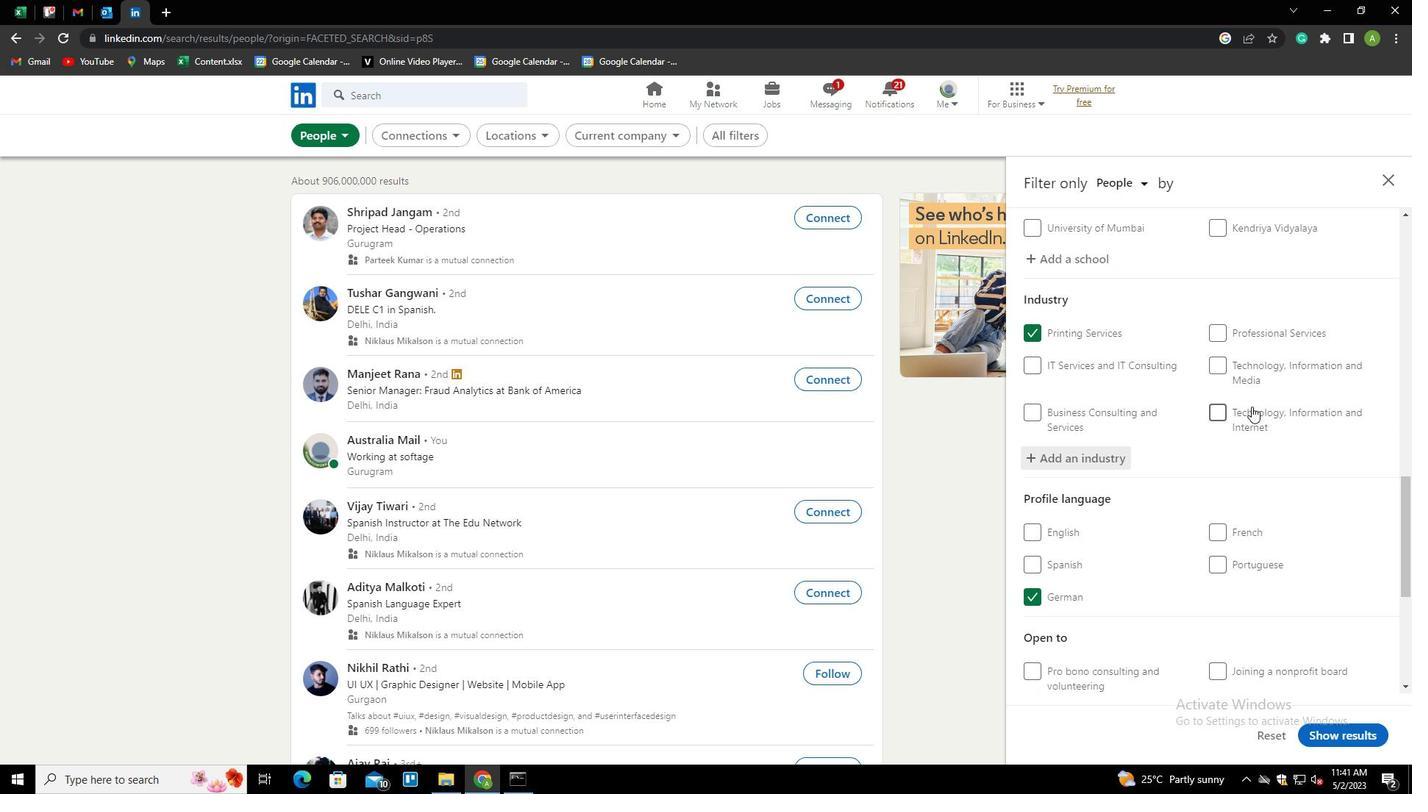 
Action: Mouse scrolled (1251, 406) with delta (0, 0)
Screenshot: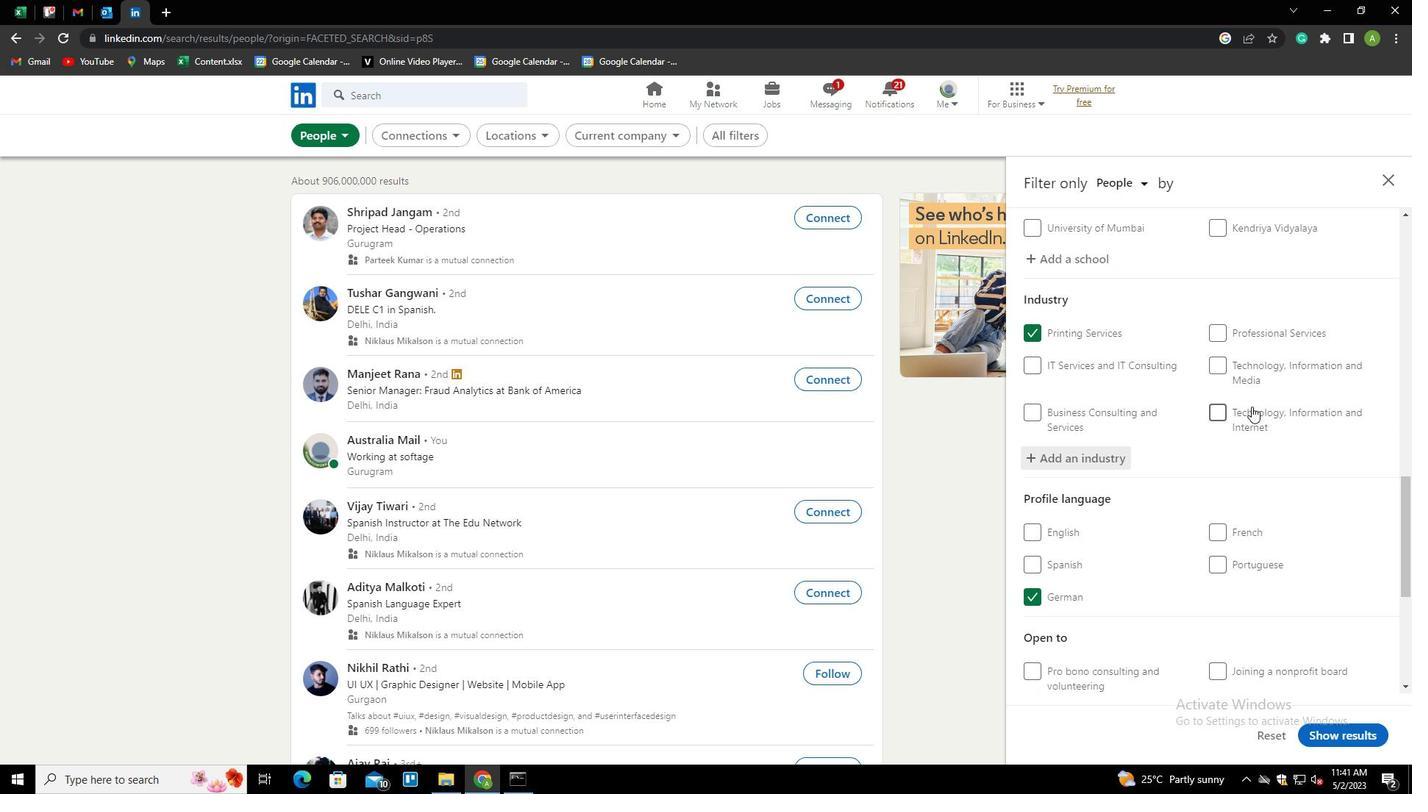 
Action: Mouse scrolled (1251, 406) with delta (0, 0)
Screenshot: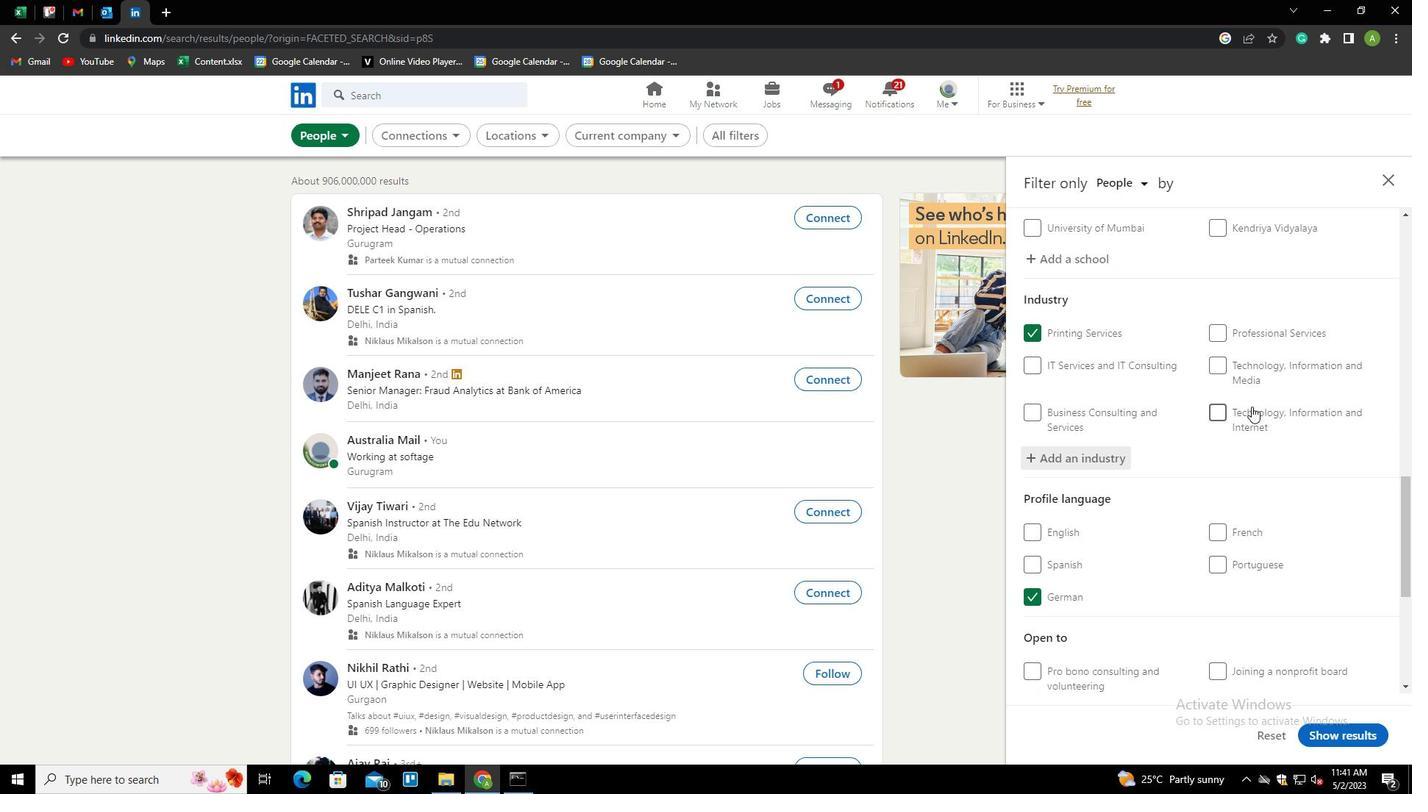 
Action: Mouse scrolled (1251, 406) with delta (0, 0)
Screenshot: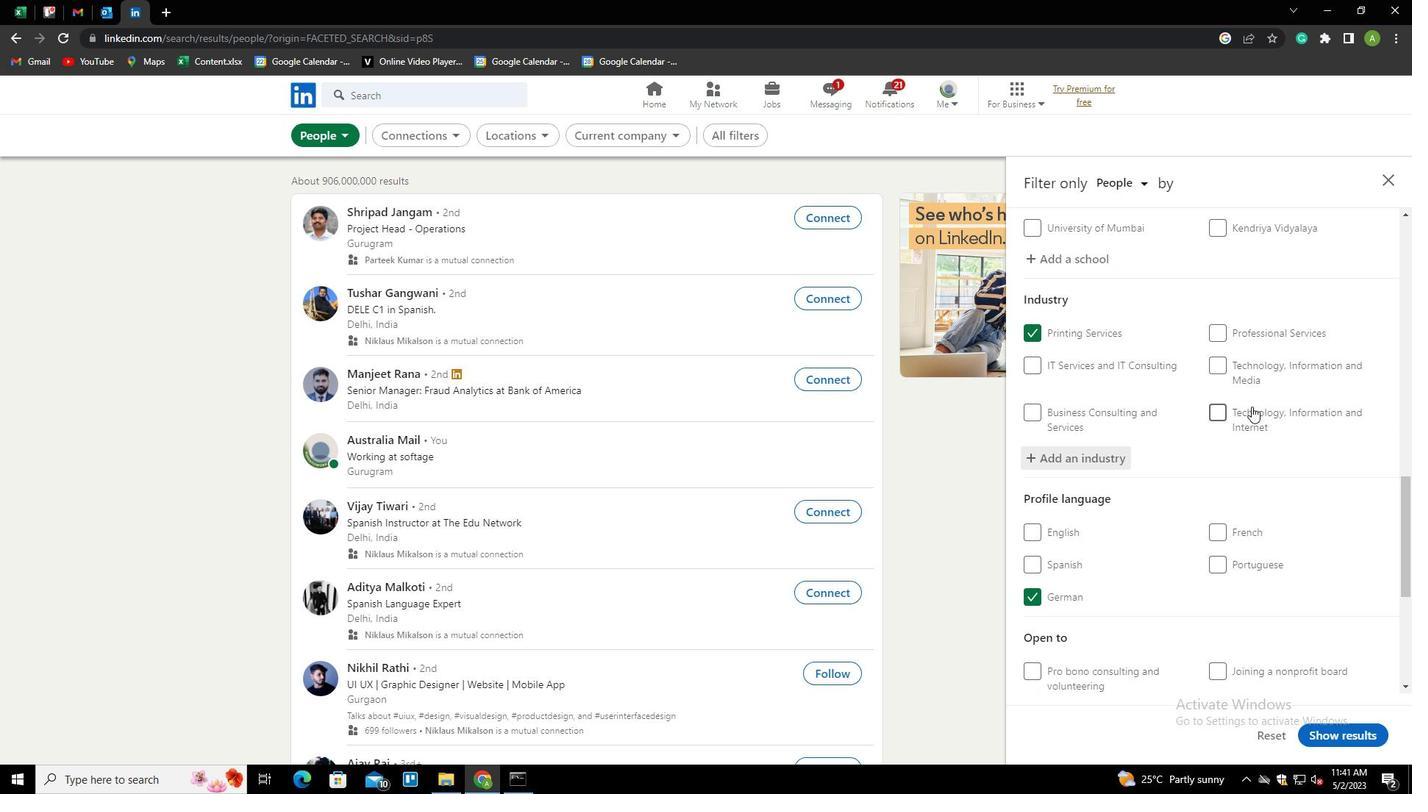 
Action: Mouse moved to (1246, 484)
Screenshot: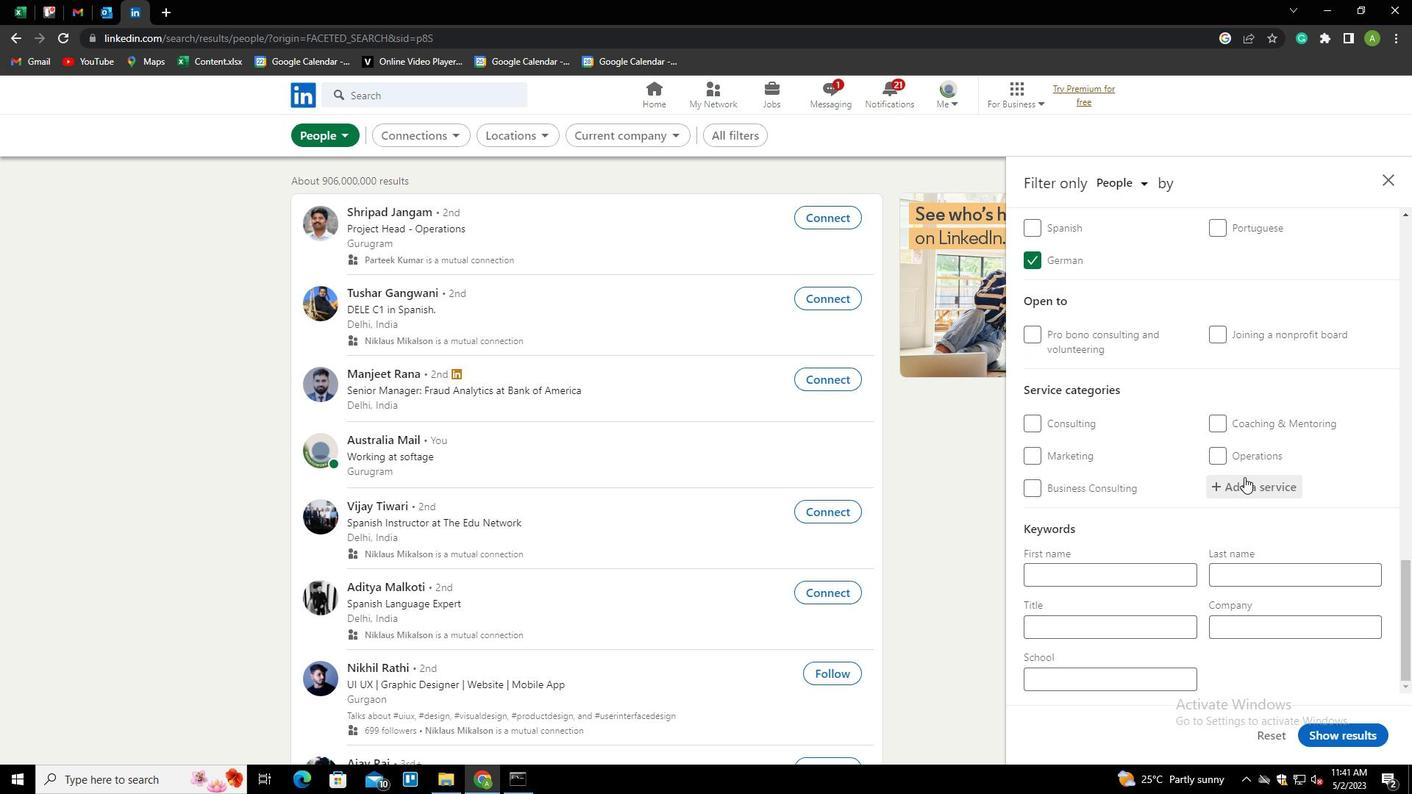 
Action: Mouse pressed left at (1246, 484)
Screenshot: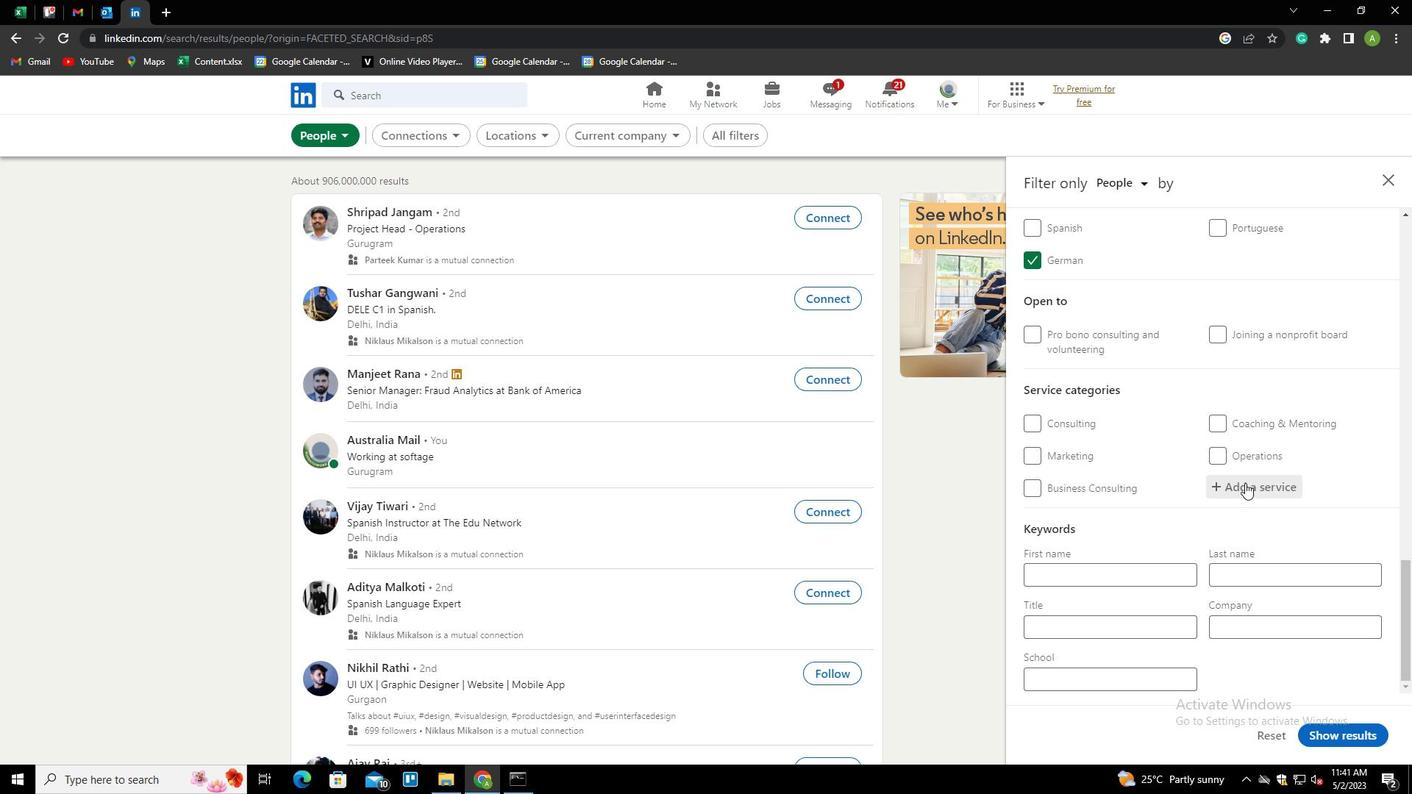 
Action: Mouse moved to (1255, 485)
Screenshot: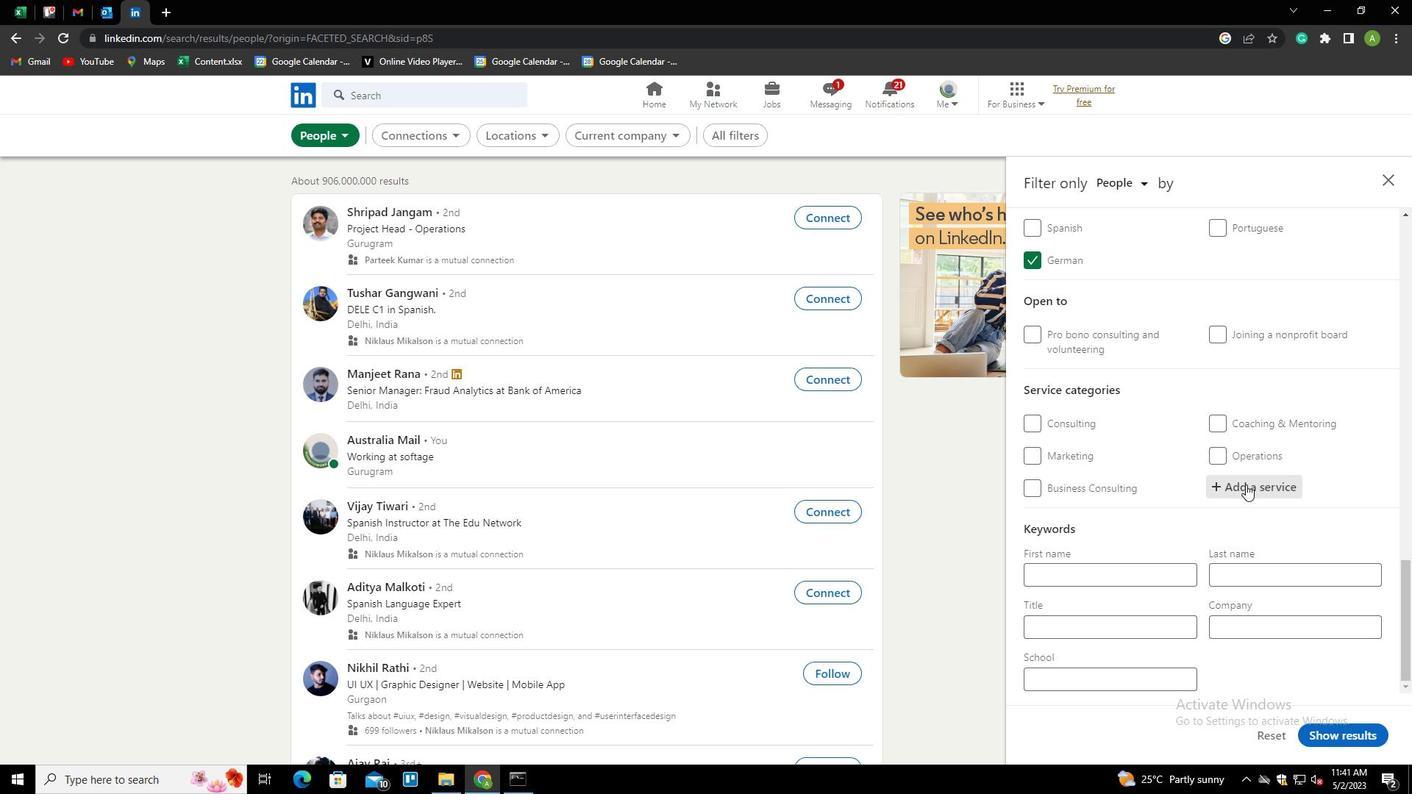 
Action: Mouse pressed left at (1255, 485)
Screenshot: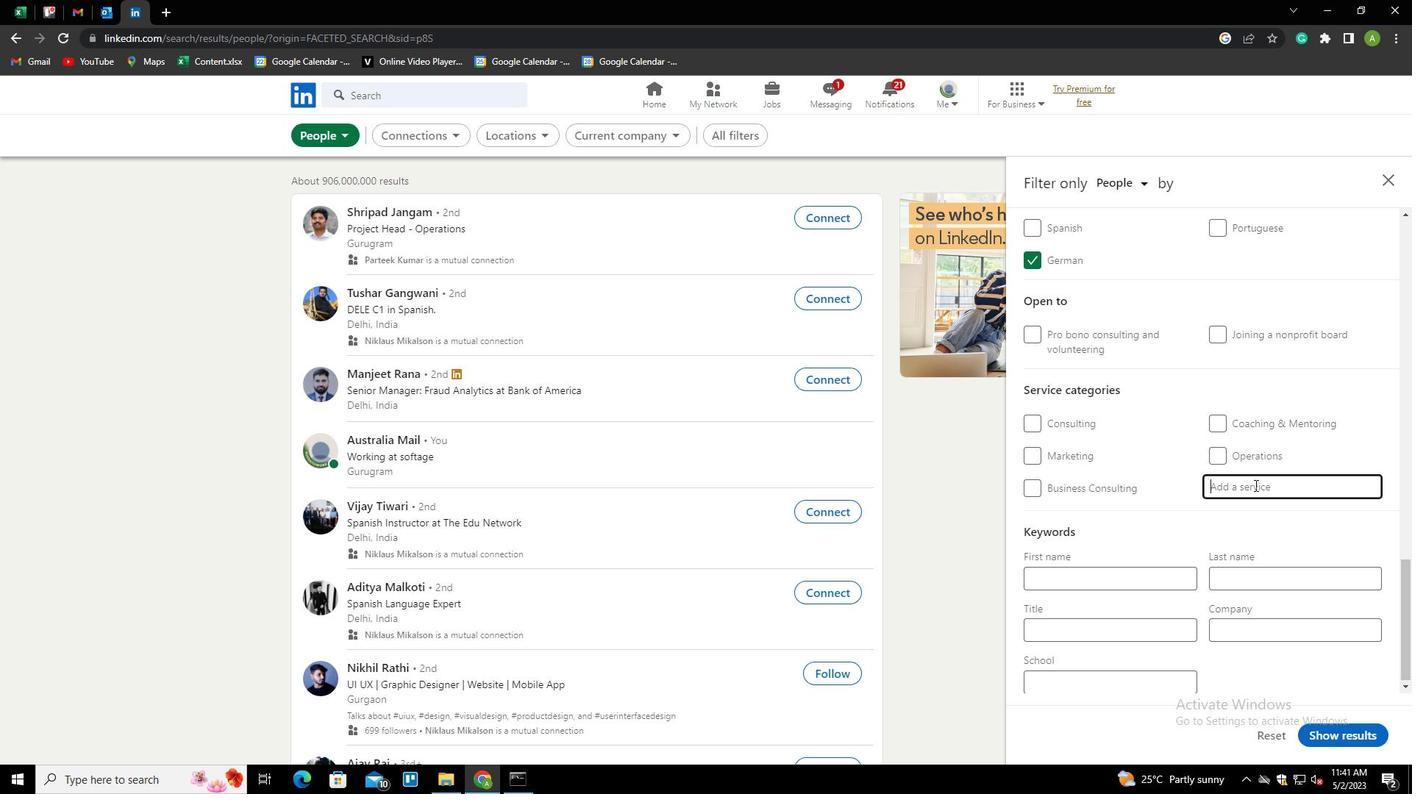 
Action: Key pressed <Key.shift><Key.shift><Key.shift>VIRTUAL<Key.down><Key.enter>
Screenshot: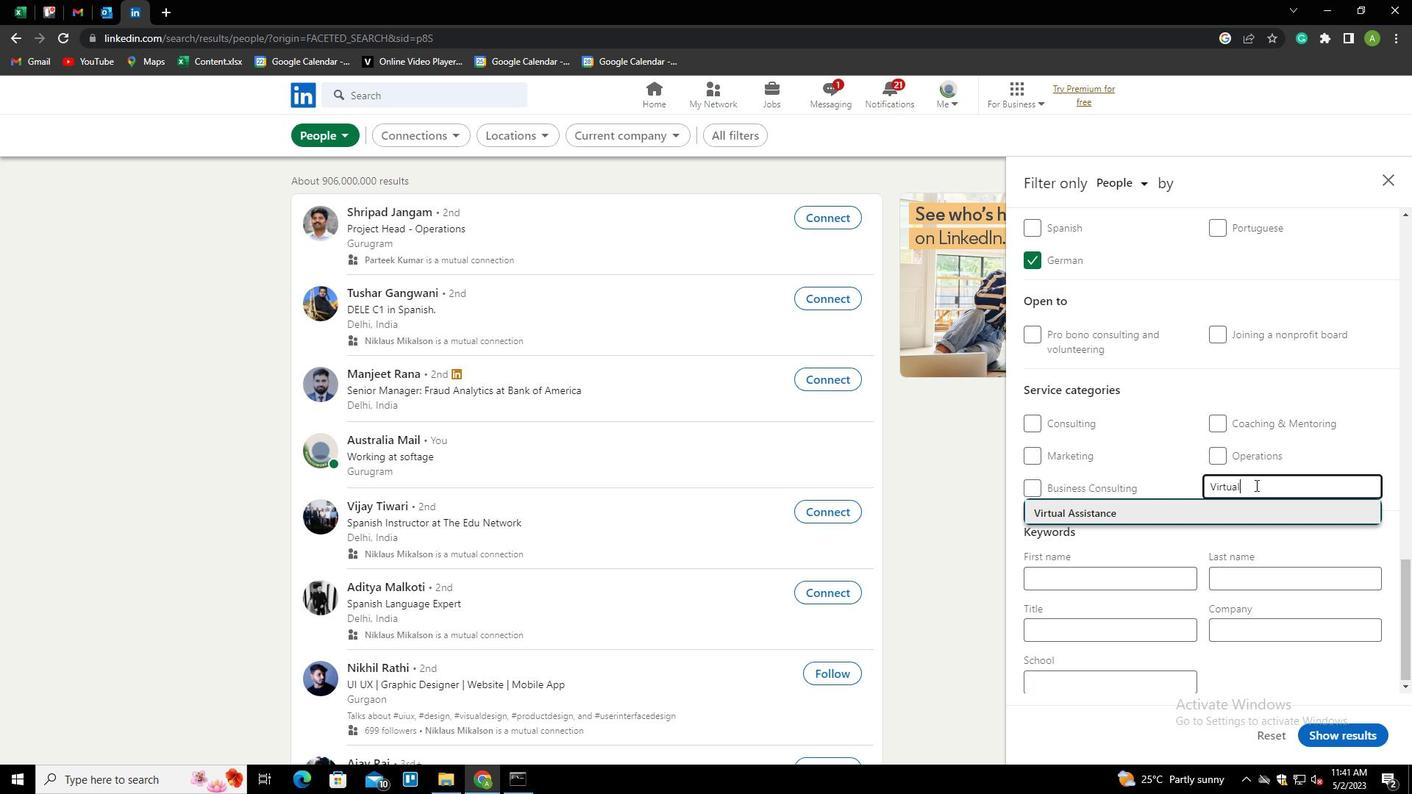
Action: Mouse scrolled (1255, 484) with delta (0, 0)
Screenshot: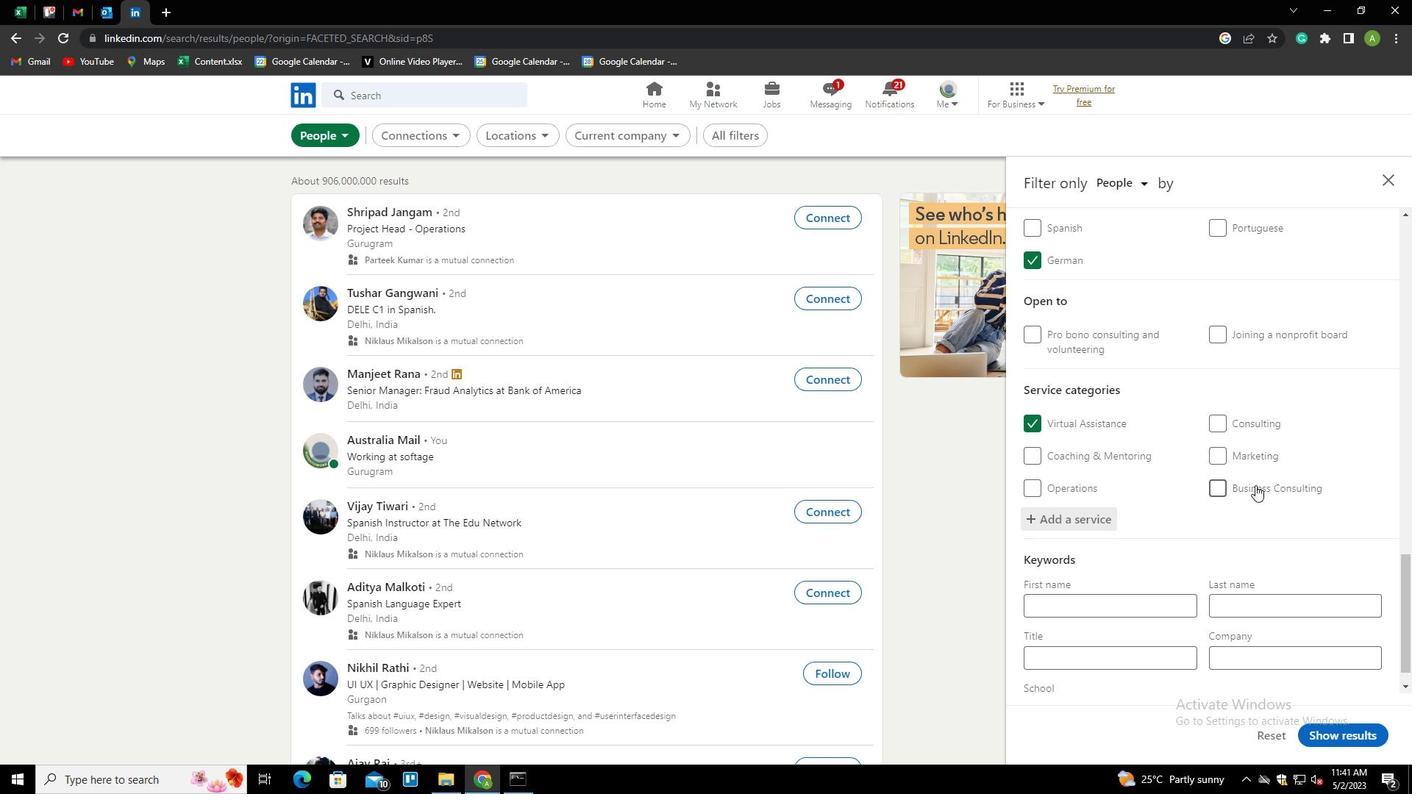 
Action: Mouse scrolled (1255, 484) with delta (0, 0)
Screenshot: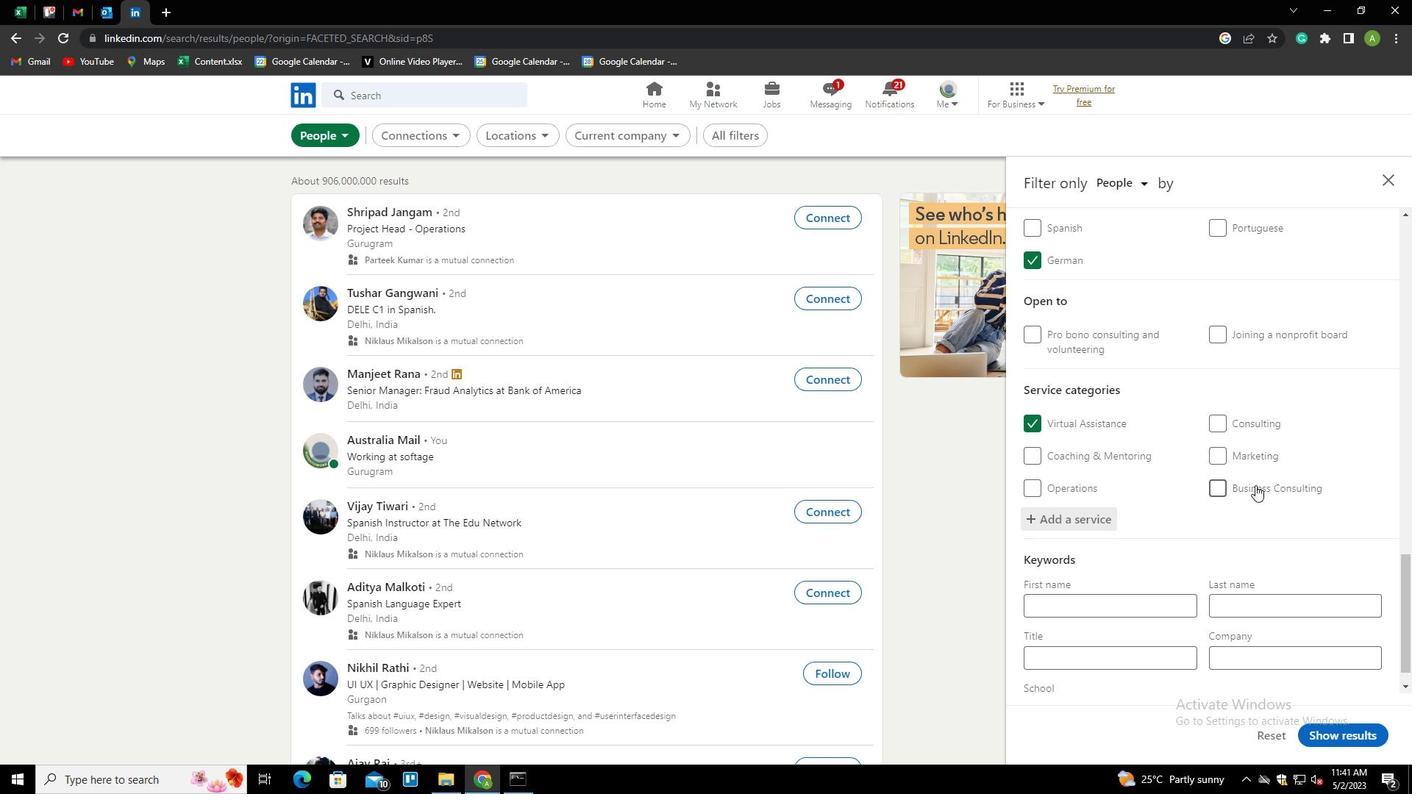 
Action: Mouse scrolled (1255, 484) with delta (0, 0)
Screenshot: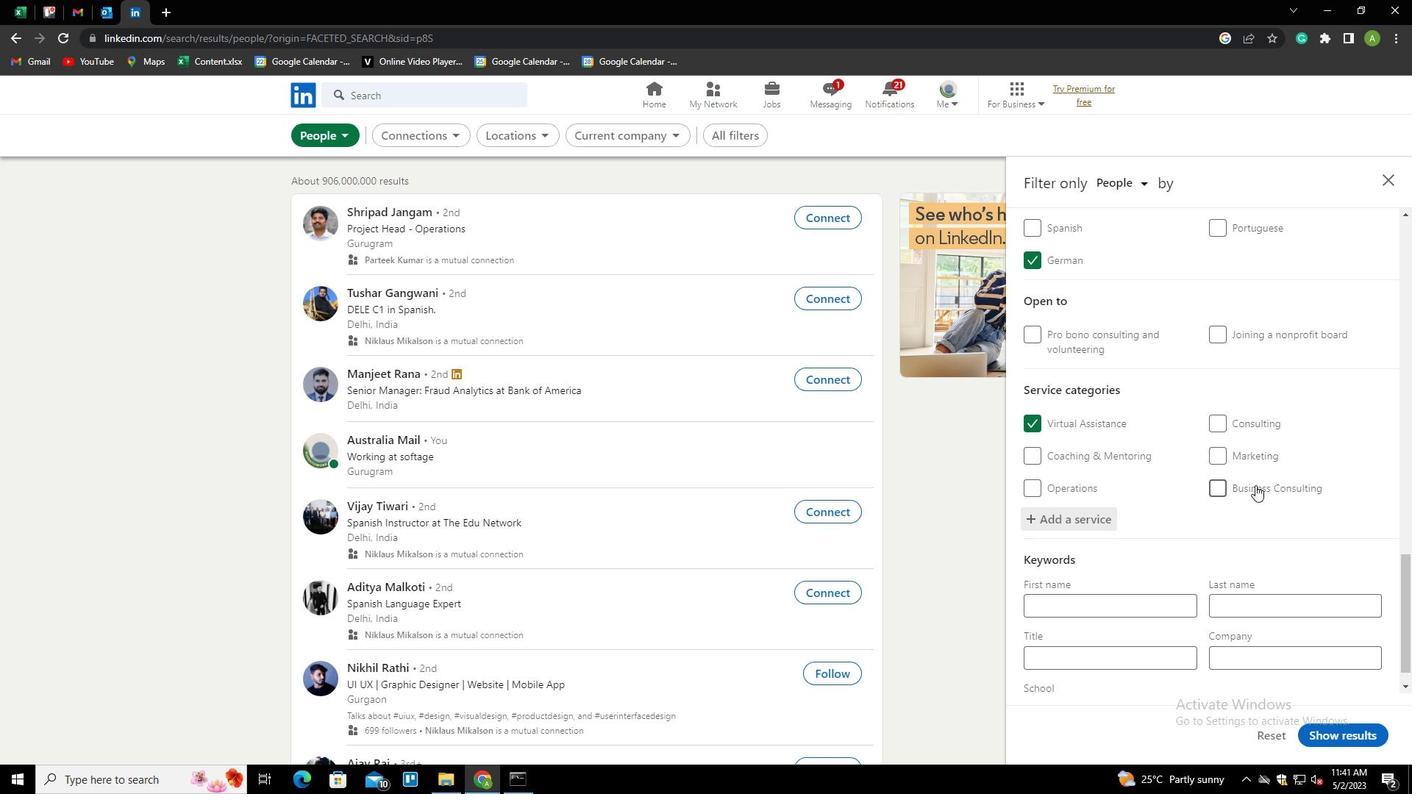 
Action: Mouse scrolled (1255, 484) with delta (0, 0)
Screenshot: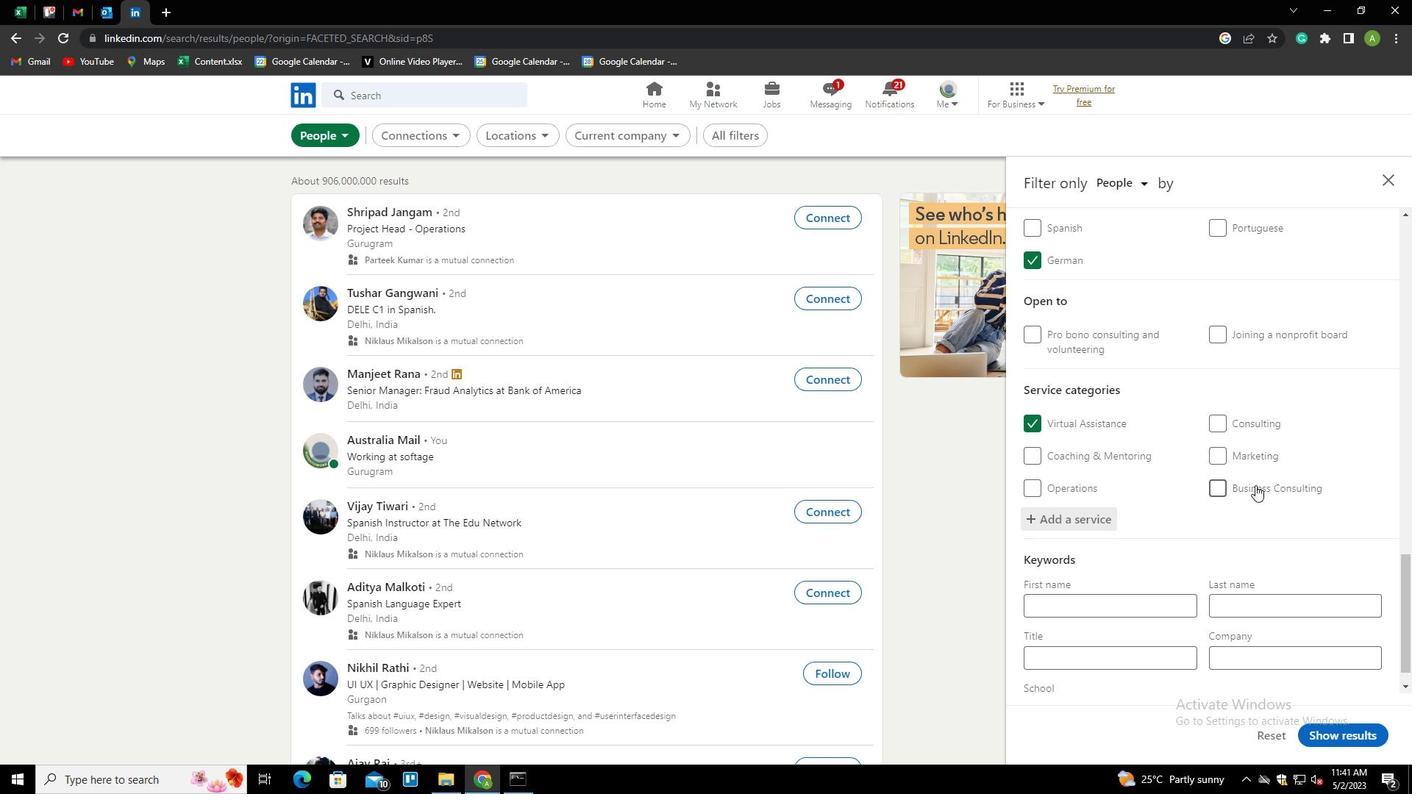 
Action: Mouse scrolled (1255, 484) with delta (0, 0)
Screenshot: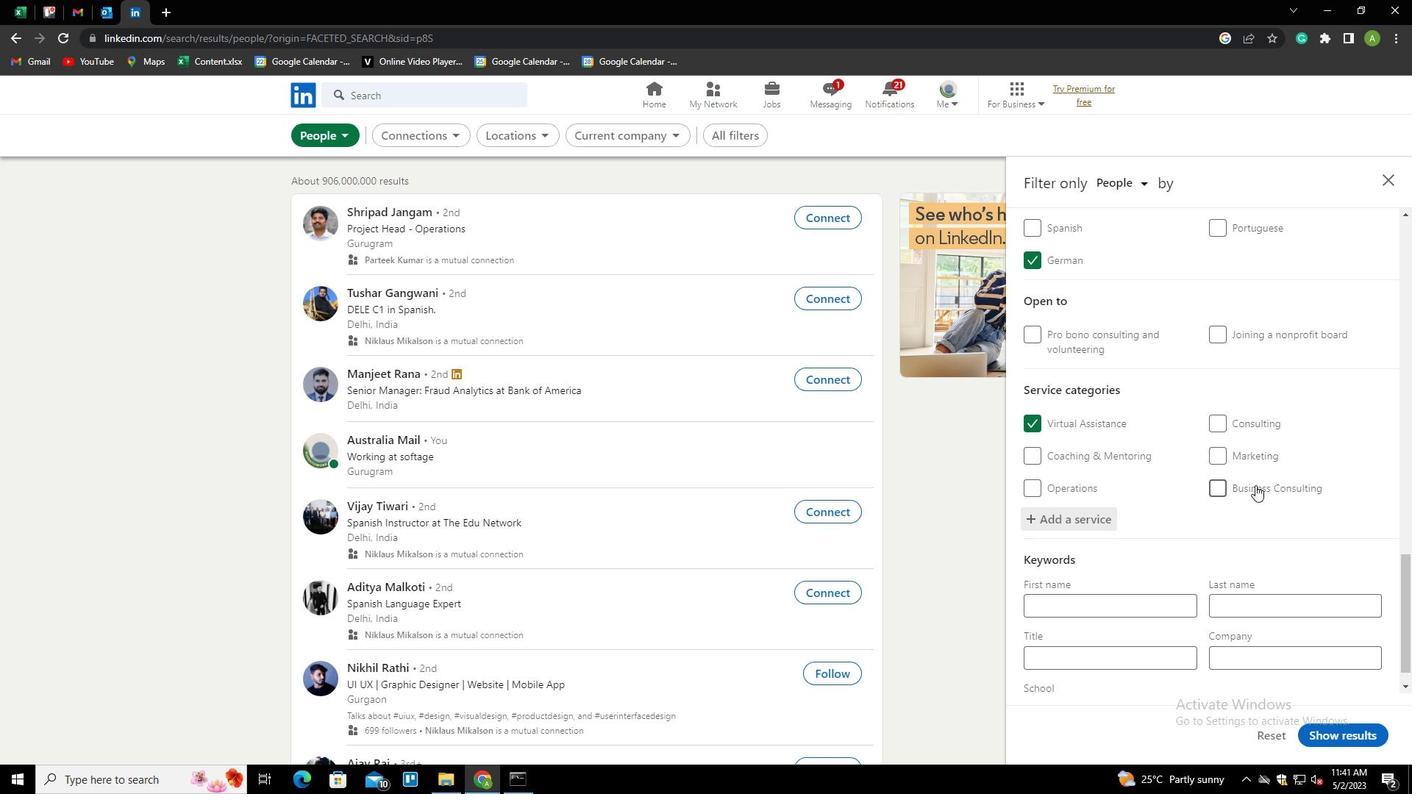 
Action: Mouse scrolled (1255, 484) with delta (0, 0)
Screenshot: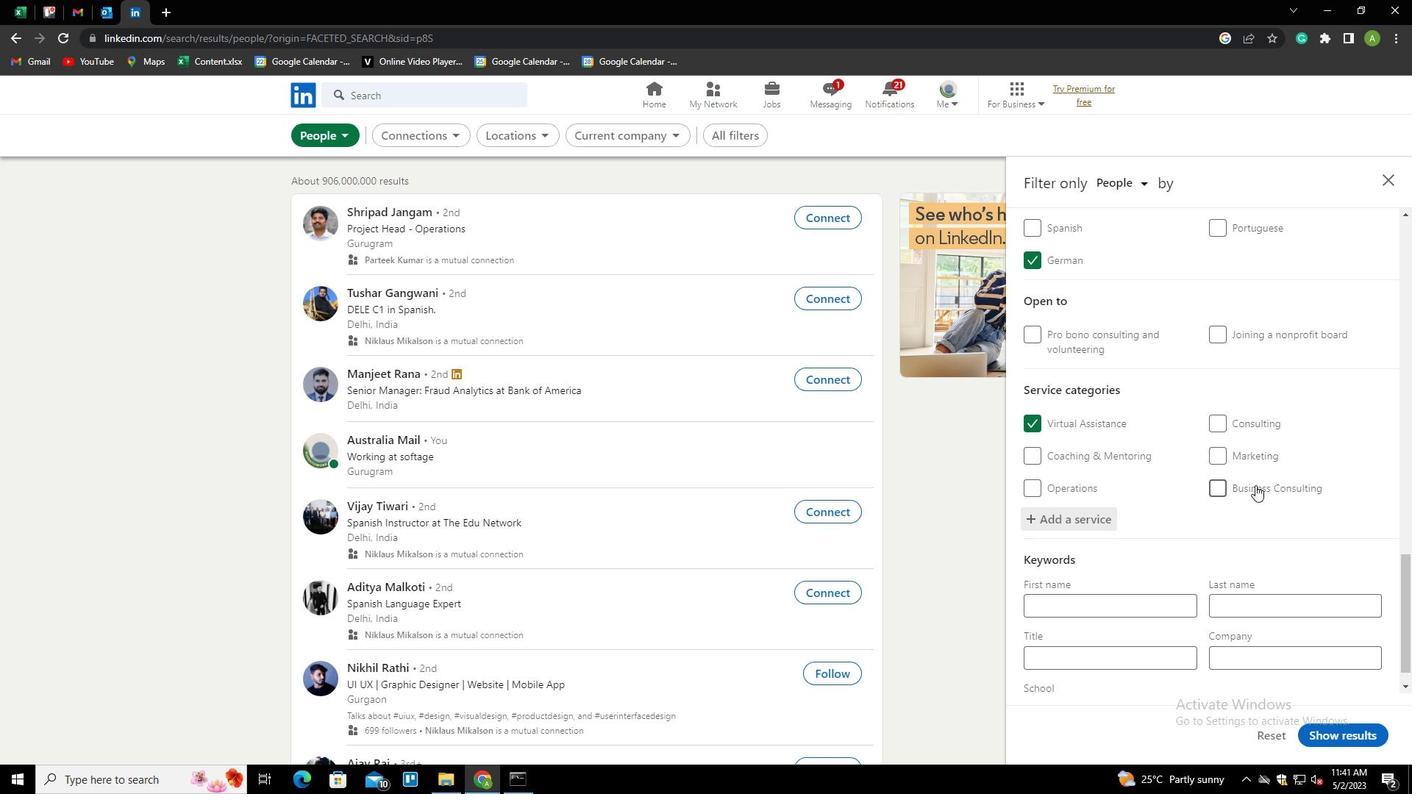 
Action: Mouse moved to (1098, 615)
Screenshot: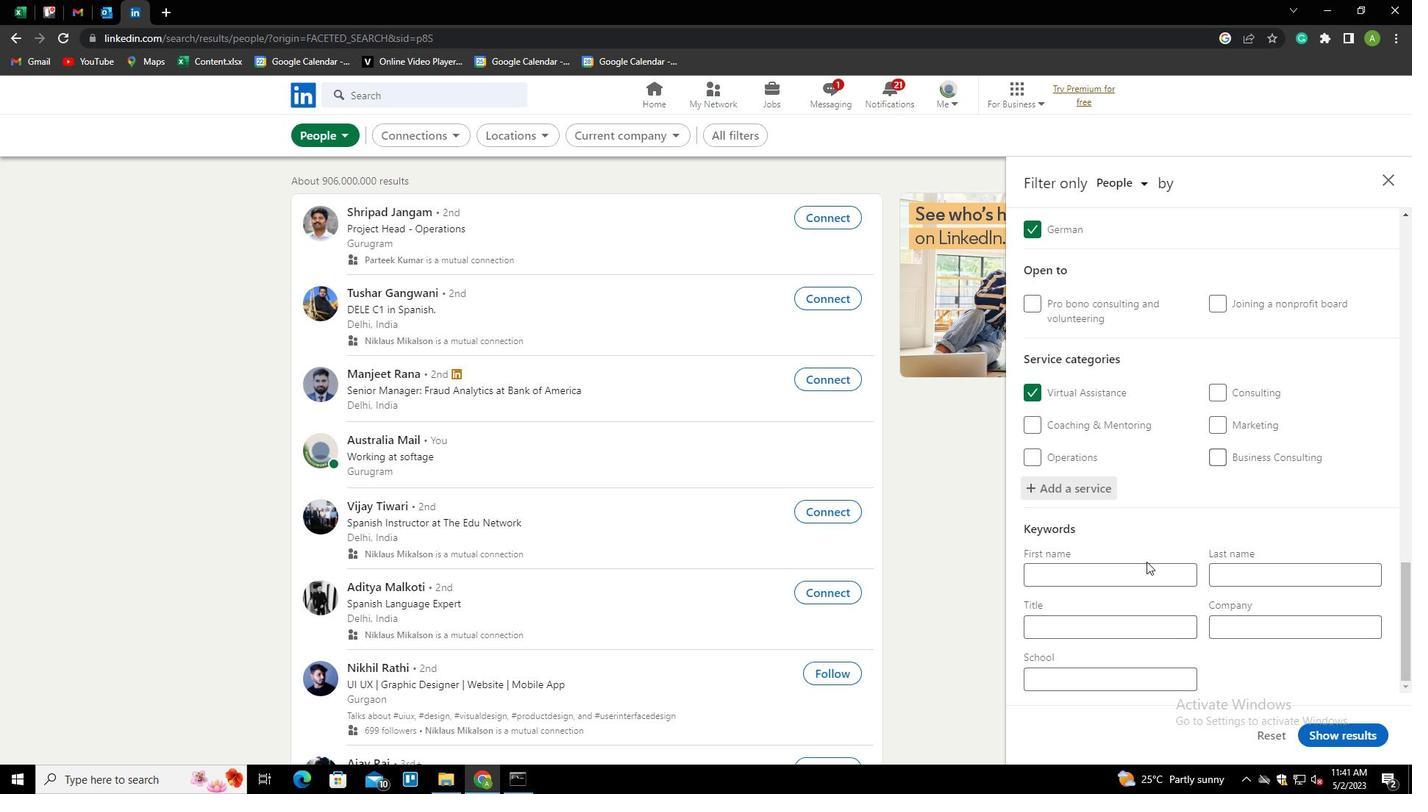 
Action: Key pressed <Key.shift>
Screenshot: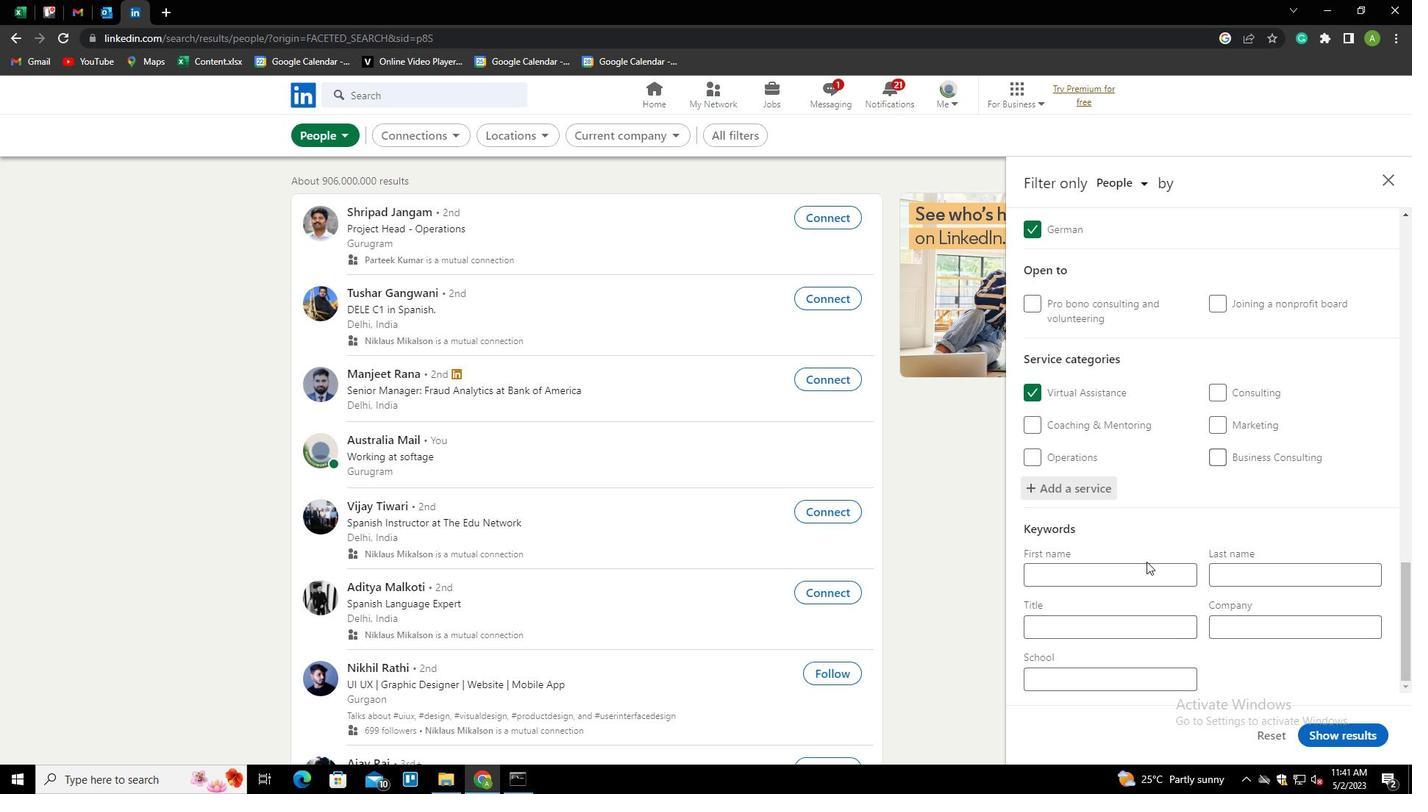 
Action: Mouse moved to (1096, 628)
Screenshot: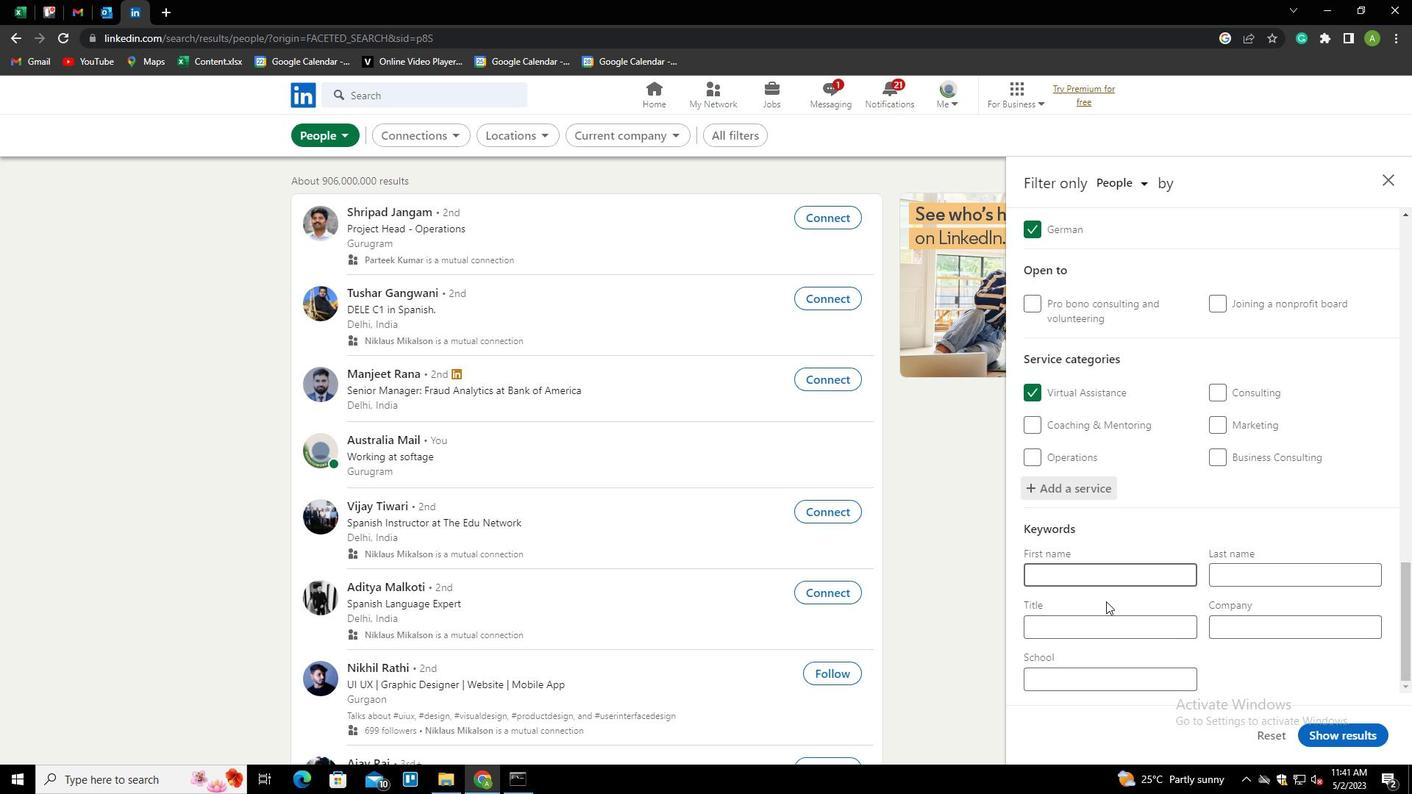 
Action: Mouse pressed left at (1096, 628)
Screenshot: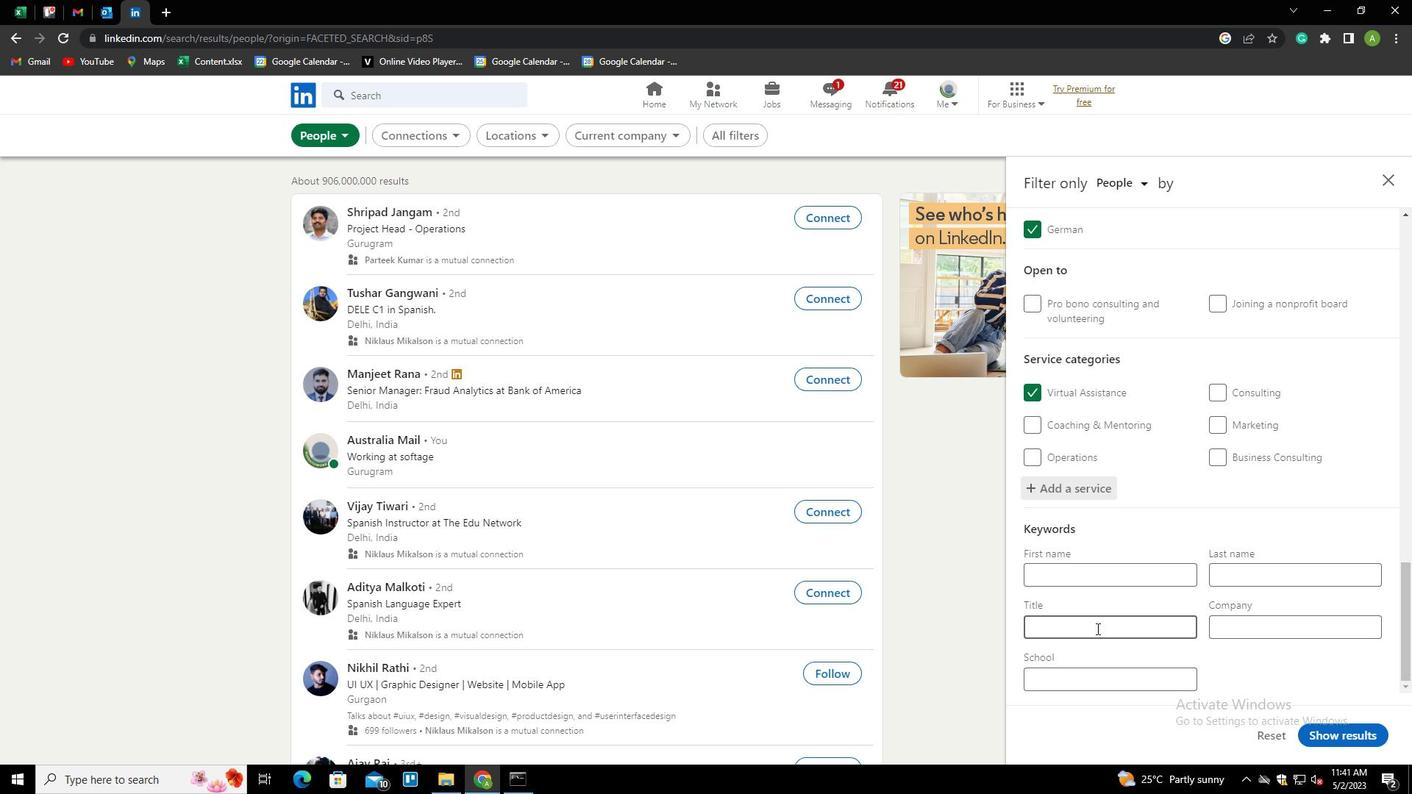 
Action: Key pressed <Key.shift><Key.shift><Key.shift><Key.shift><Key.shift><Key.shift><Key.shift><Key.shift><Key.shift>
Screenshot: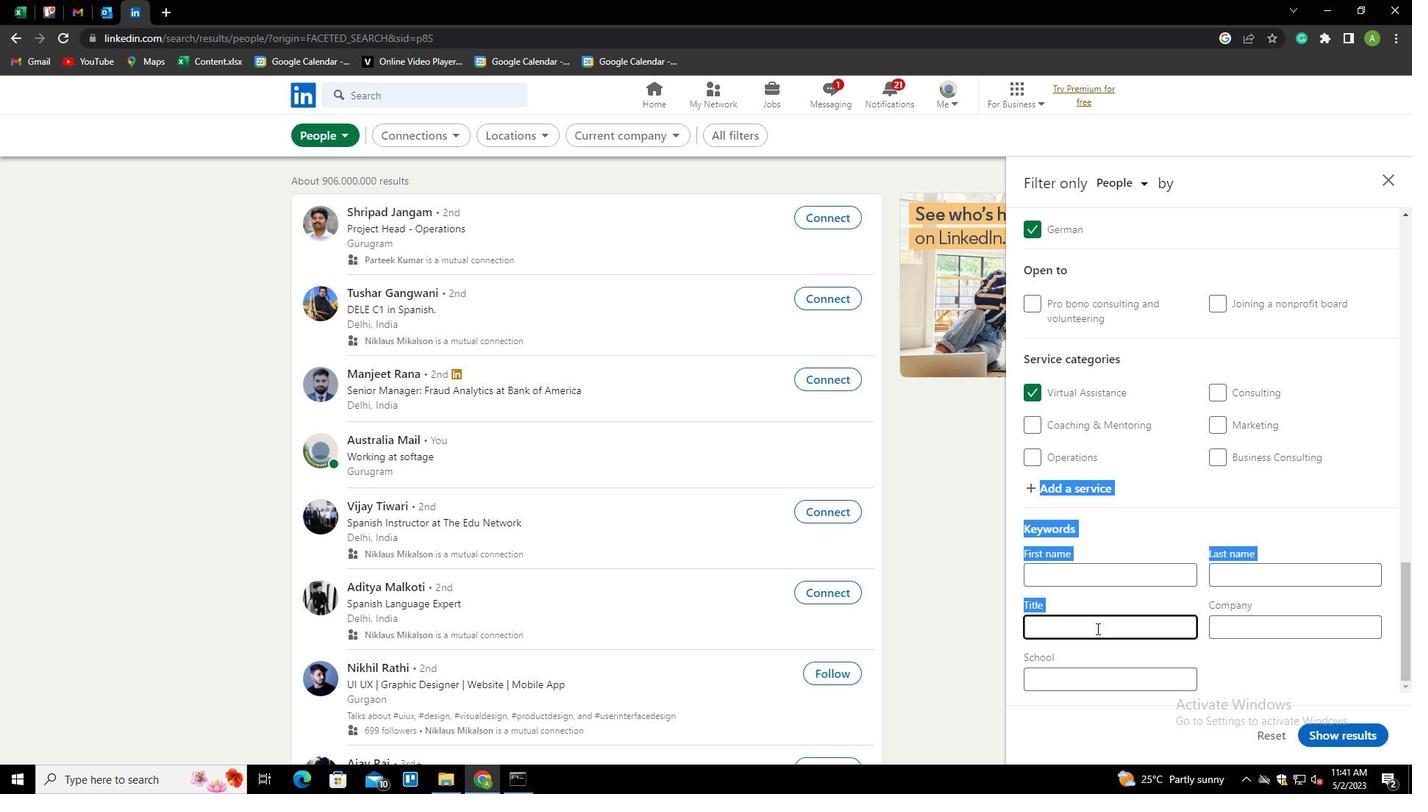 
Action: Mouse pressed left at (1096, 628)
Screenshot: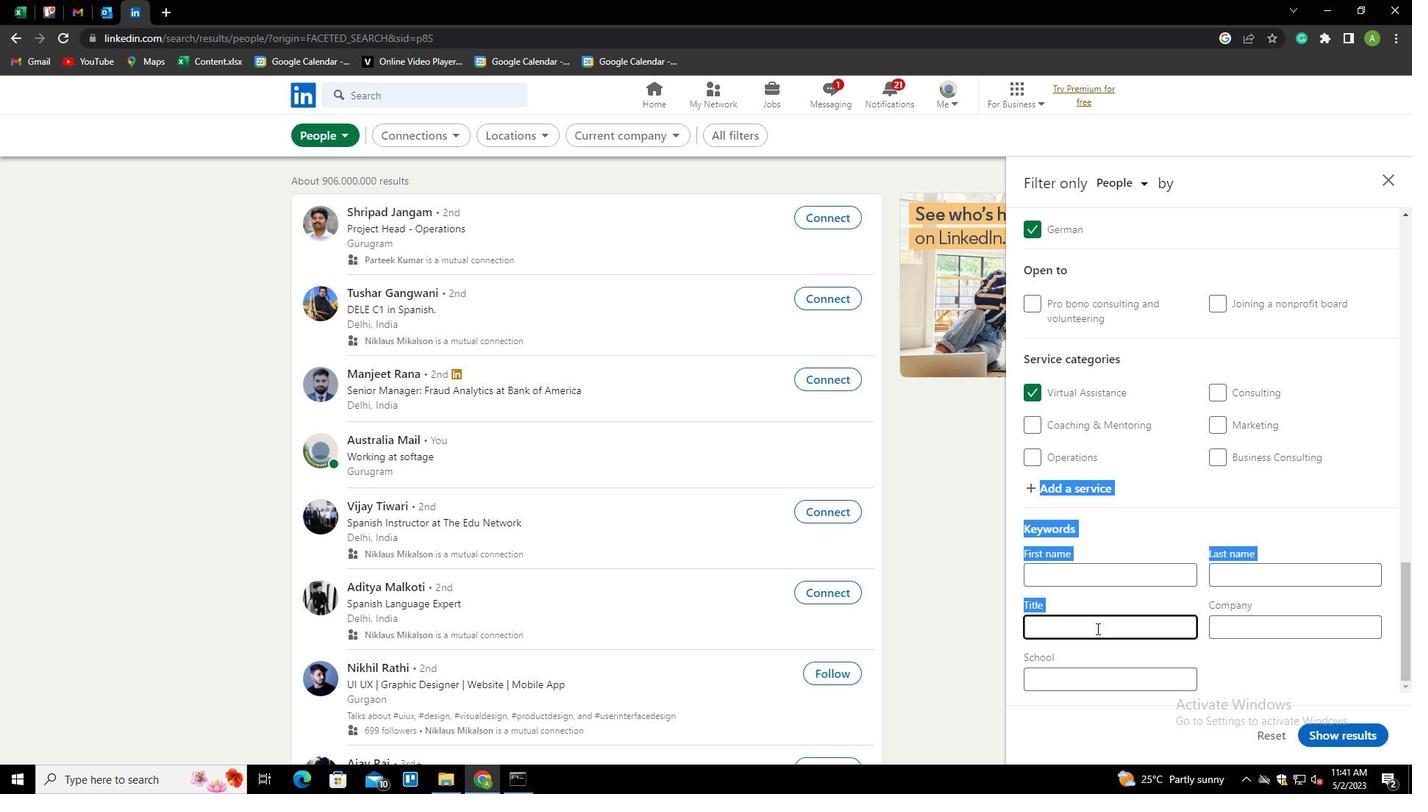 
Action: Key pressed <Key.shift>SUPERVISOR
Screenshot: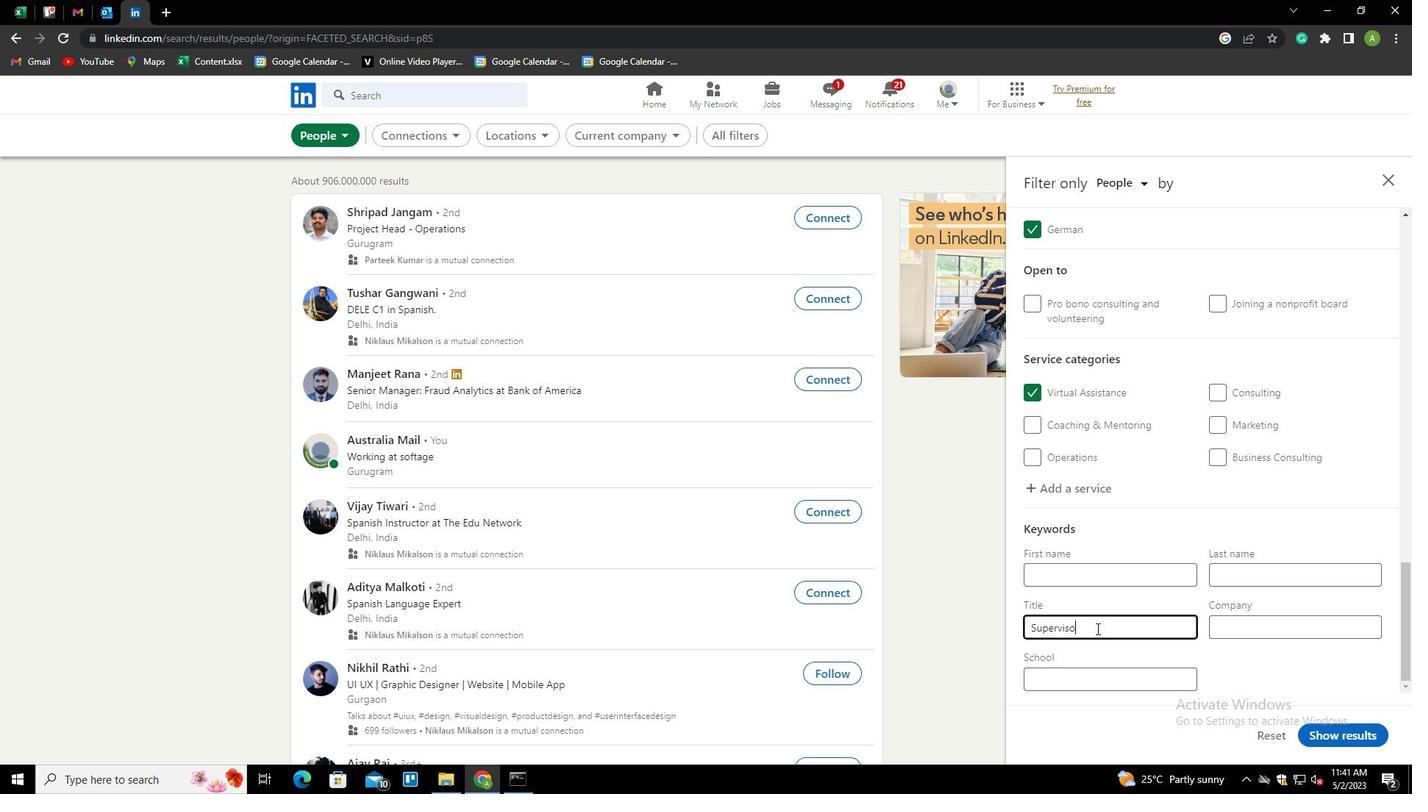 
Action: Mouse moved to (1287, 657)
Screenshot: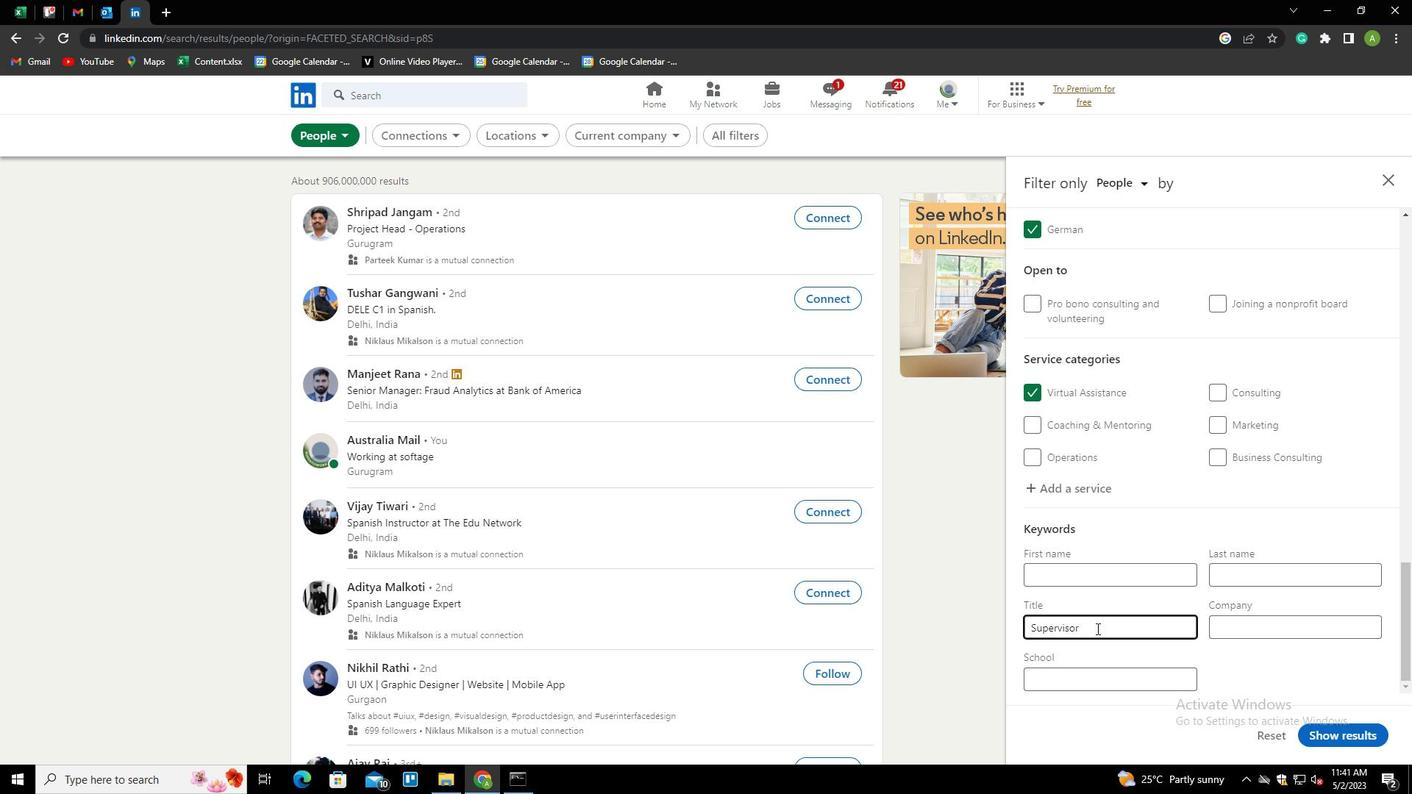 
Action: Mouse pressed left at (1287, 657)
Screenshot: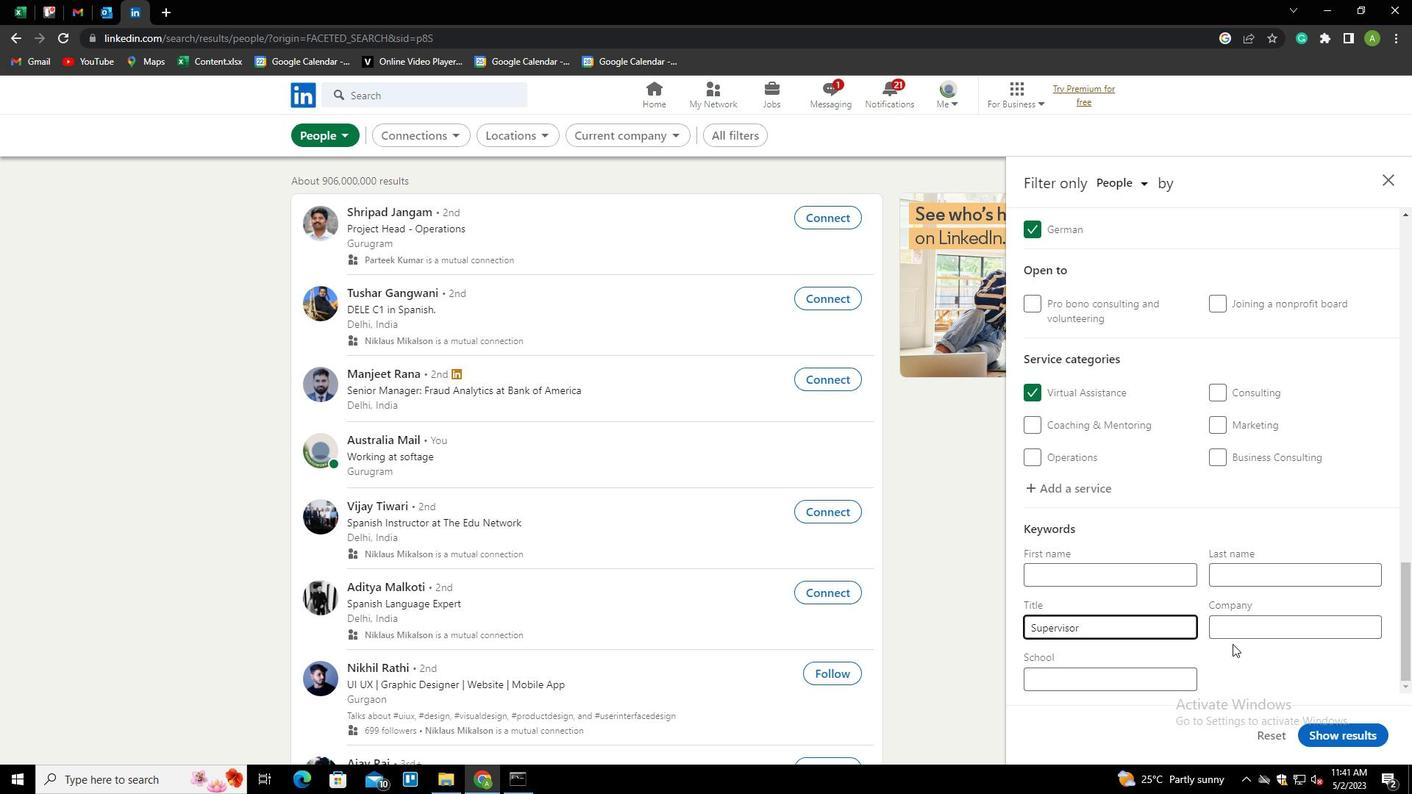 
Action: Mouse moved to (1323, 733)
Screenshot: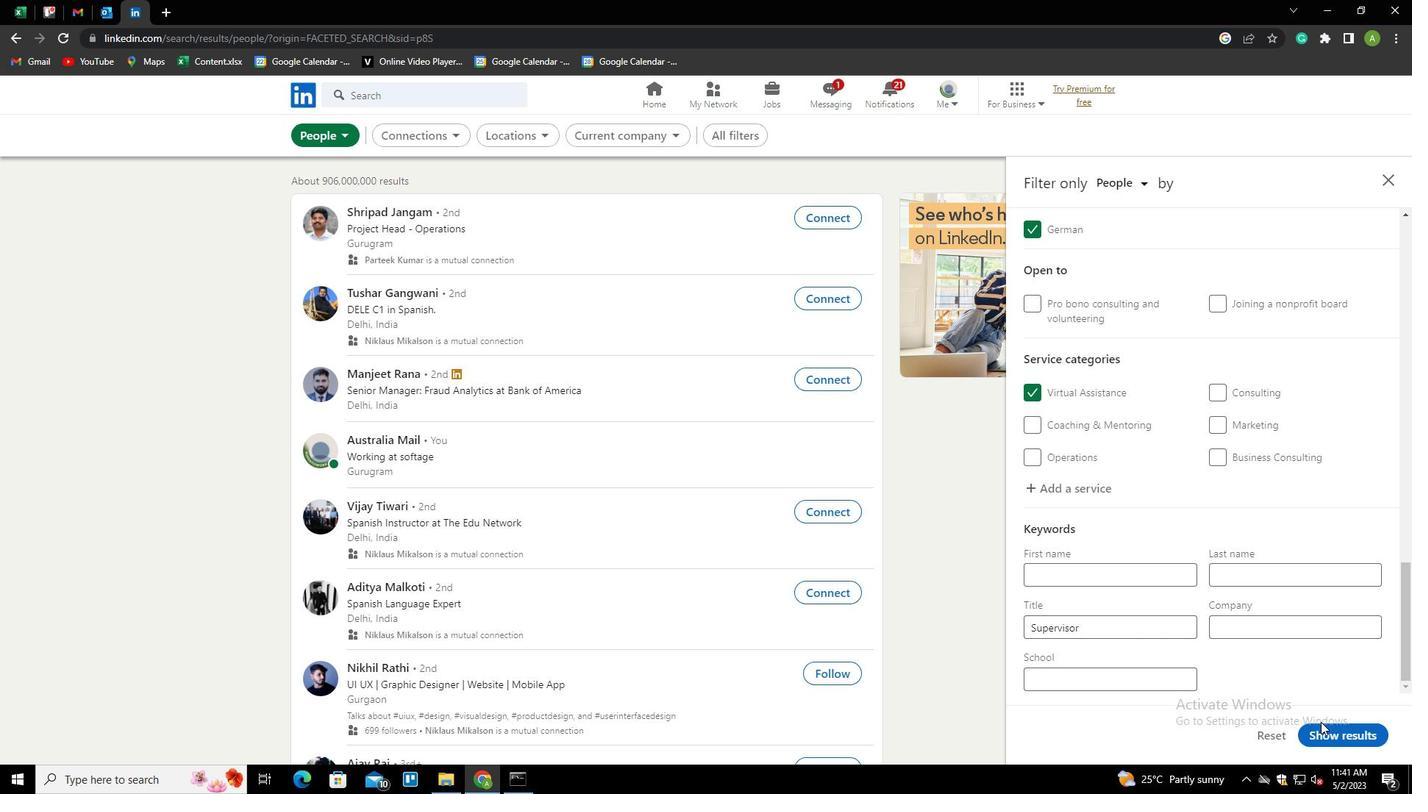 
Action: Mouse pressed left at (1323, 733)
Screenshot: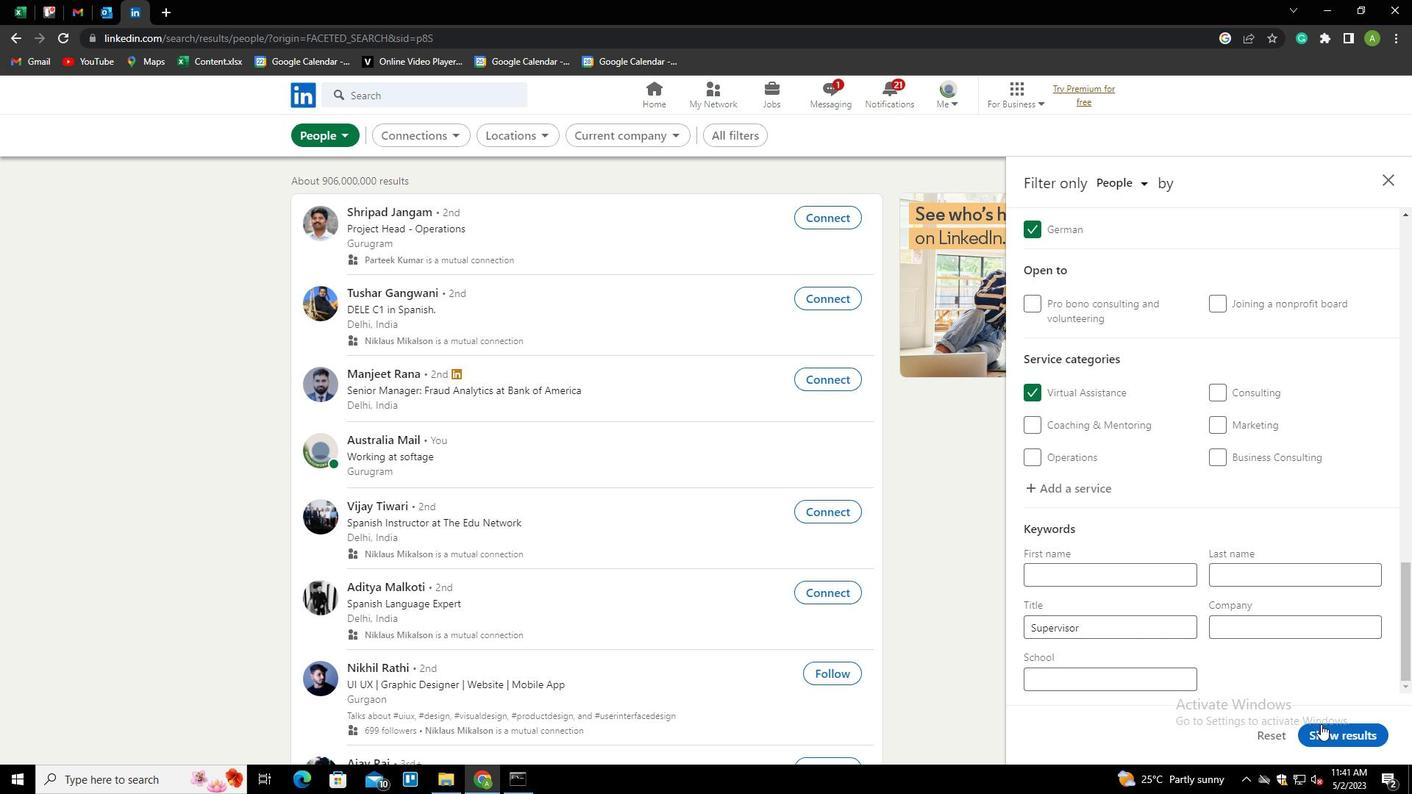 
